 Task: Find a house in Resende, Brazil for 3 adults and 1 child from 10th to 15th July, with a price range of ₹15000 to ₹25000, 2 bedrooms, 3 beds, self check-in, WiFi, free parking, and TV.
Action: Mouse moved to (588, 118)
Screenshot: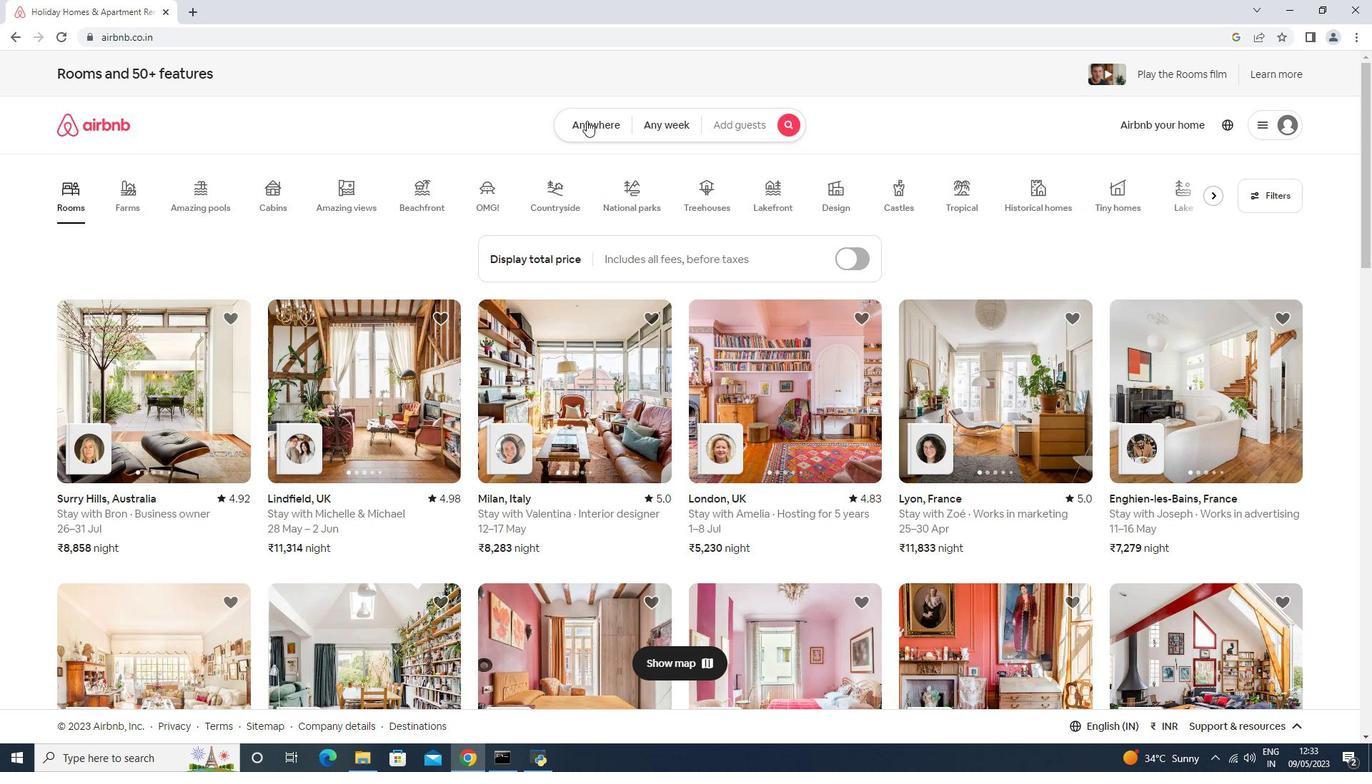 
Action: Mouse pressed left at (588, 118)
Screenshot: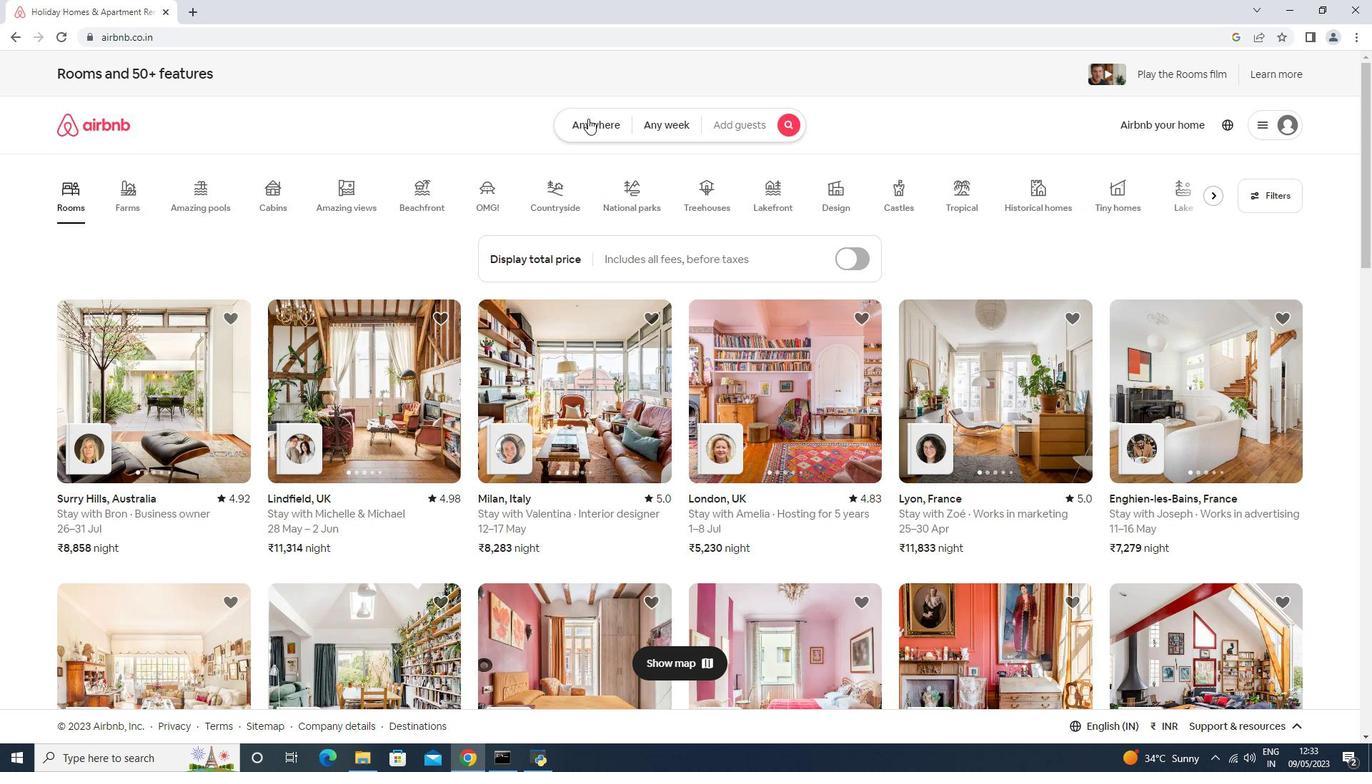 
Action: Mouse moved to (544, 173)
Screenshot: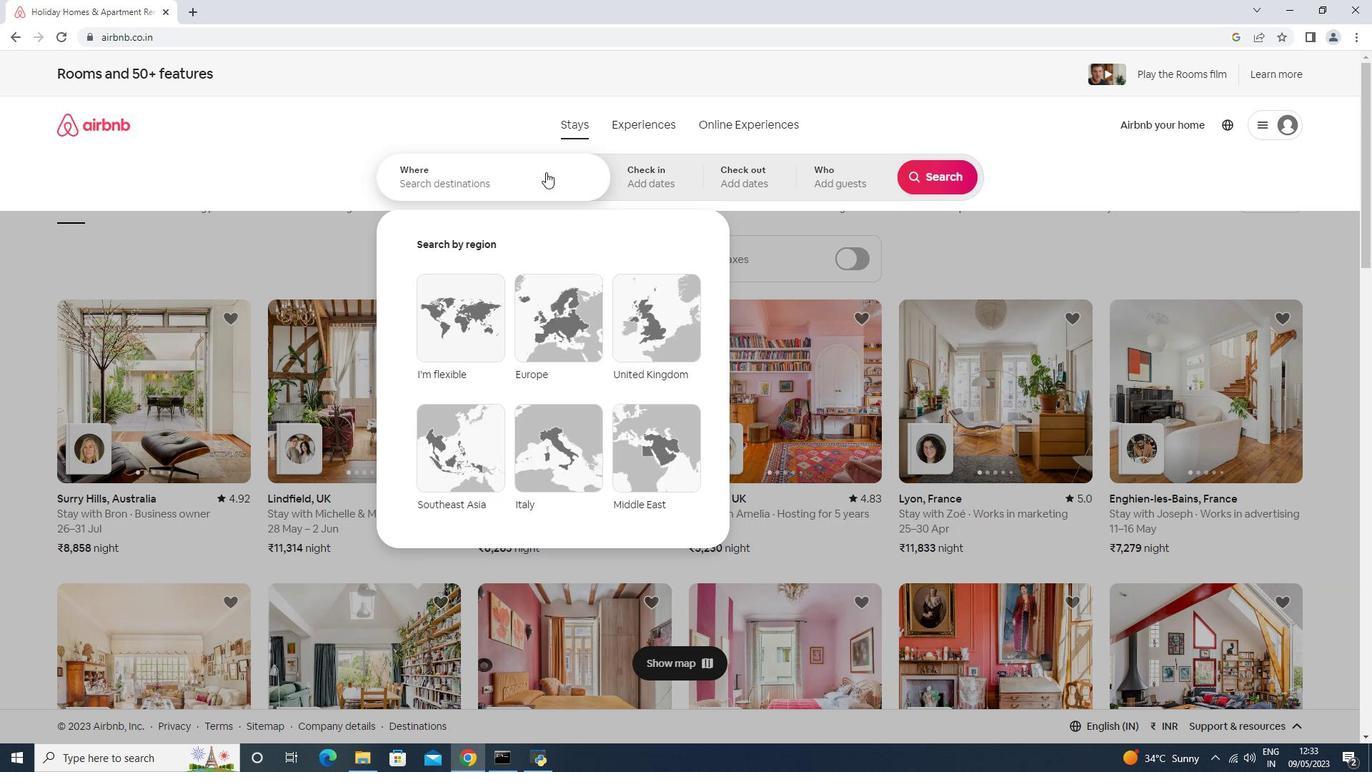 
Action: Mouse pressed left at (544, 173)
Screenshot: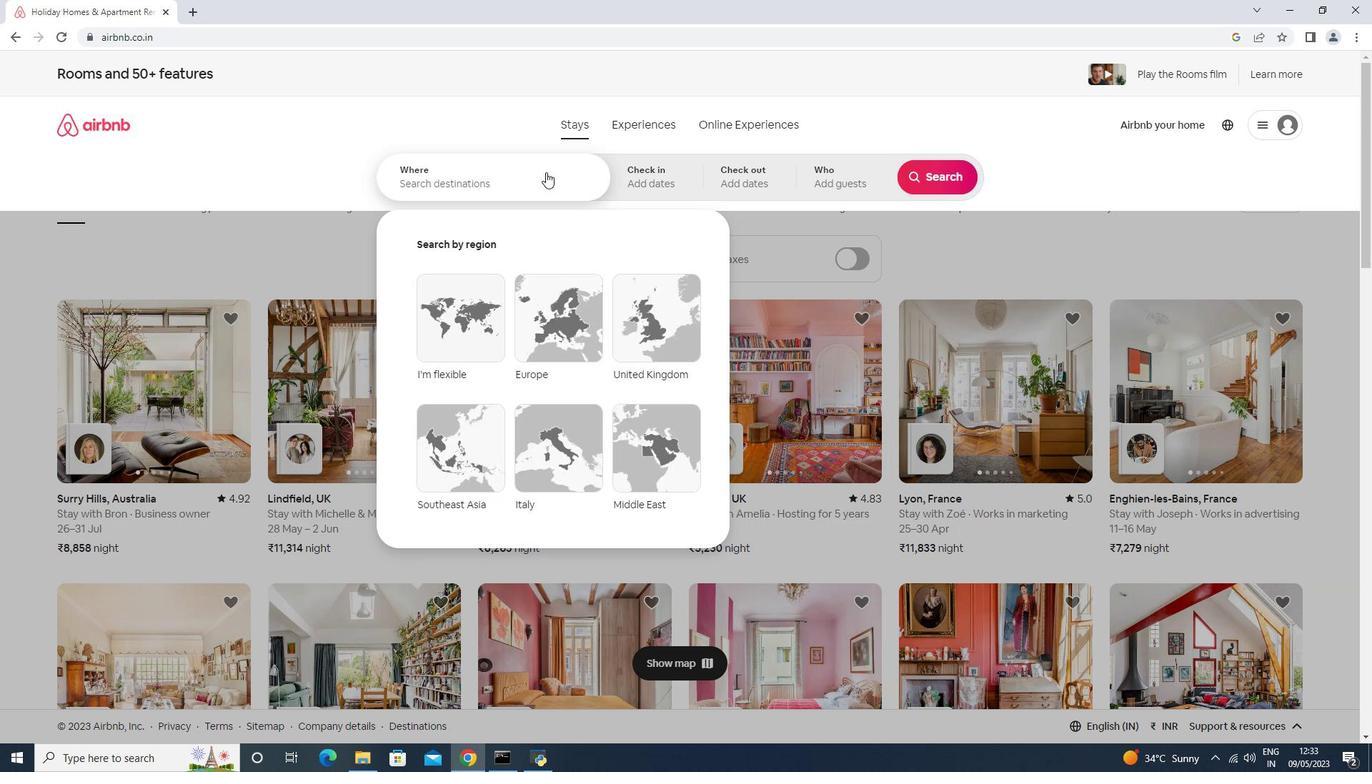 
Action: Key pressed <Key.shift>Resende,<Key.space><Key.shift>Brazil<Key.enter>
Screenshot: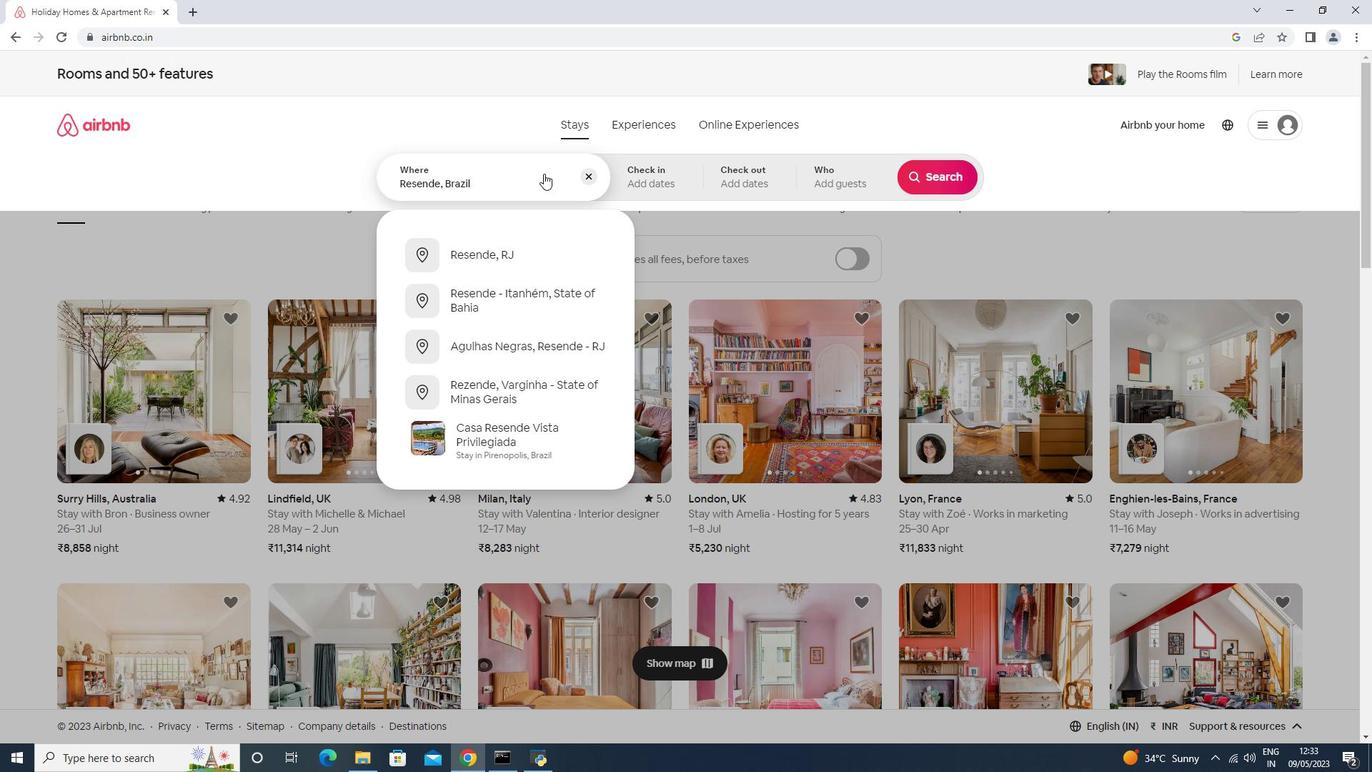 
Action: Mouse moved to (935, 296)
Screenshot: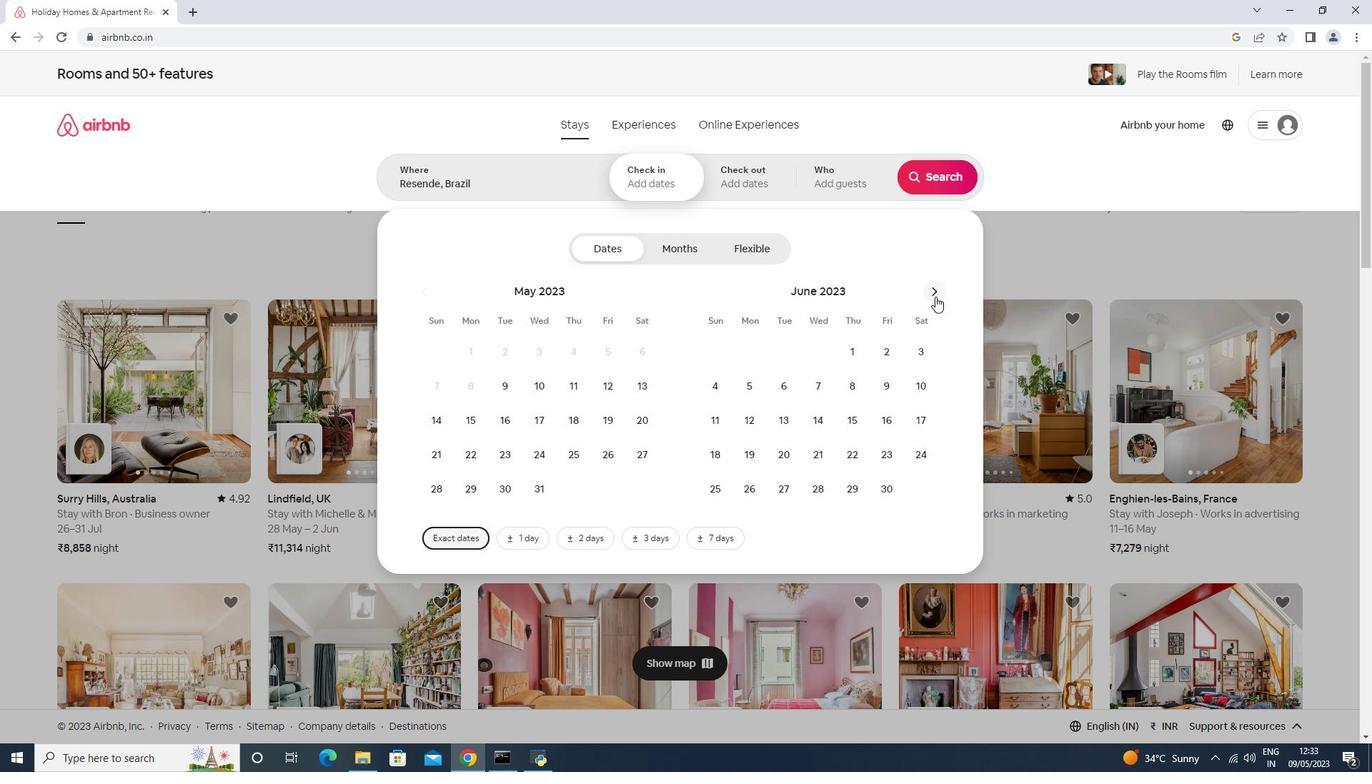 
Action: Mouse pressed left at (935, 296)
Screenshot: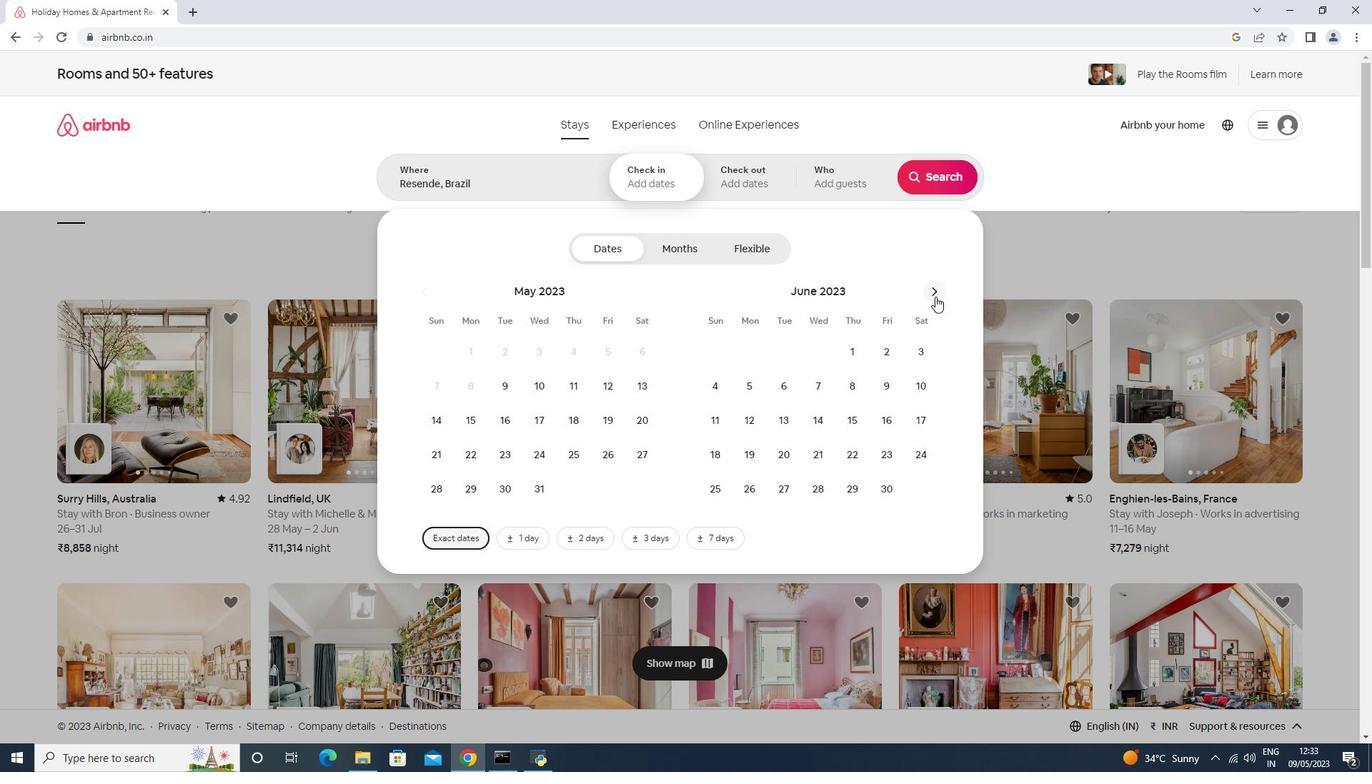 
Action: Mouse moved to (752, 420)
Screenshot: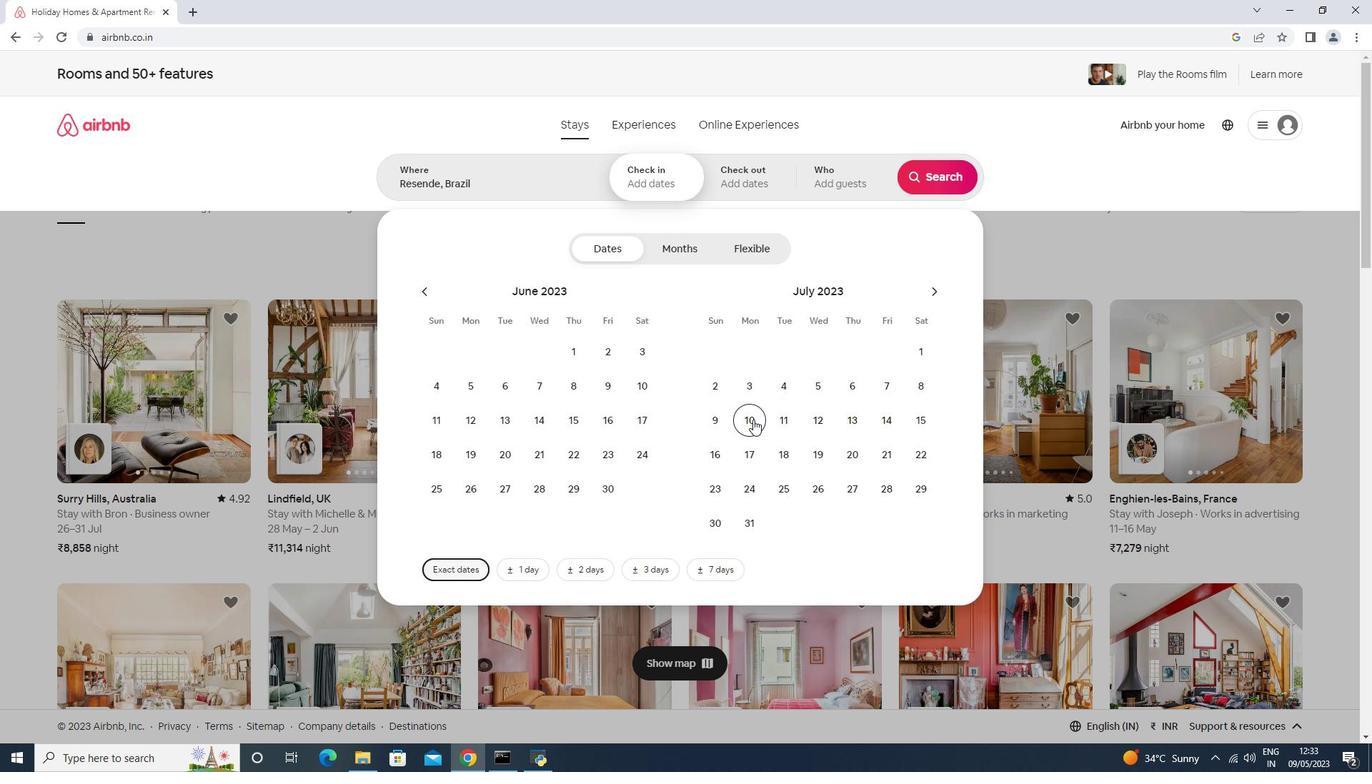 
Action: Mouse pressed left at (752, 420)
Screenshot: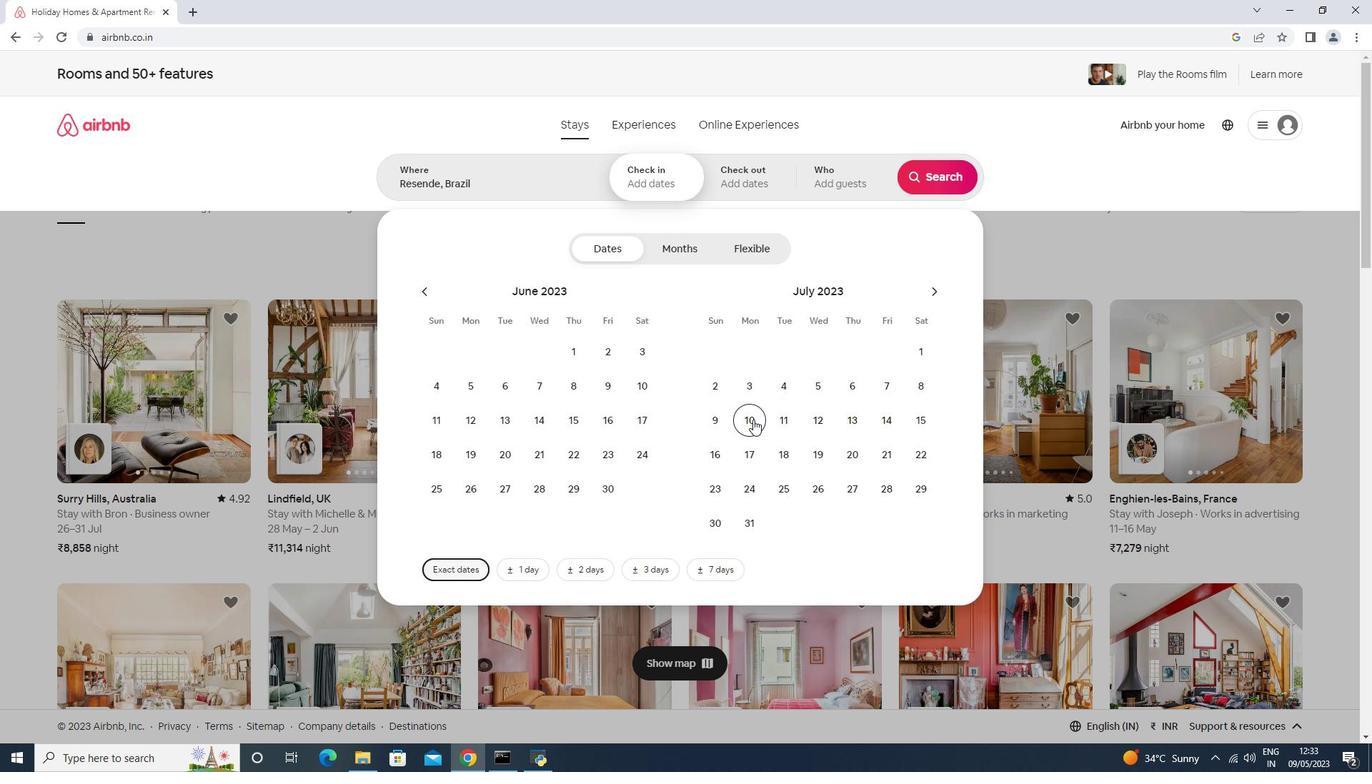 
Action: Mouse moved to (908, 425)
Screenshot: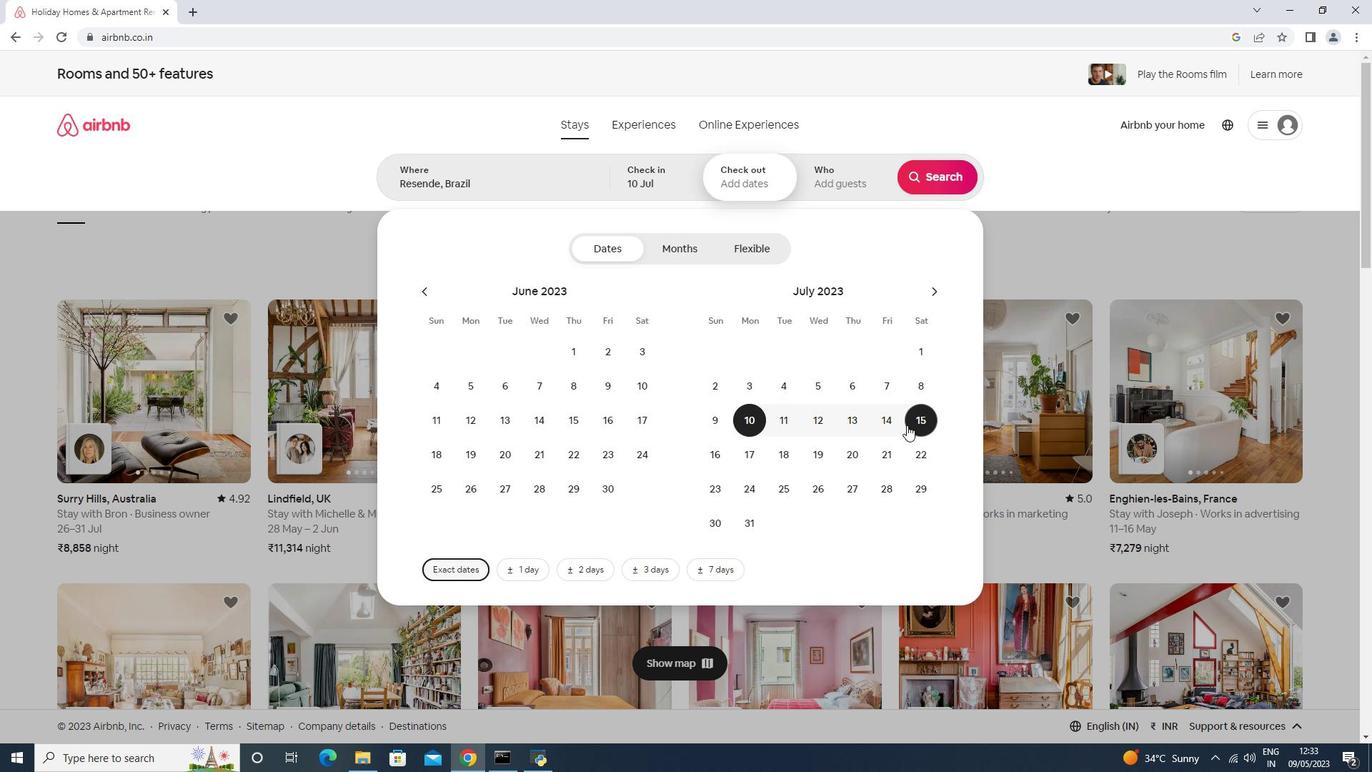 
Action: Mouse pressed left at (908, 425)
Screenshot: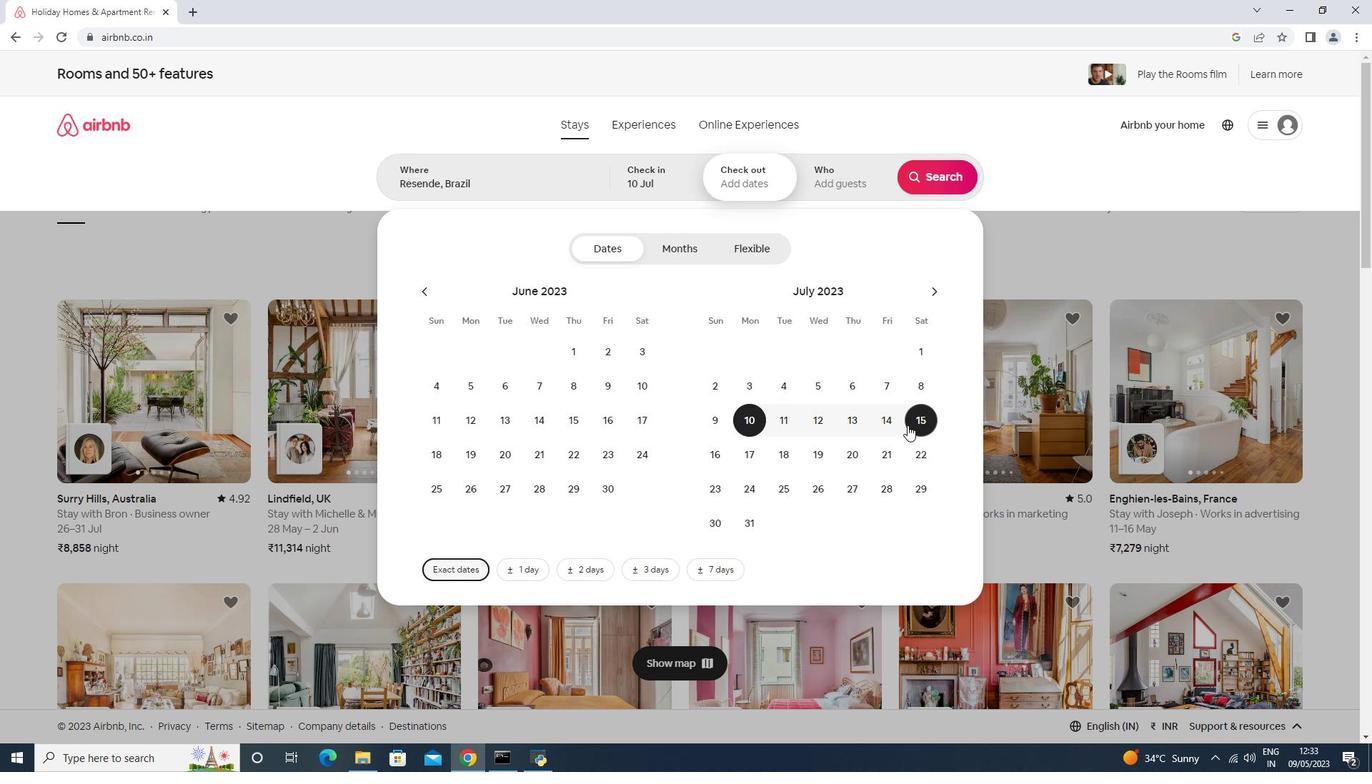 
Action: Mouse moved to (845, 190)
Screenshot: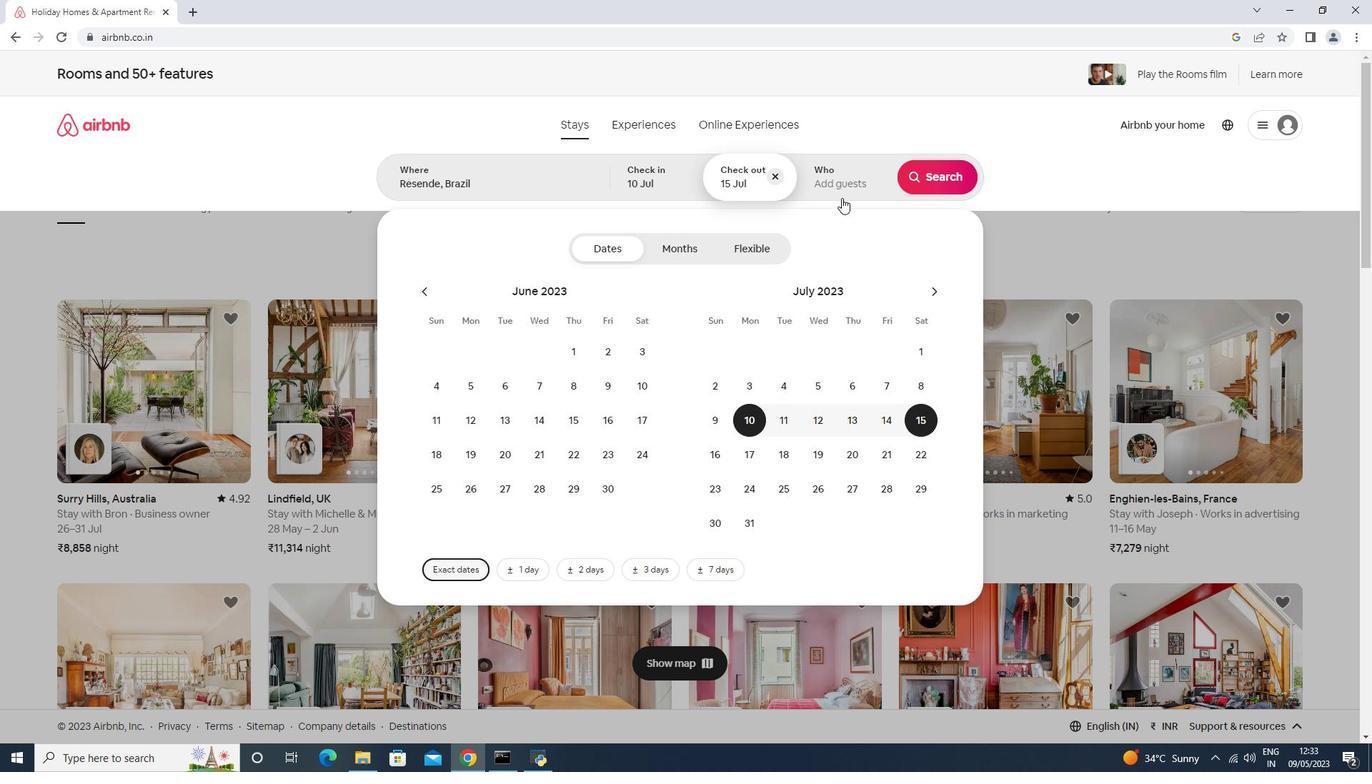 
Action: Mouse pressed left at (845, 190)
Screenshot: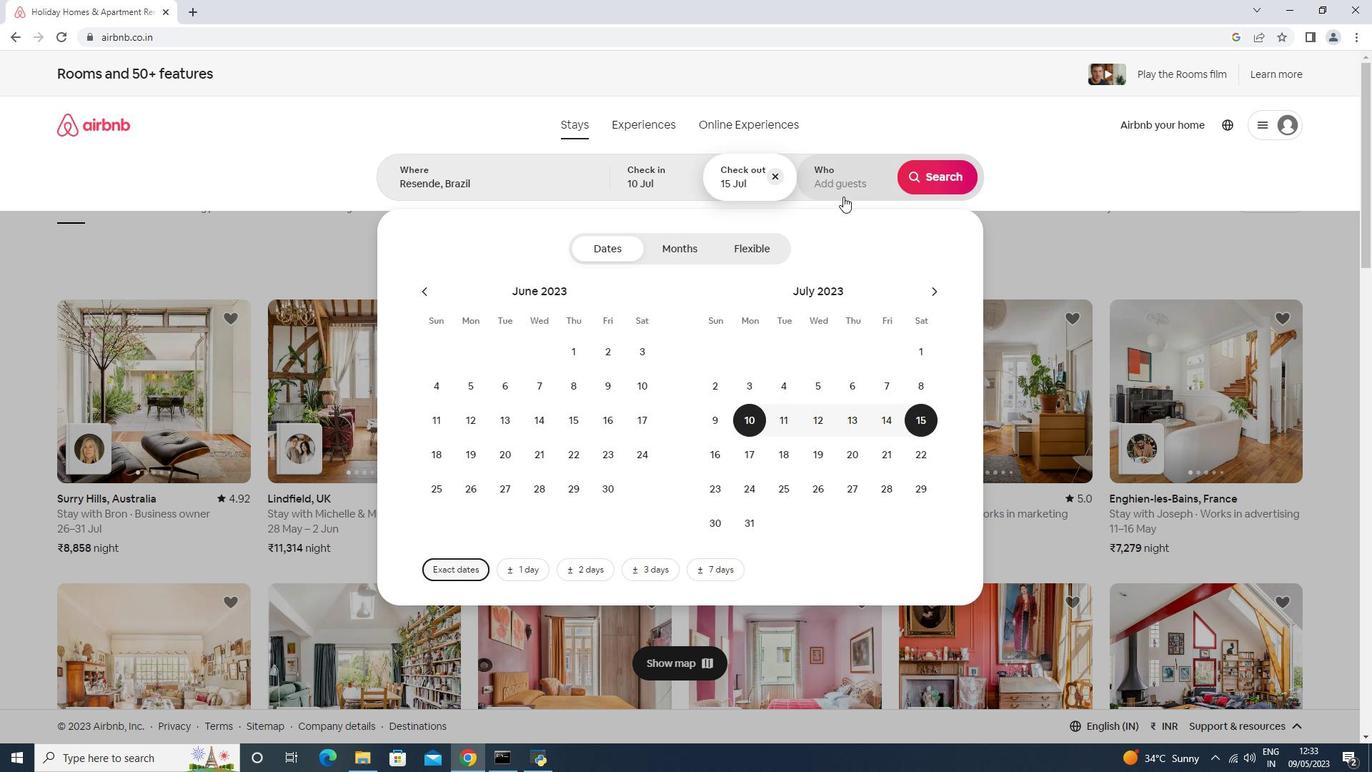 
Action: Mouse moved to (936, 249)
Screenshot: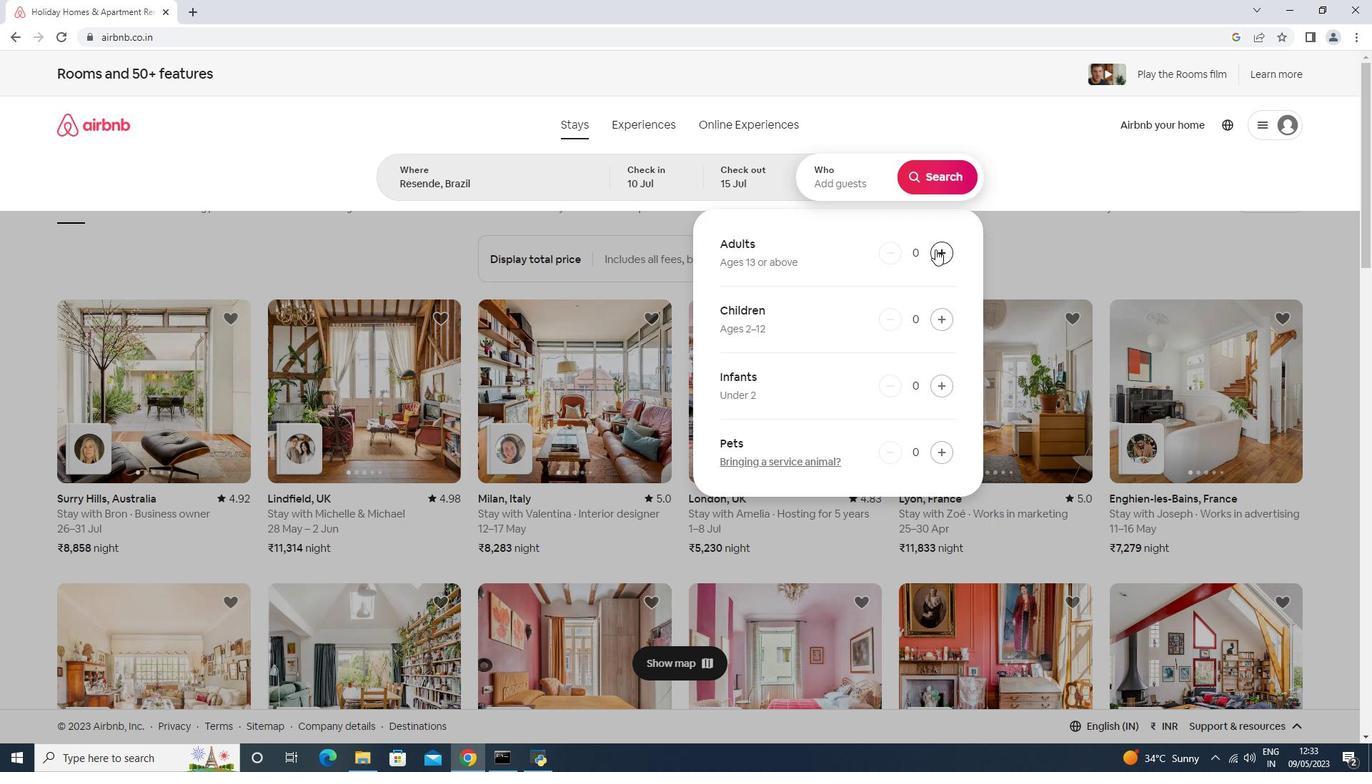 
Action: Mouse pressed left at (936, 249)
Screenshot: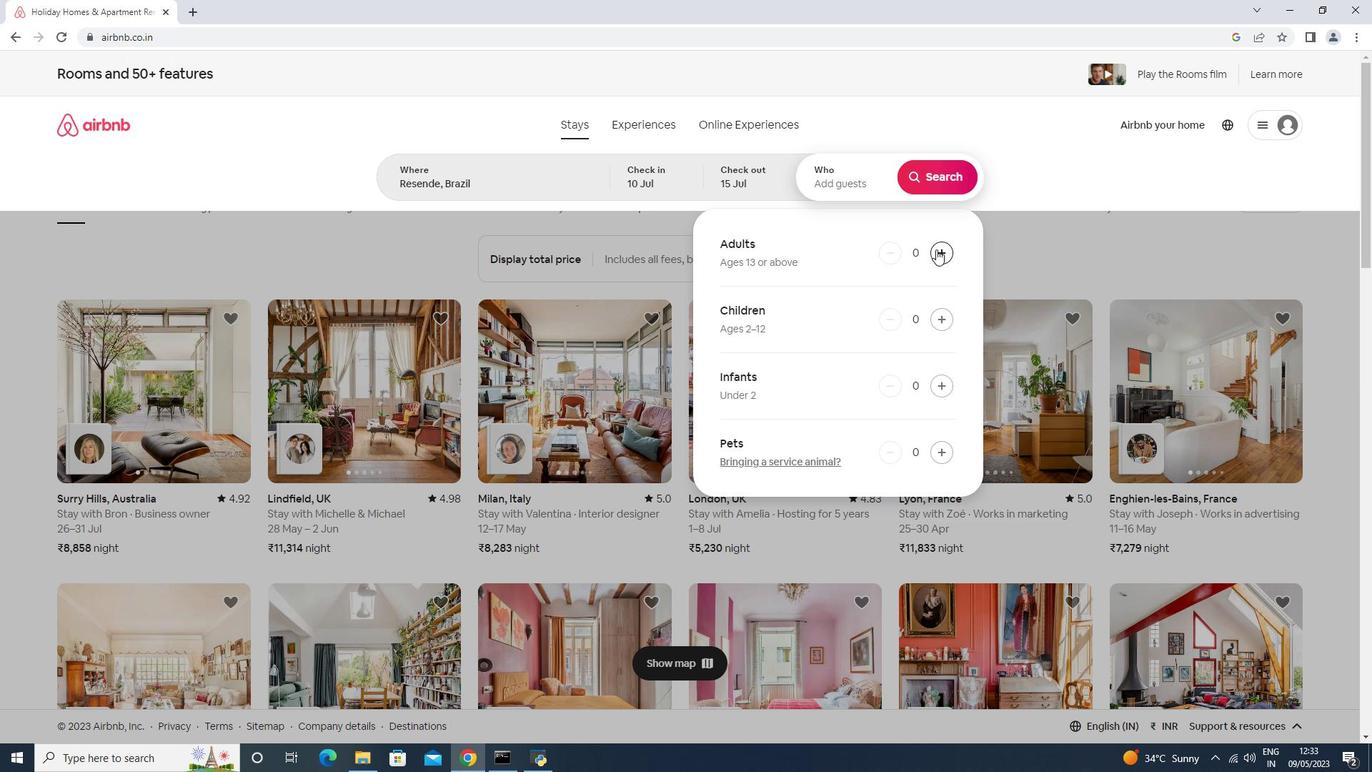 
Action: Mouse pressed left at (936, 249)
Screenshot: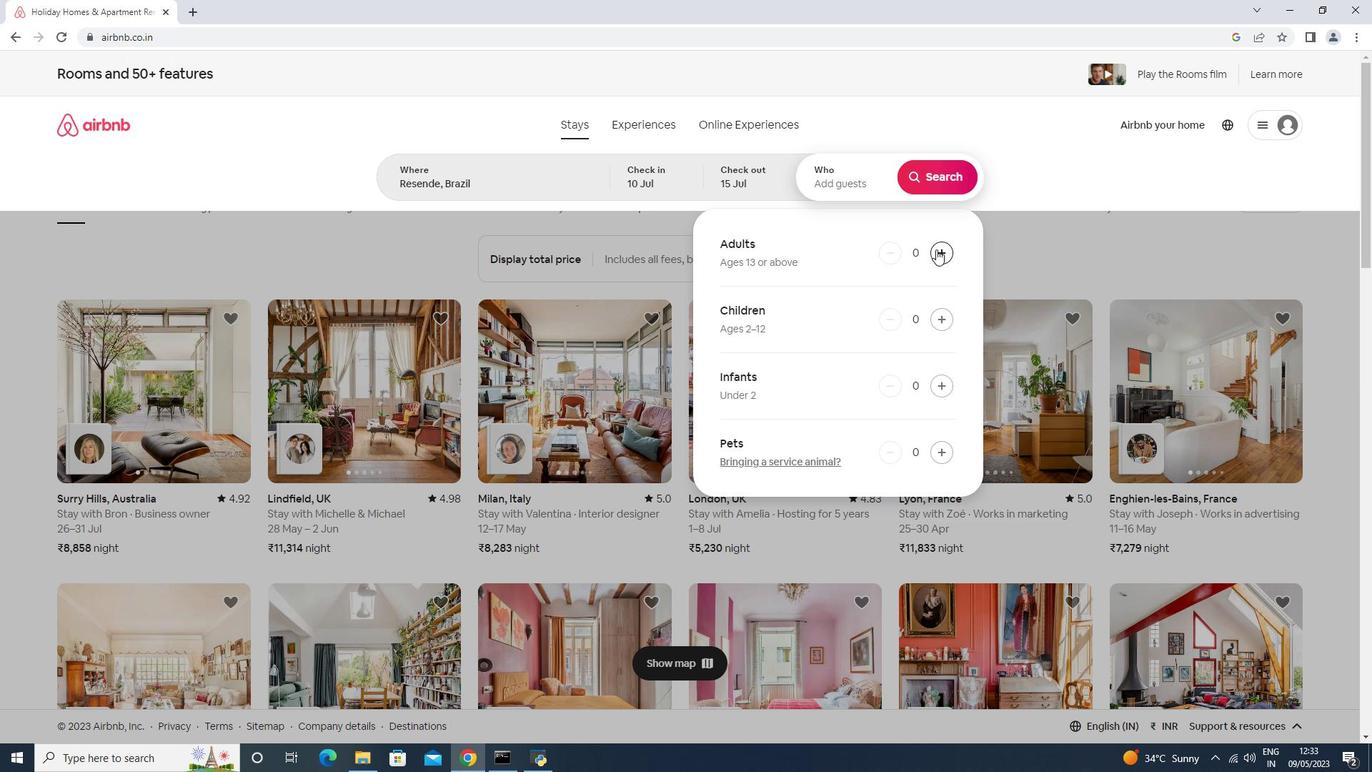 
Action: Mouse pressed left at (936, 249)
Screenshot: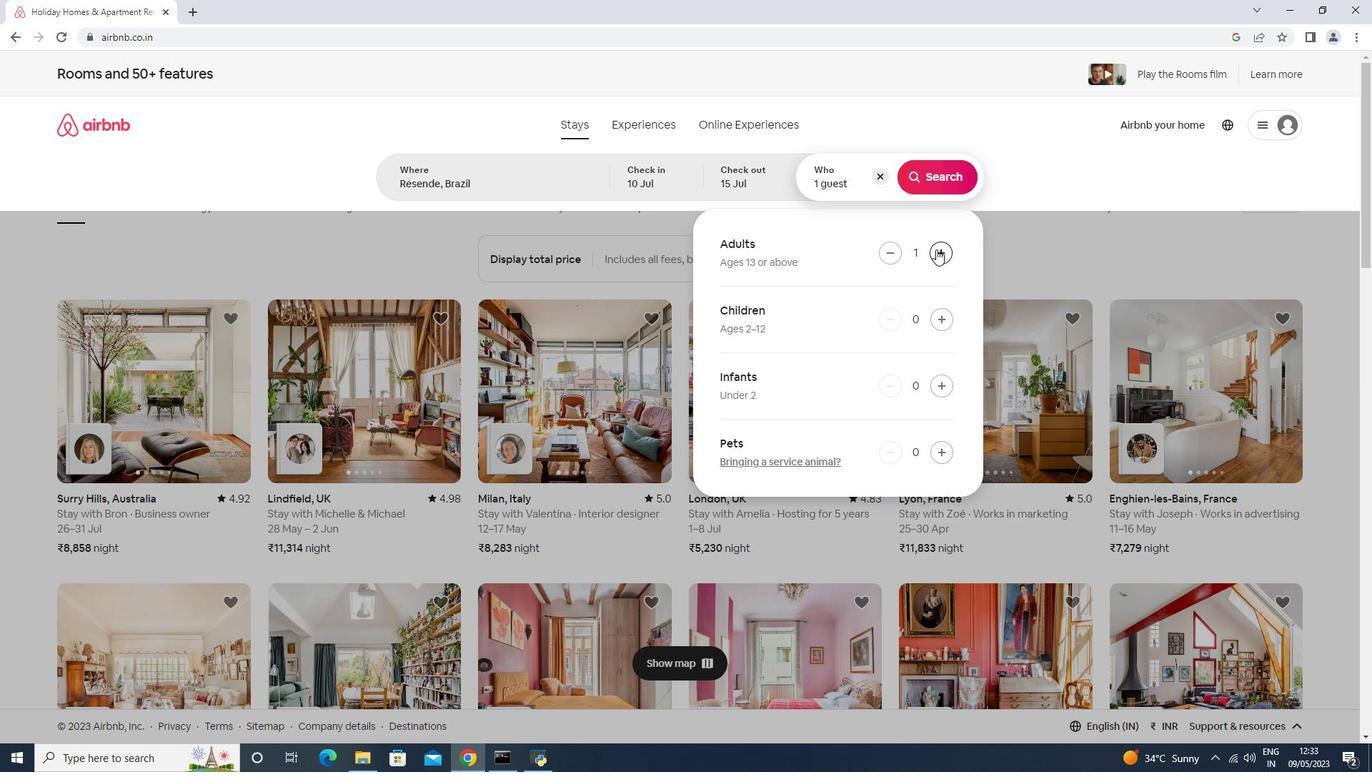 
Action: Mouse moved to (945, 318)
Screenshot: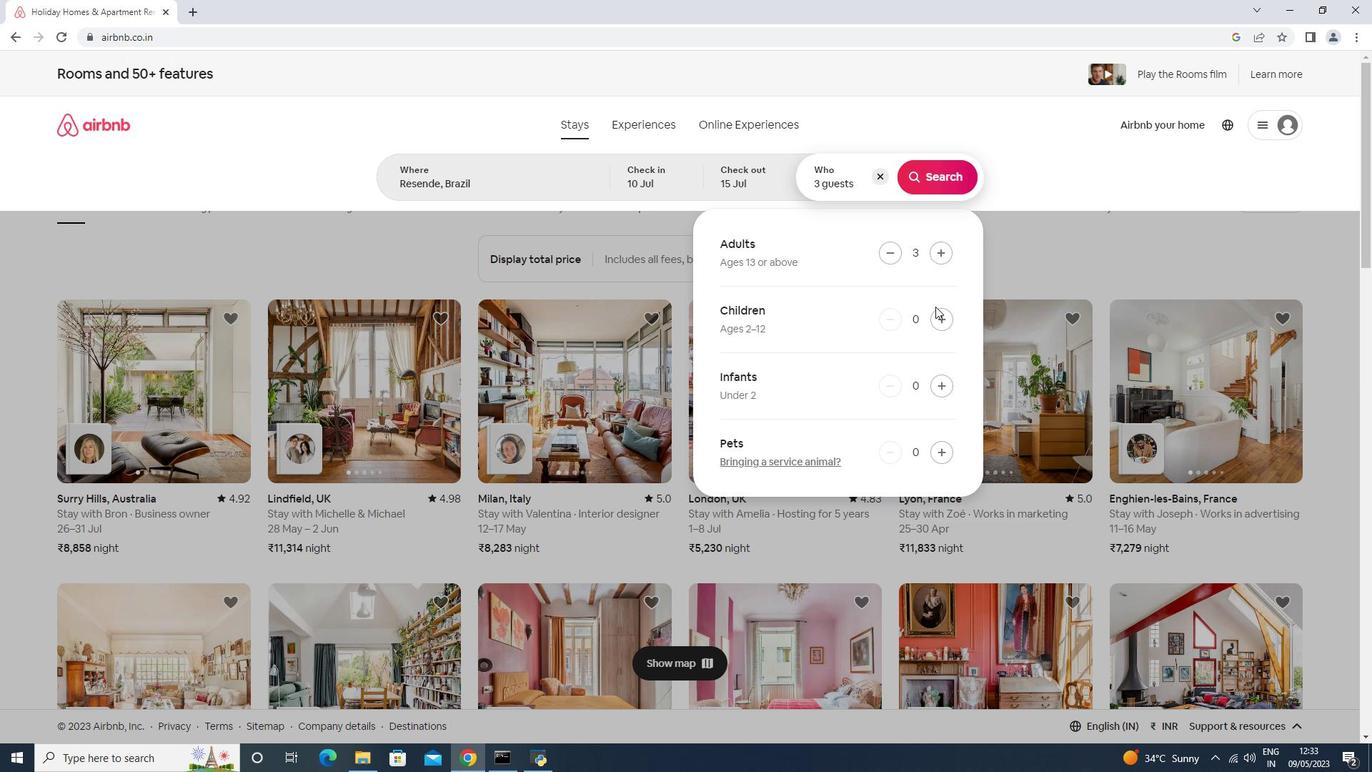 
Action: Mouse pressed left at (945, 318)
Screenshot: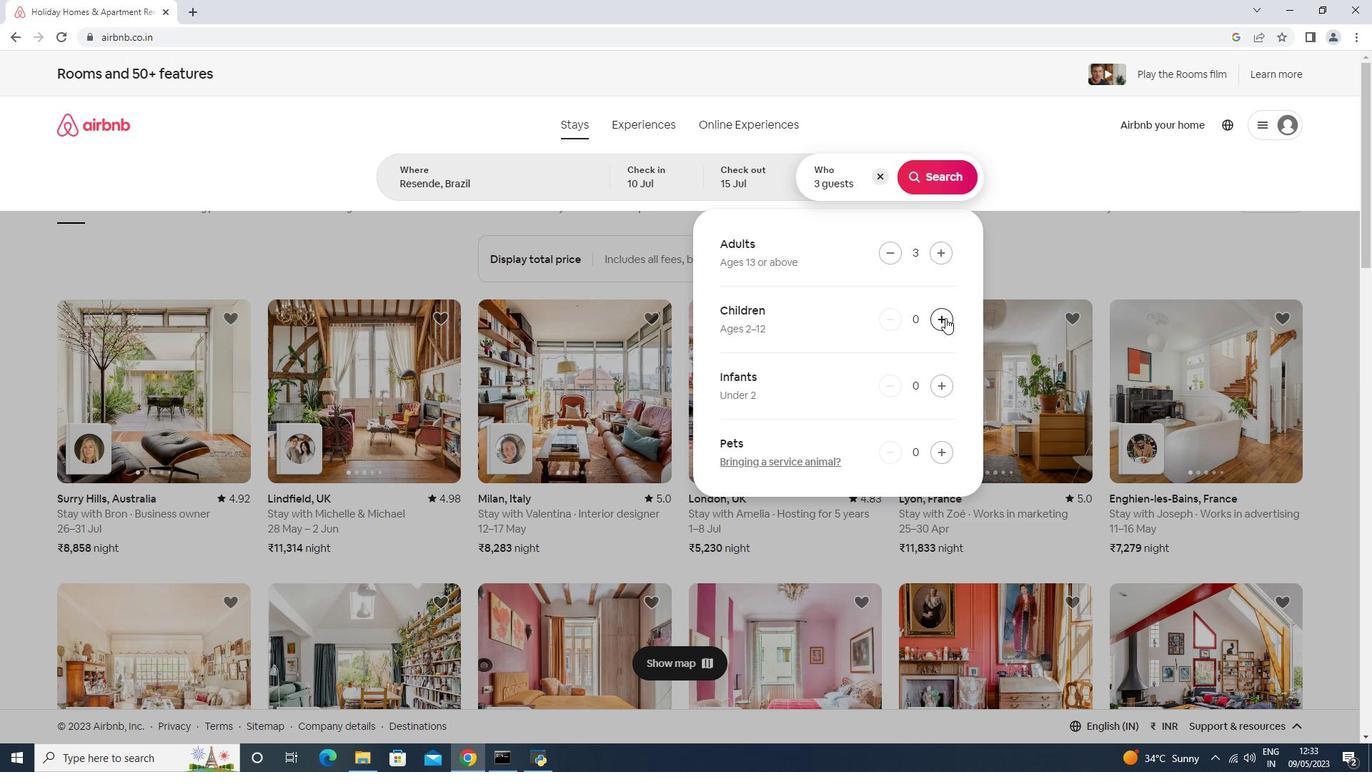 
Action: Mouse moved to (943, 191)
Screenshot: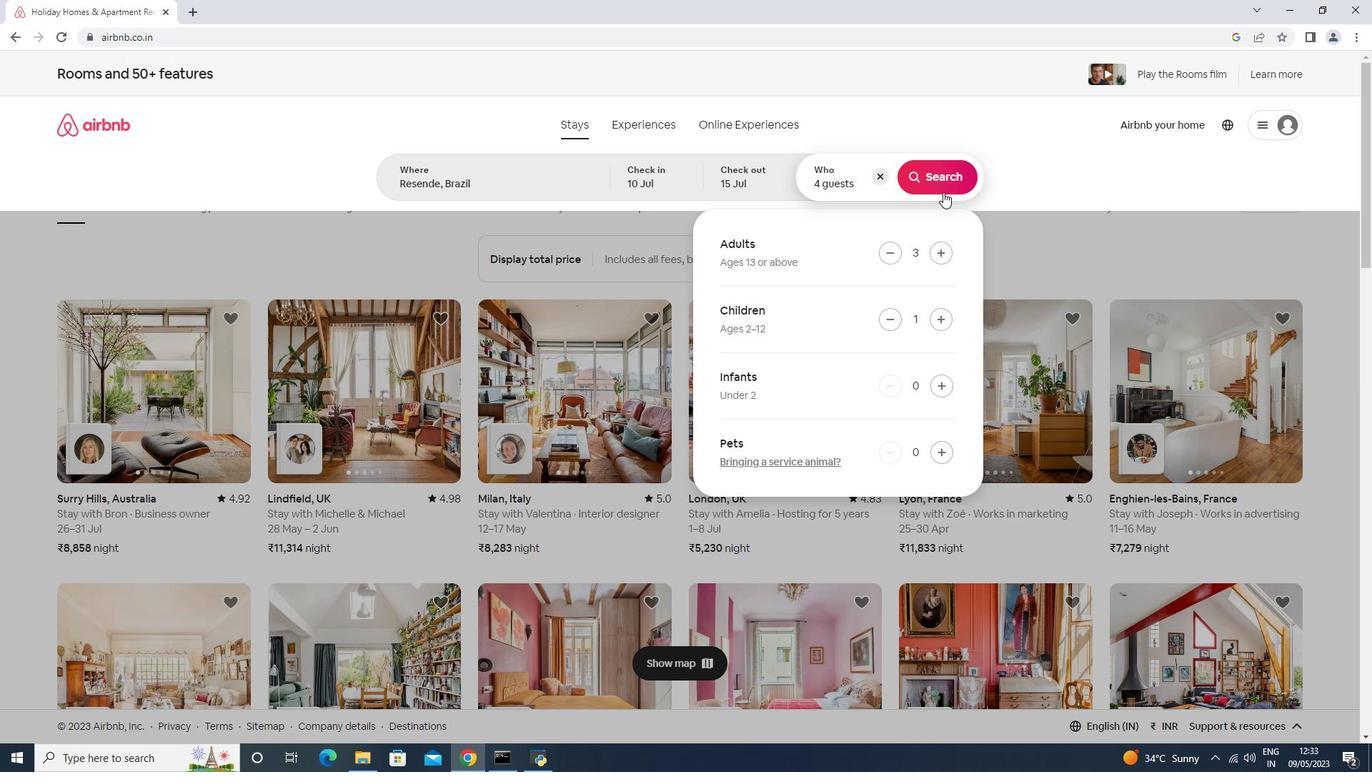 
Action: Mouse pressed left at (943, 191)
Screenshot: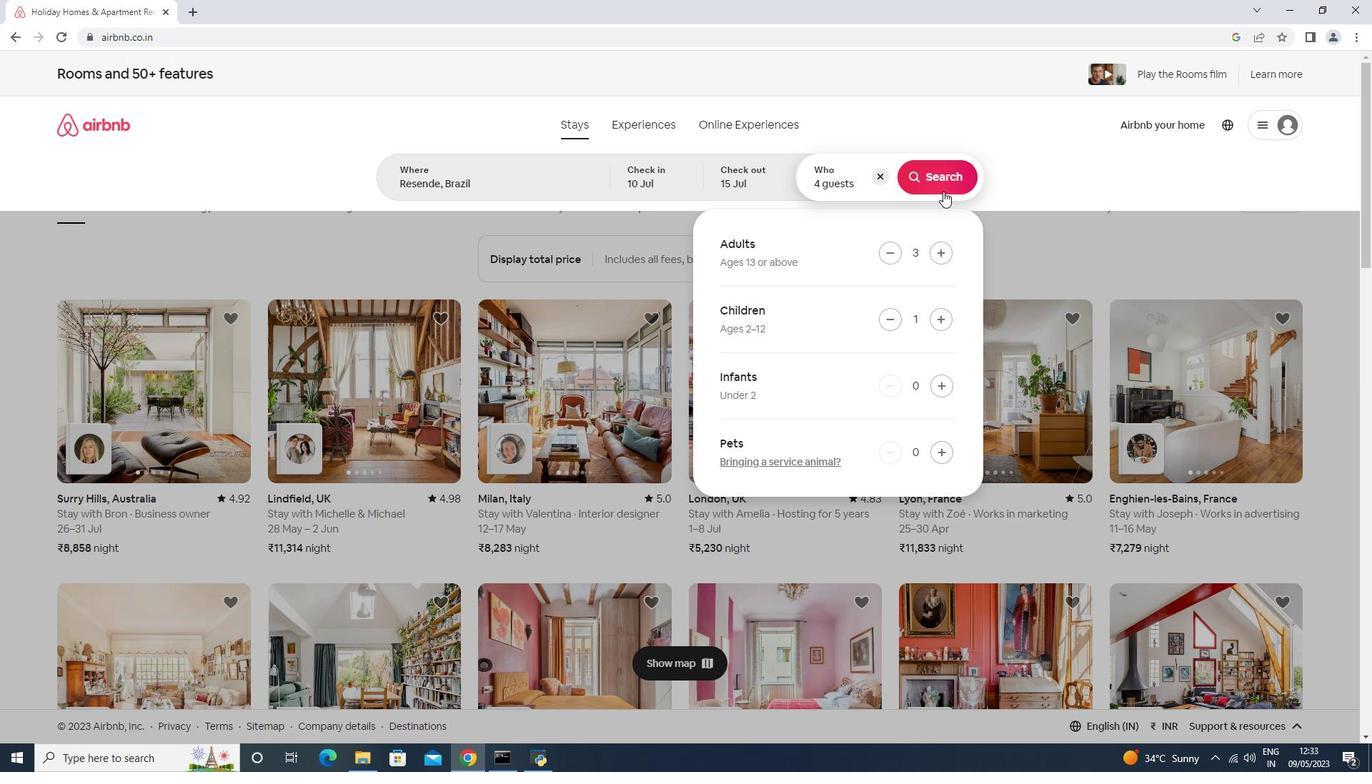 
Action: Mouse moved to (1298, 132)
Screenshot: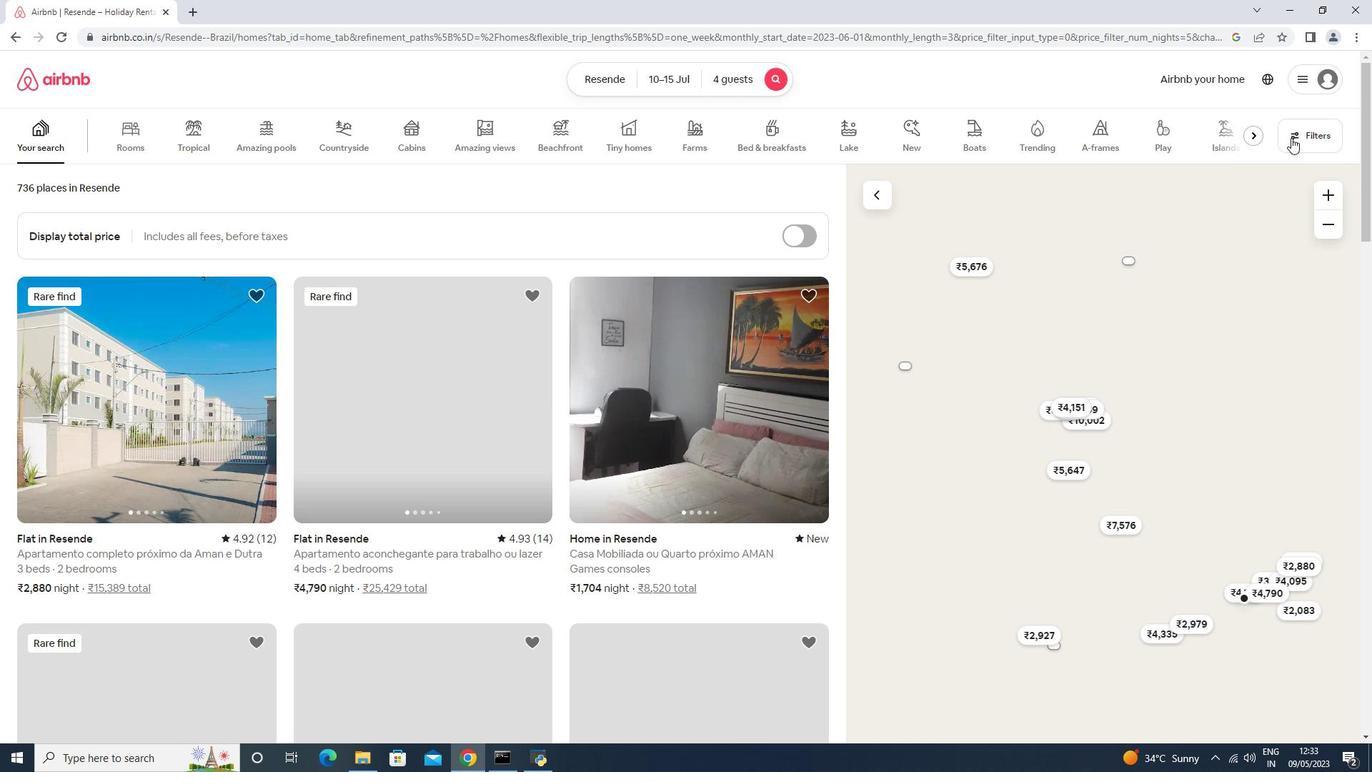 
Action: Mouse pressed left at (1298, 132)
Screenshot: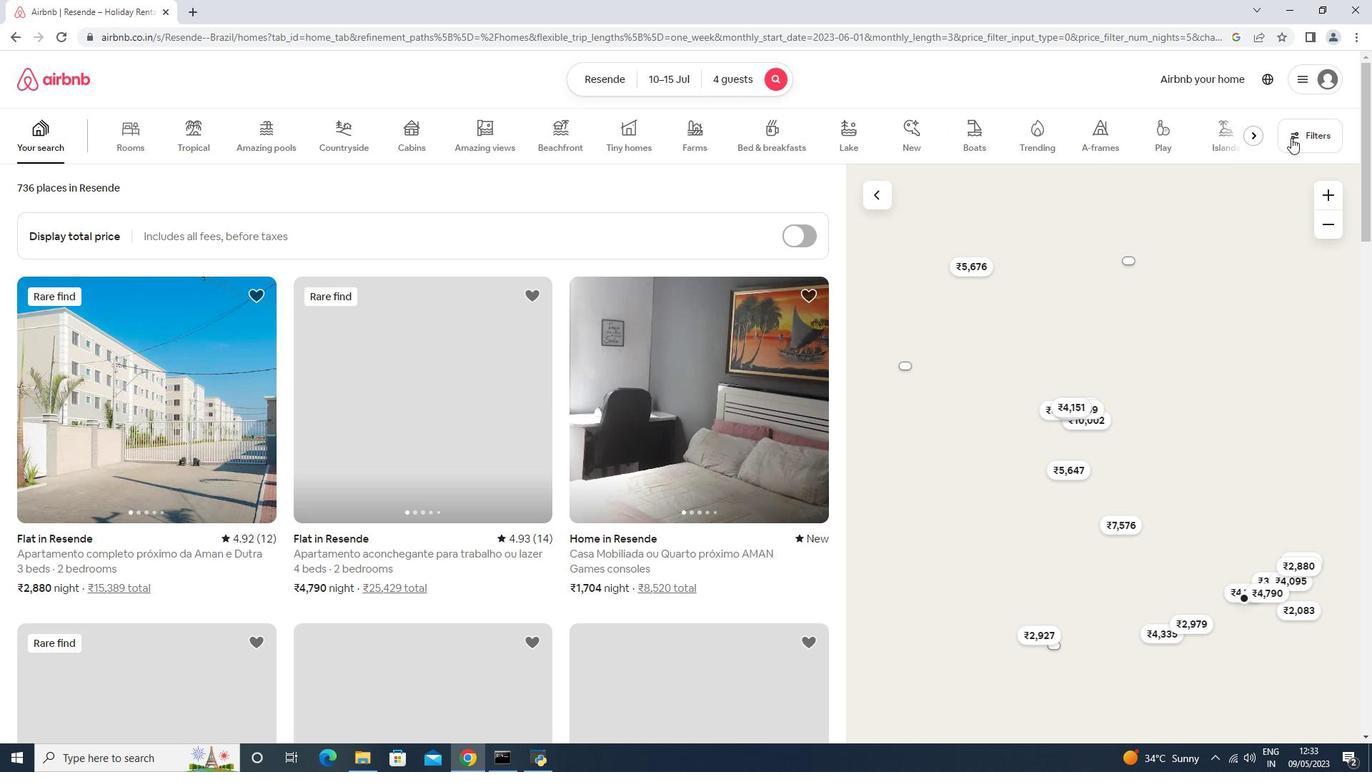 
Action: Mouse moved to (571, 481)
Screenshot: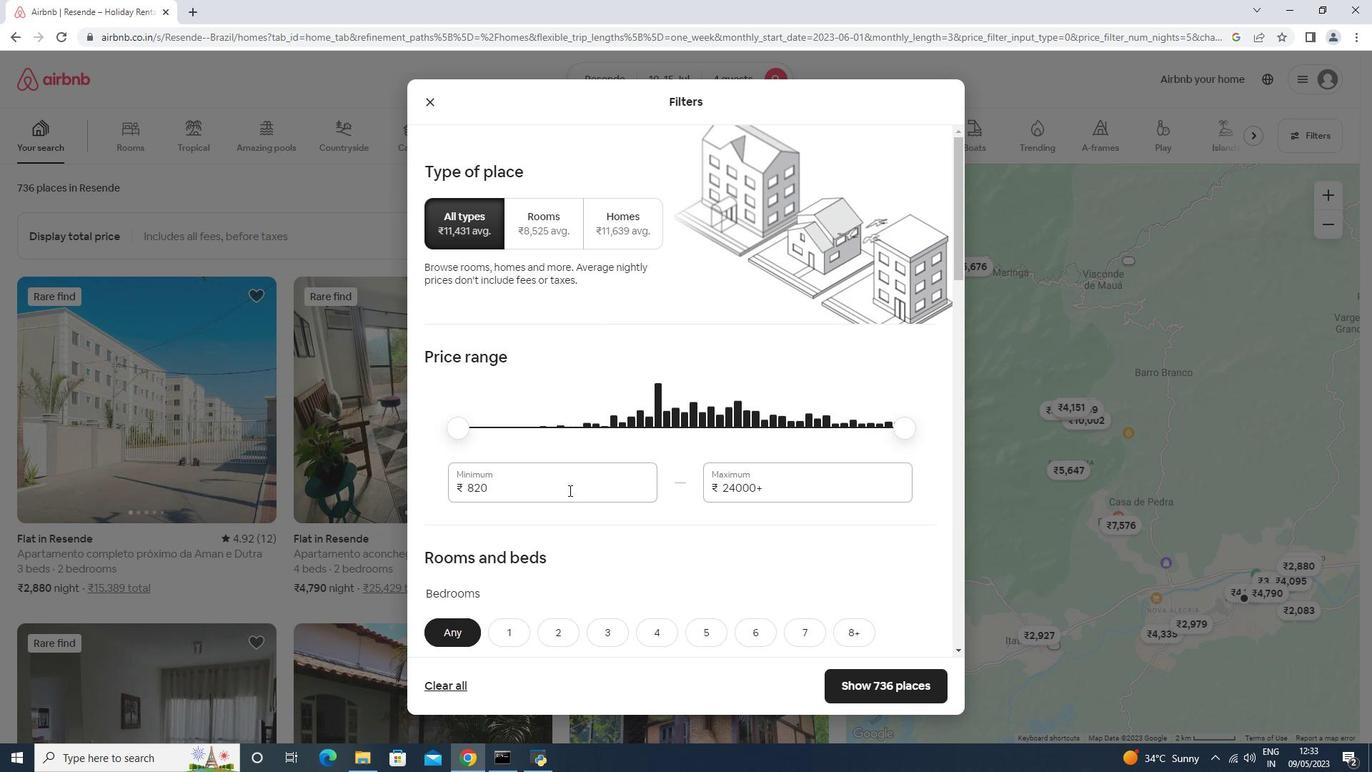 
Action: Mouse pressed left at (571, 481)
Screenshot: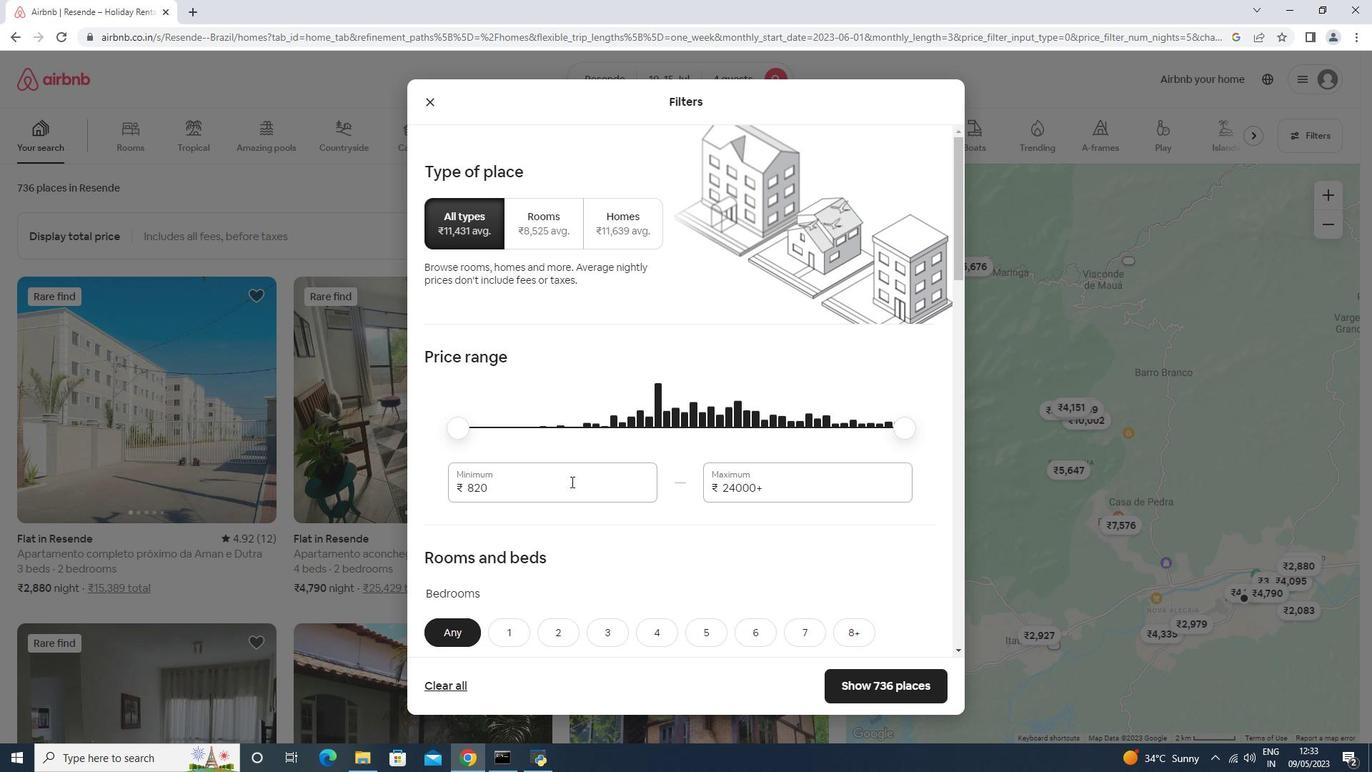 
Action: Mouse moved to (570, 479)
Screenshot: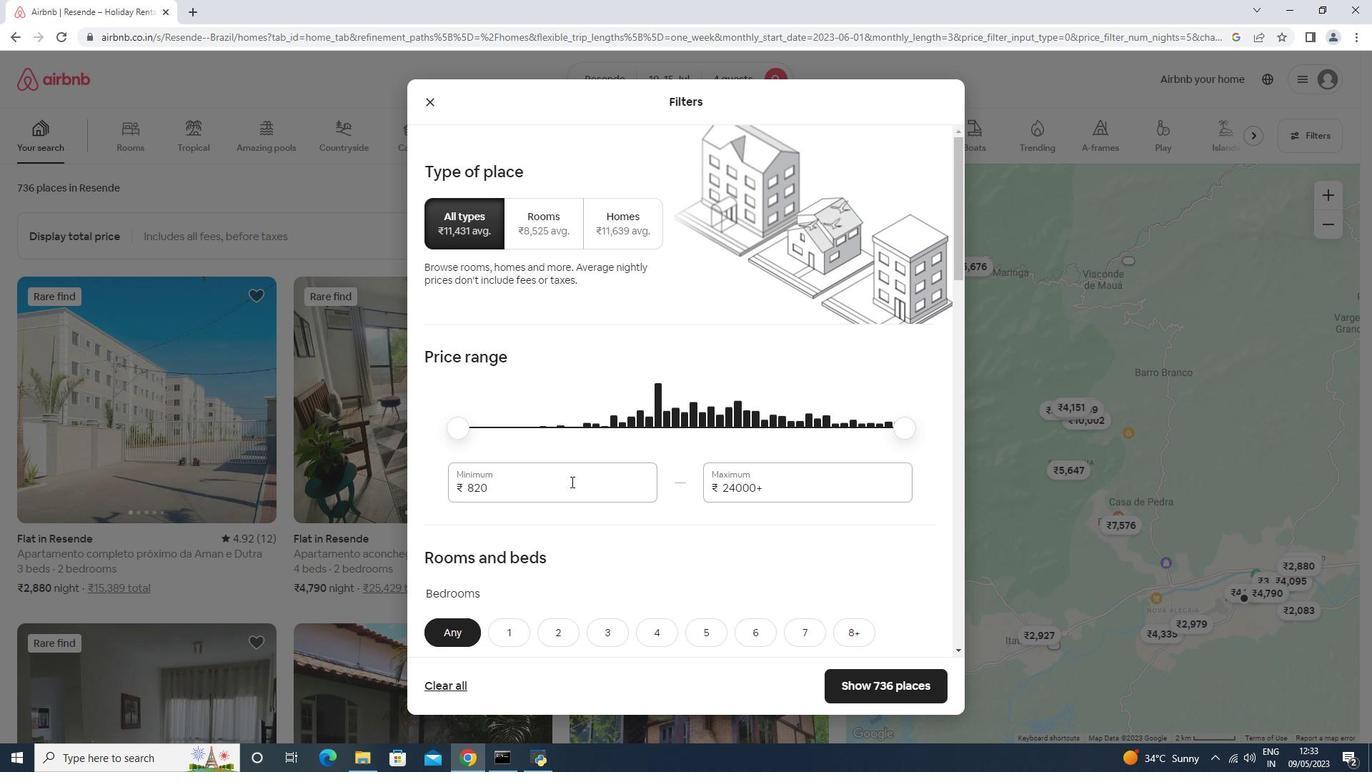 
Action: Key pressed <Key.backspace><Key.backspace><Key.backspace><Key.backspace>15000<Key.tab>25000
Screenshot: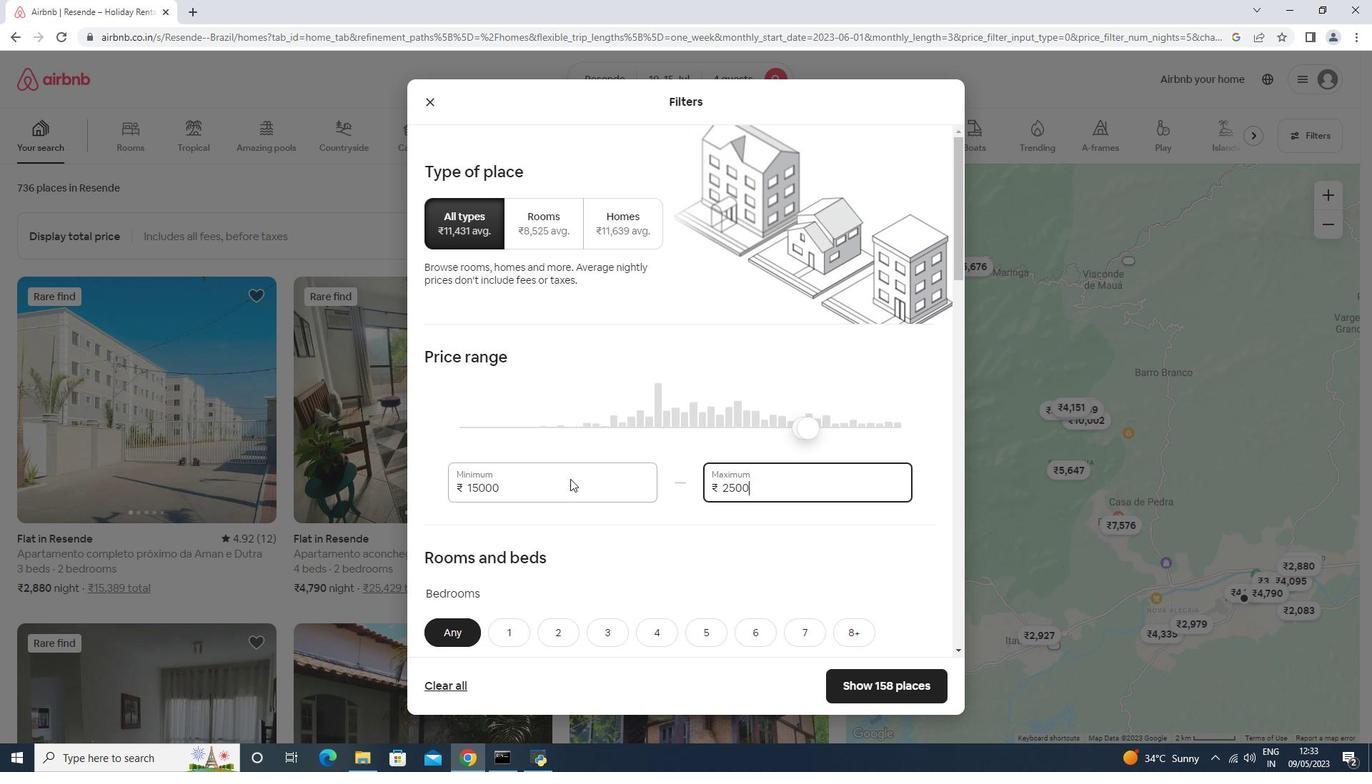 
Action: Mouse moved to (569, 468)
Screenshot: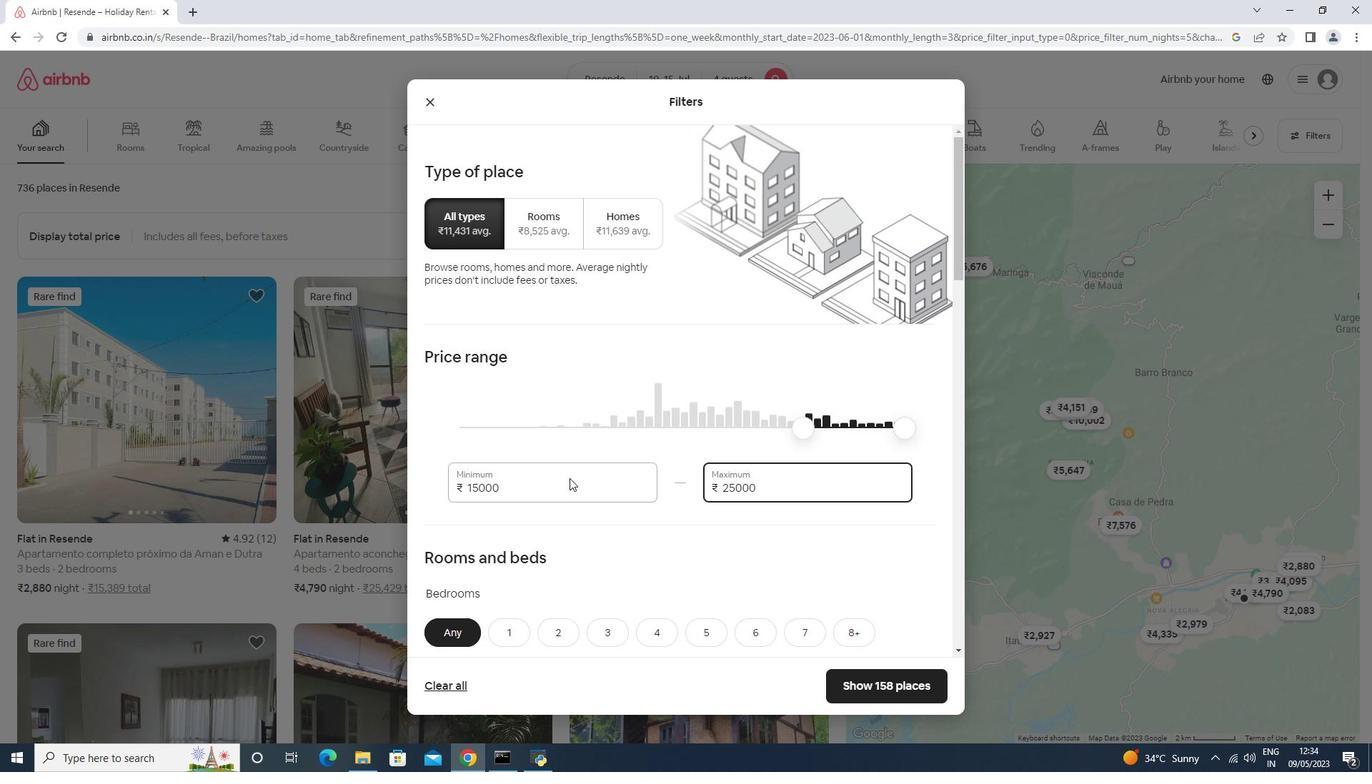 
Action: Mouse scrolled (569, 467) with delta (0, 0)
Screenshot: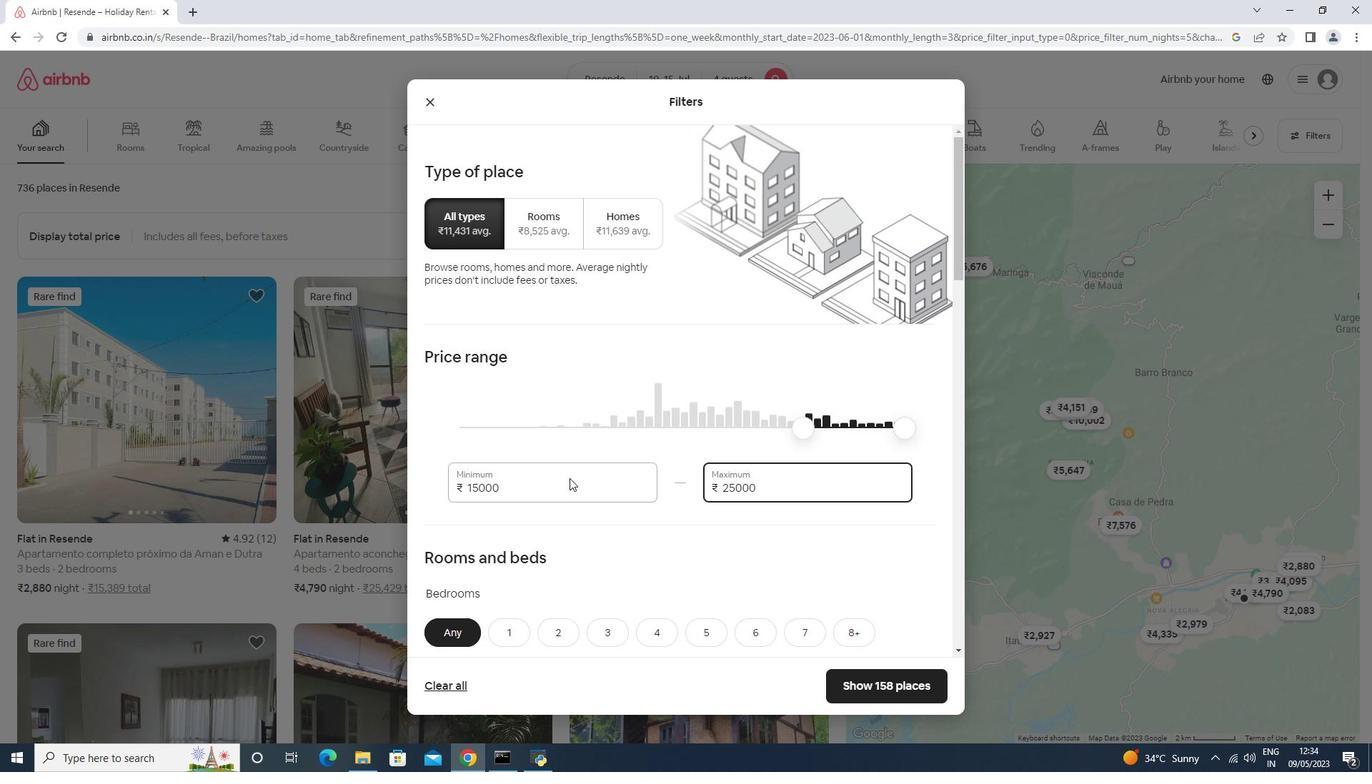 
Action: Mouse moved to (568, 468)
Screenshot: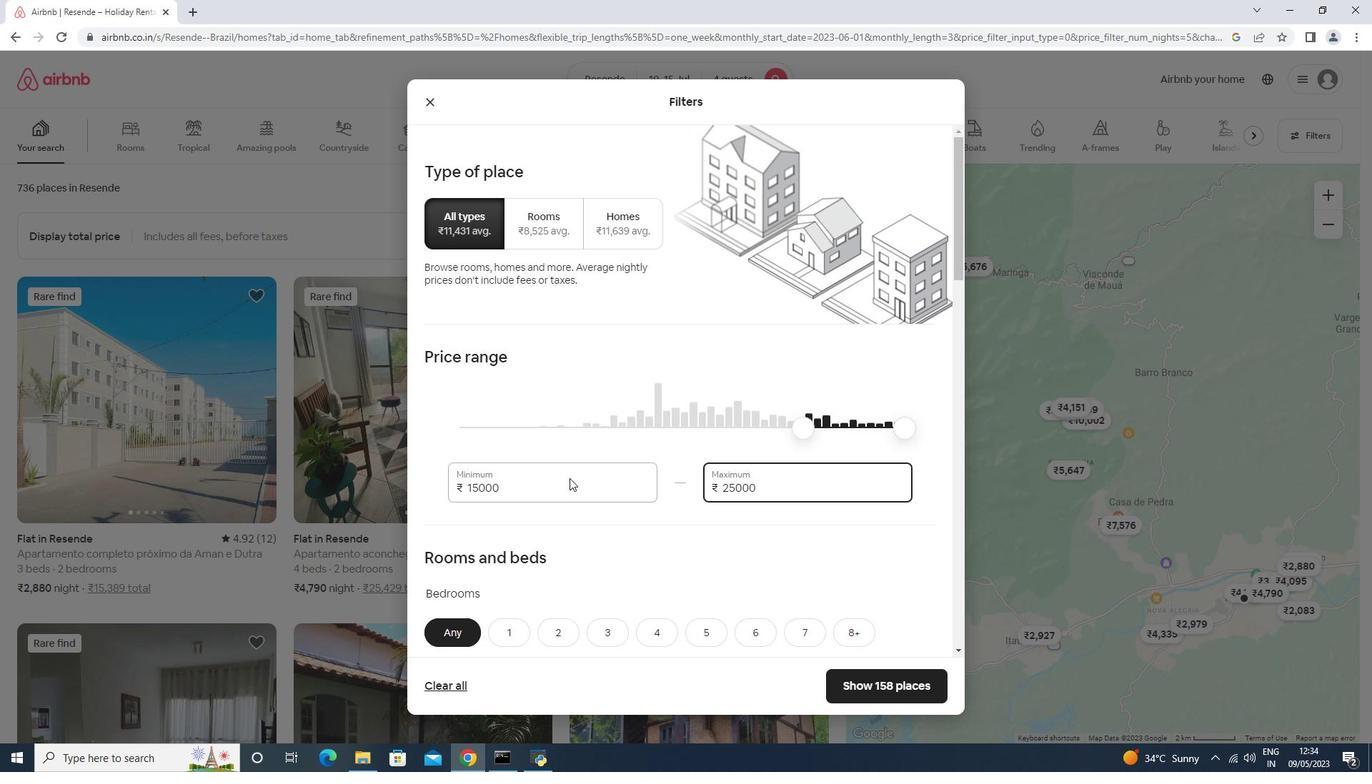 
Action: Mouse scrolled (569, 467) with delta (0, 0)
Screenshot: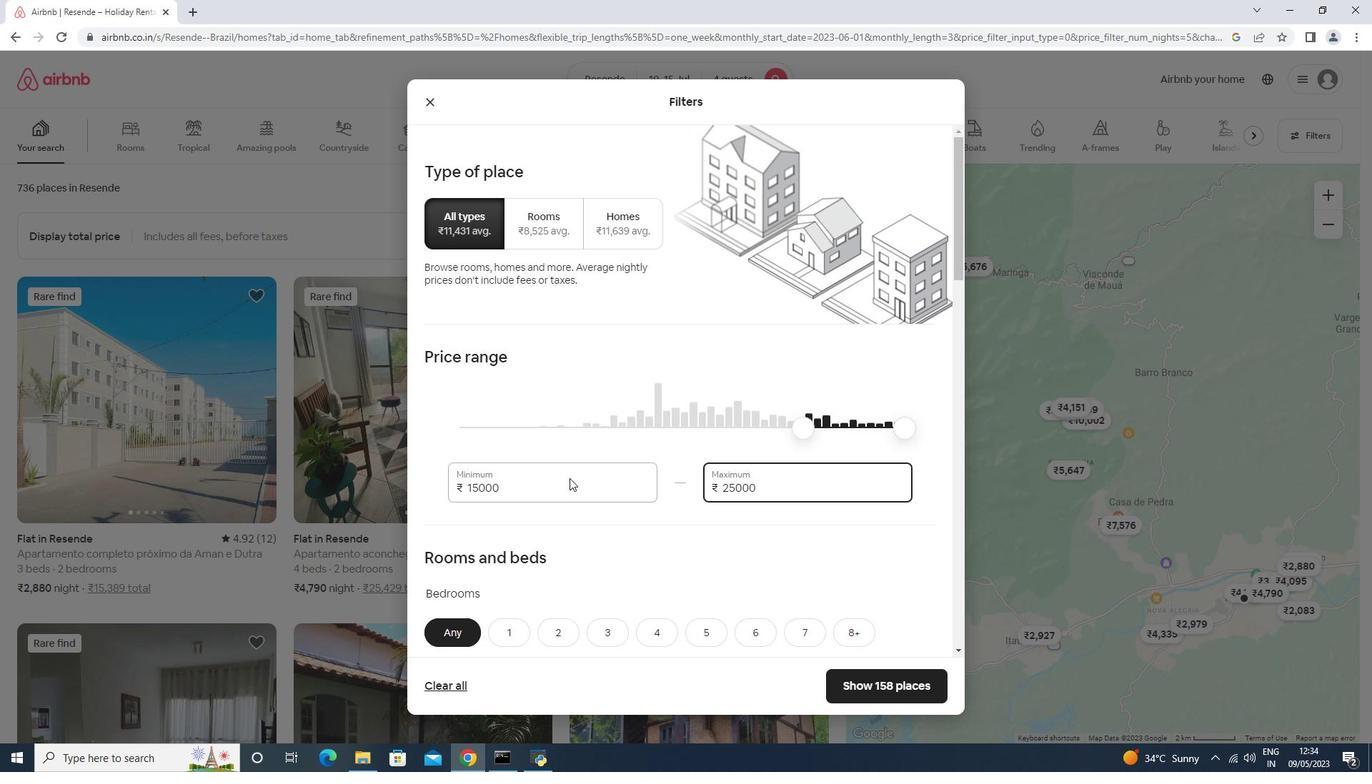 
Action: Mouse scrolled (569, 467) with delta (0, 0)
Screenshot: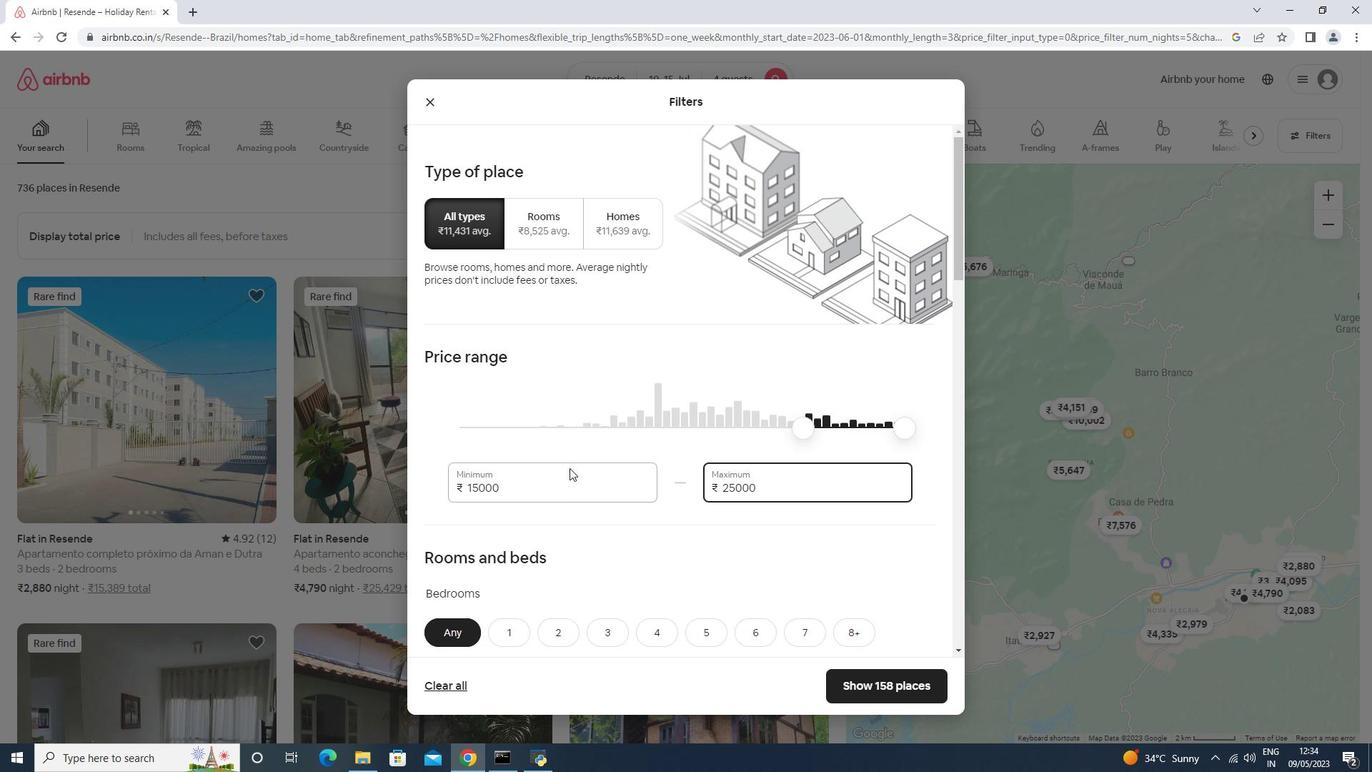 
Action: Mouse scrolled (569, 467) with delta (0, 0)
Screenshot: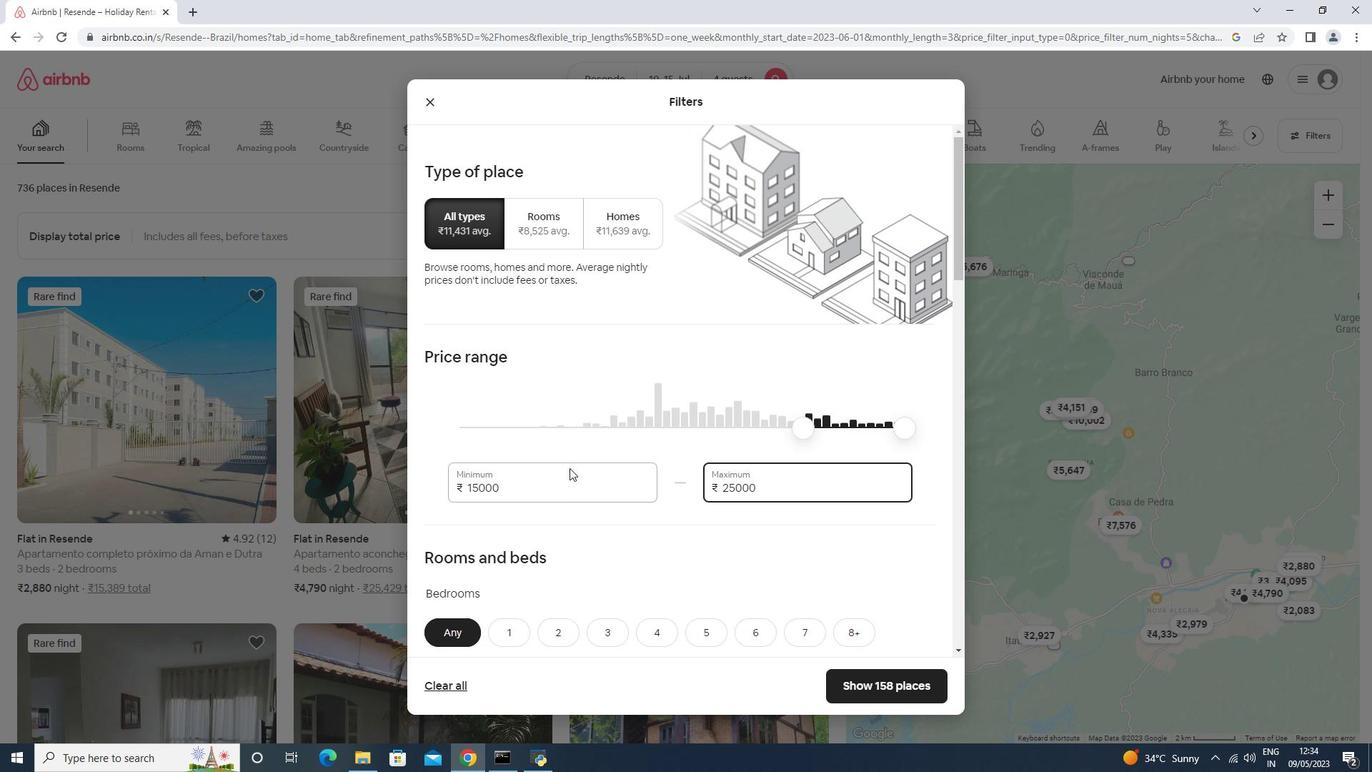 
Action: Mouse moved to (568, 358)
Screenshot: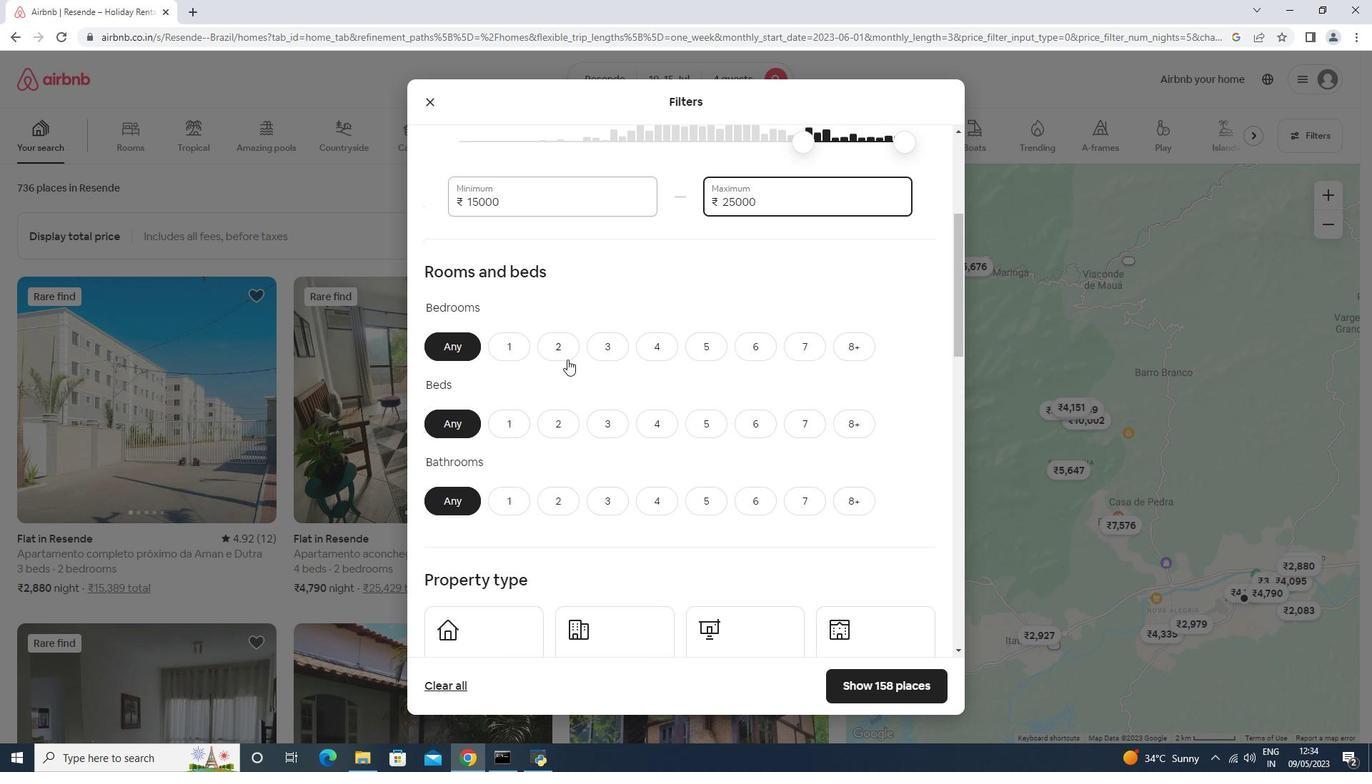 
Action: Mouse pressed left at (568, 358)
Screenshot: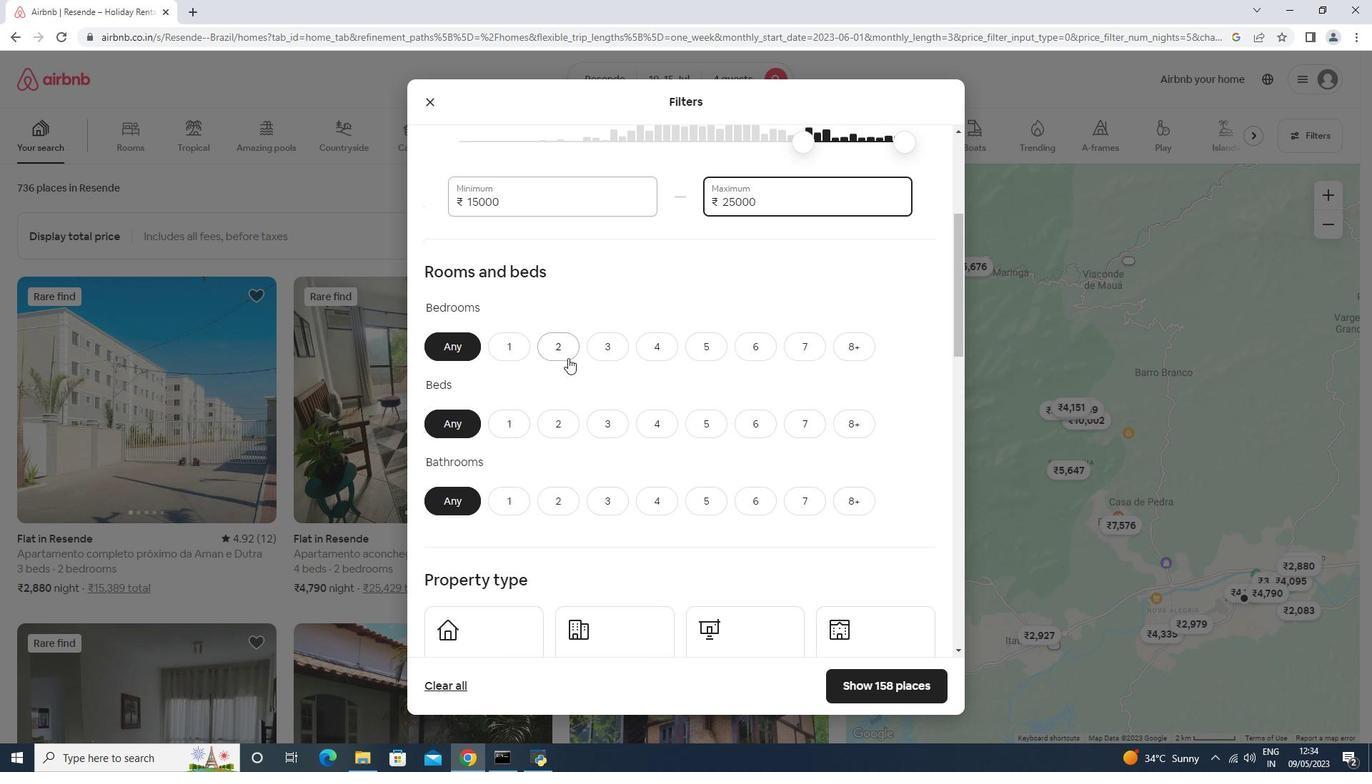 
Action: Mouse moved to (606, 422)
Screenshot: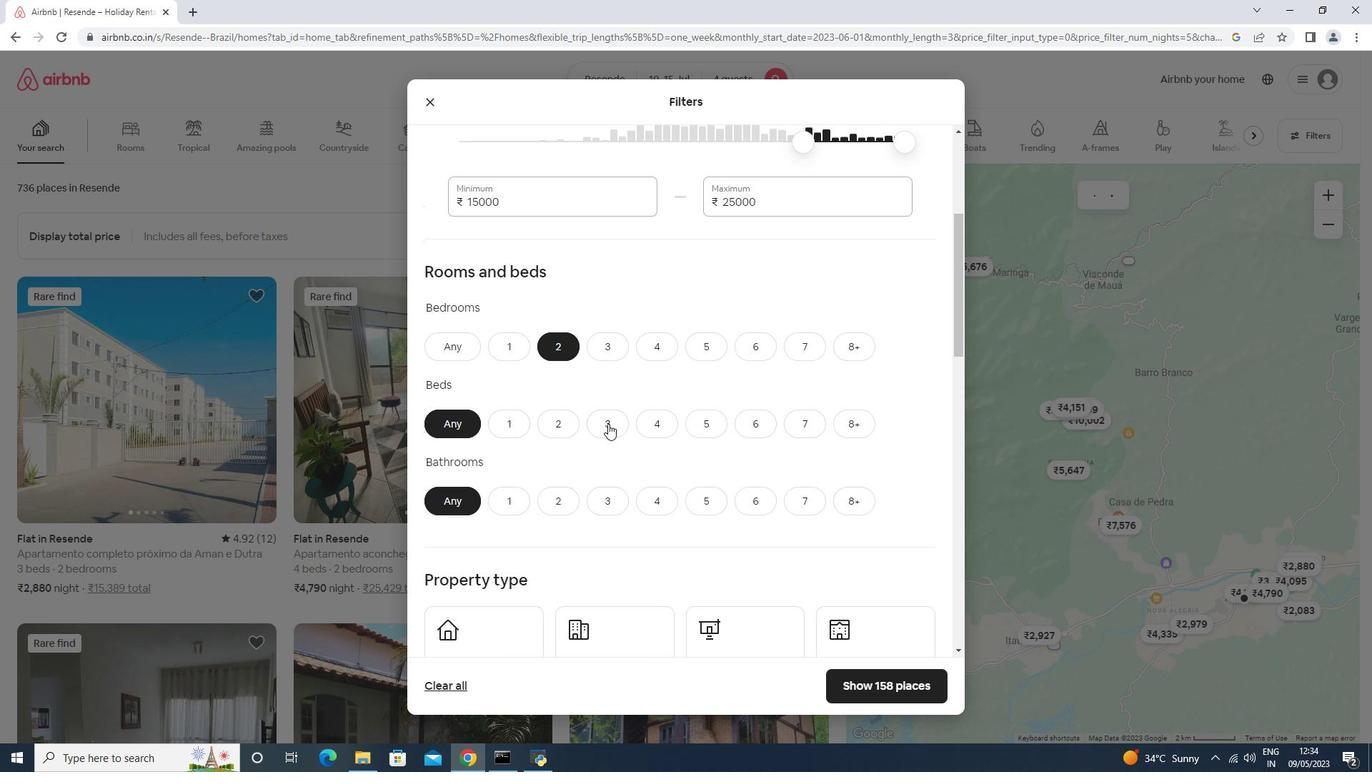 
Action: Mouse pressed left at (606, 422)
Screenshot: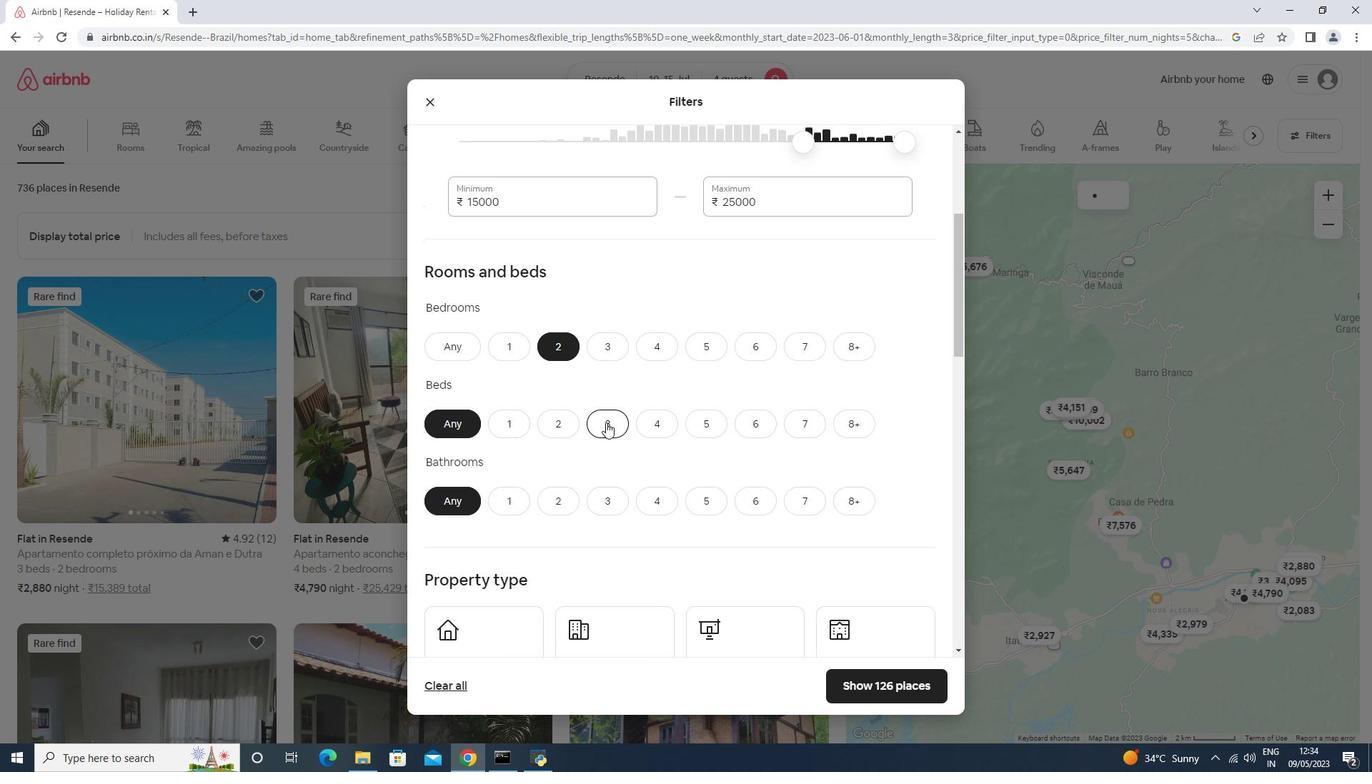 
Action: Mouse moved to (574, 504)
Screenshot: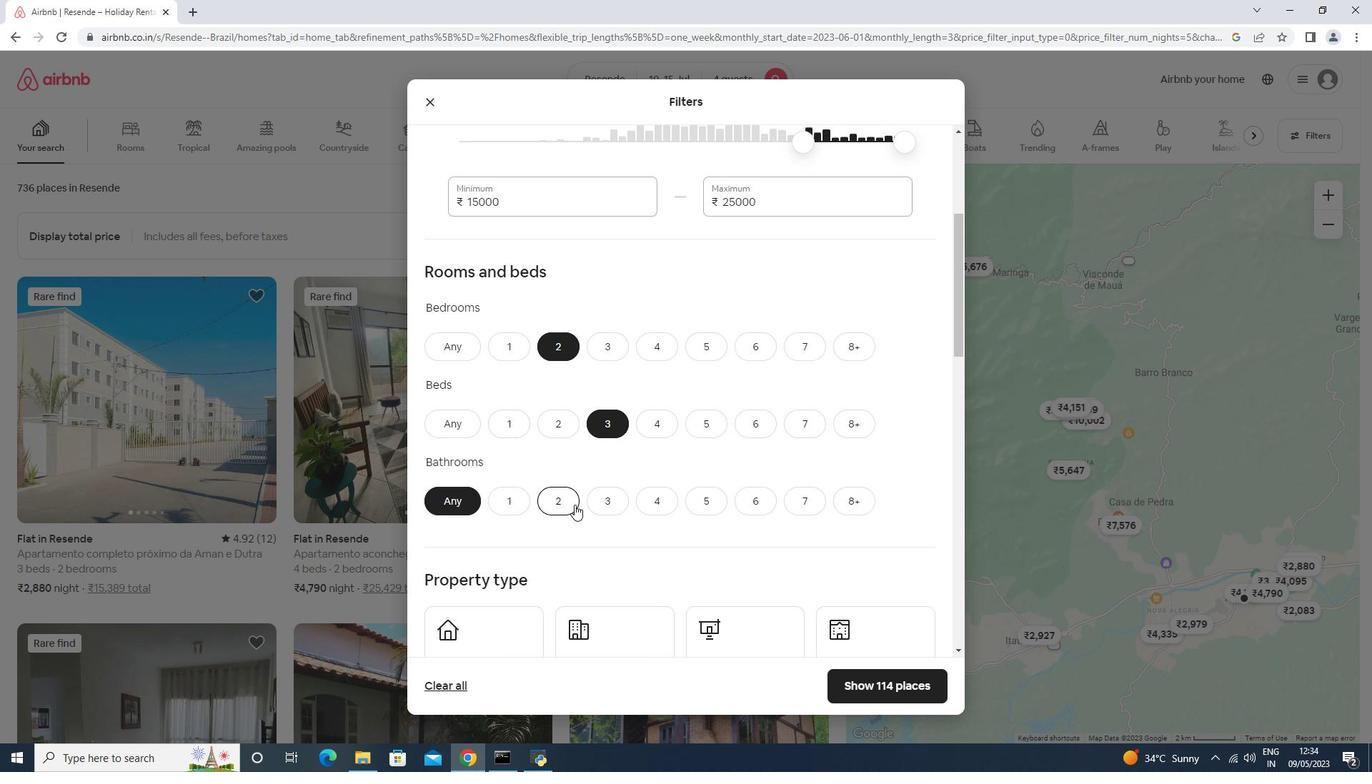 
Action: Mouse pressed left at (574, 504)
Screenshot: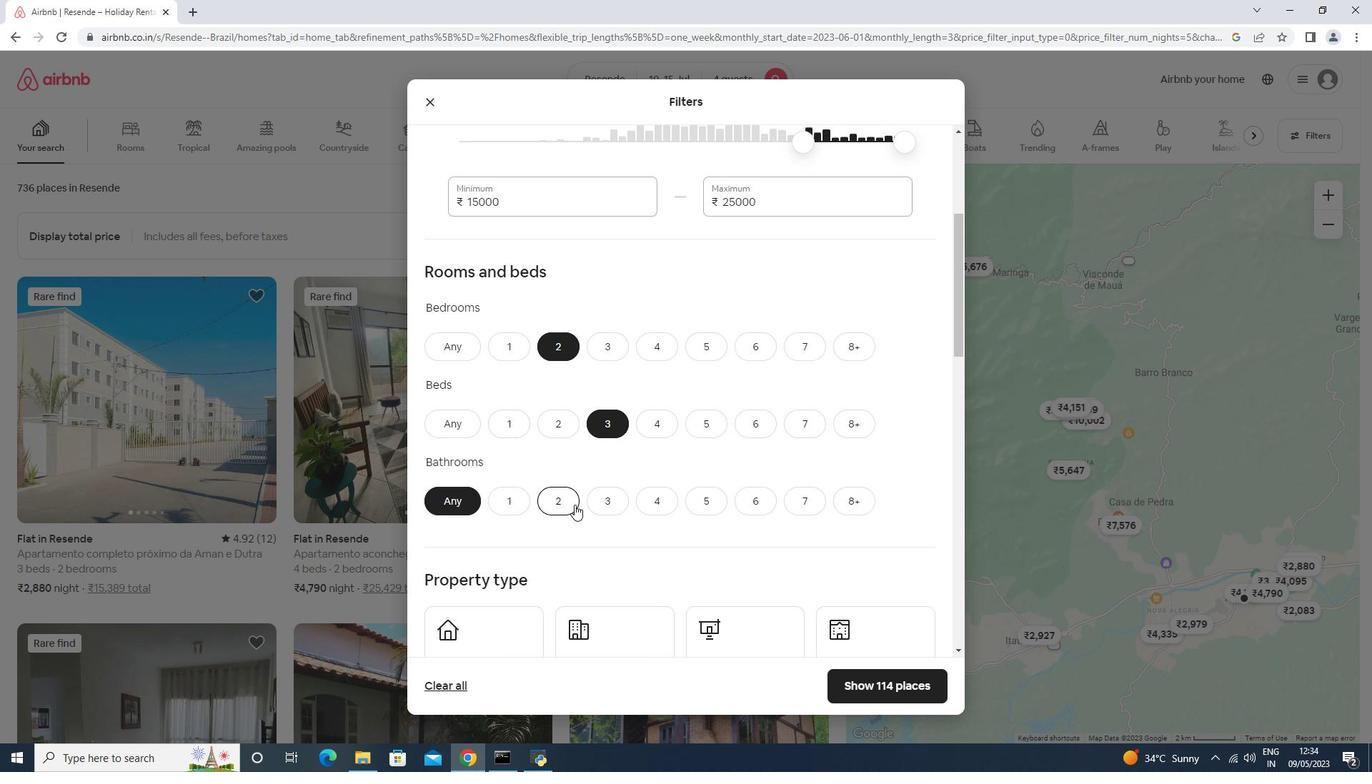 
Action: Mouse moved to (574, 502)
Screenshot: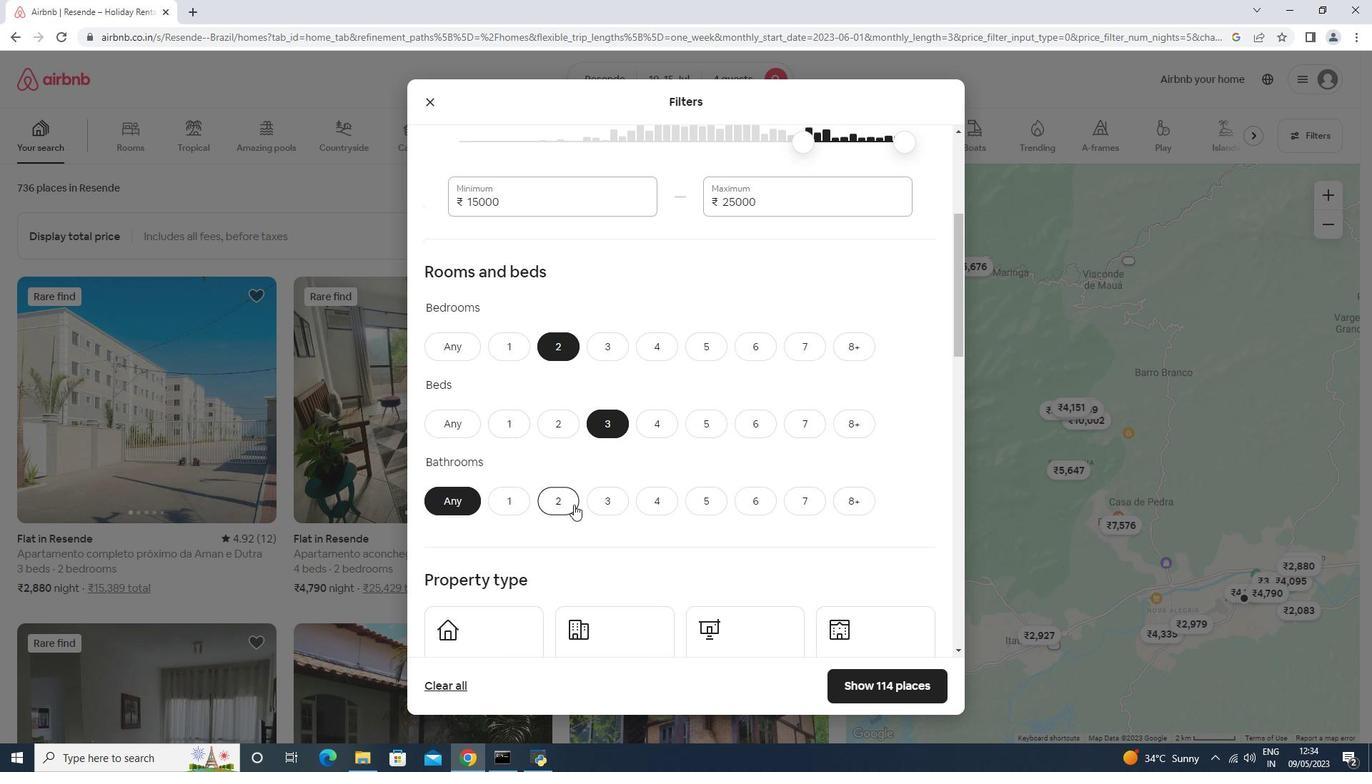 
Action: Mouse scrolled (574, 501) with delta (0, 0)
Screenshot: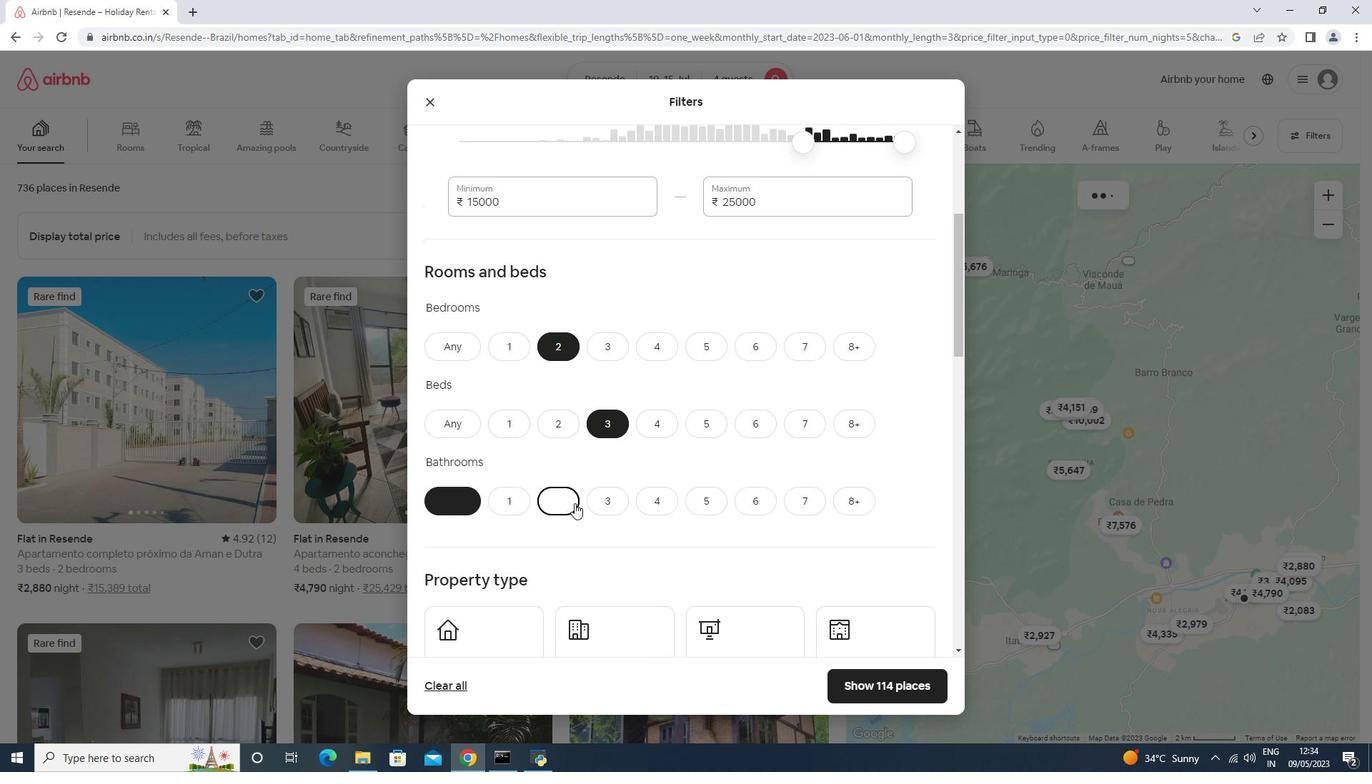 
Action: Mouse scrolled (574, 501) with delta (0, 0)
Screenshot: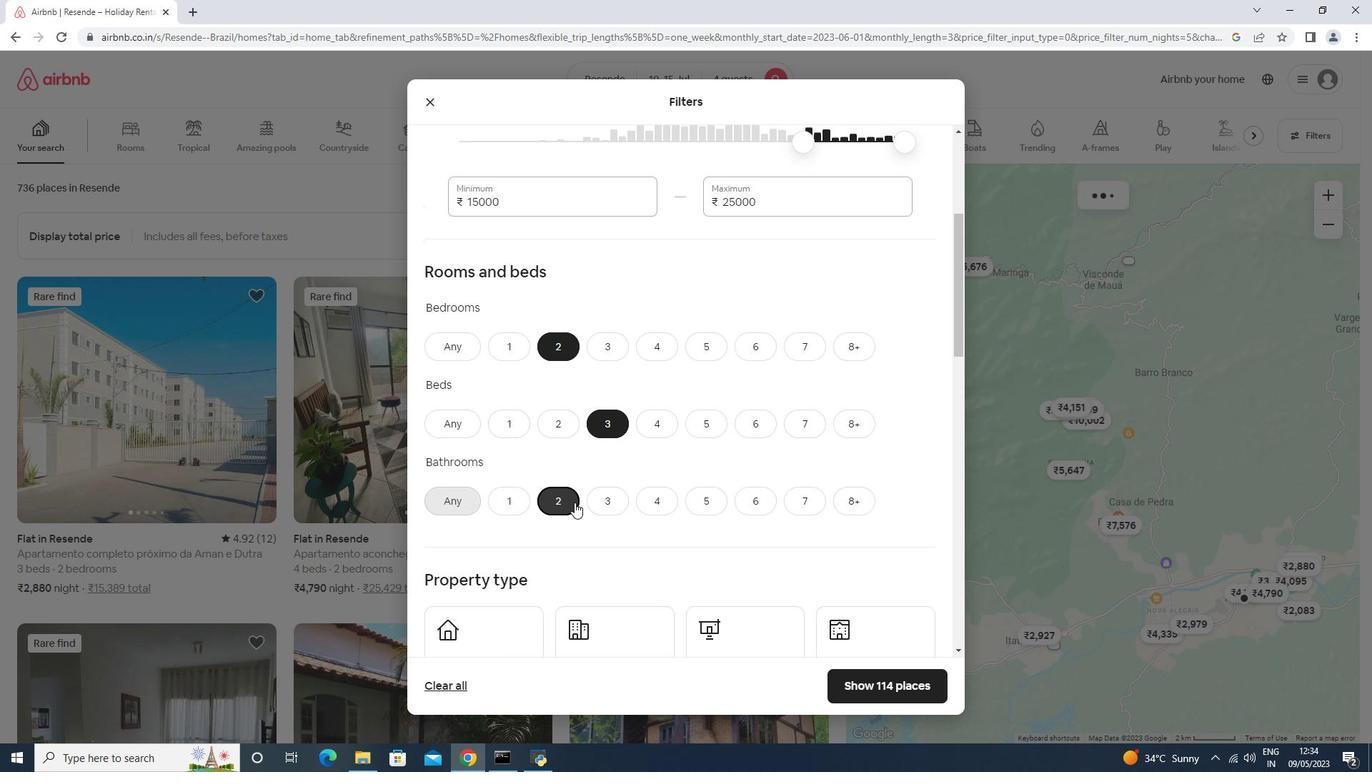 
Action: Mouse scrolled (574, 501) with delta (0, 0)
Screenshot: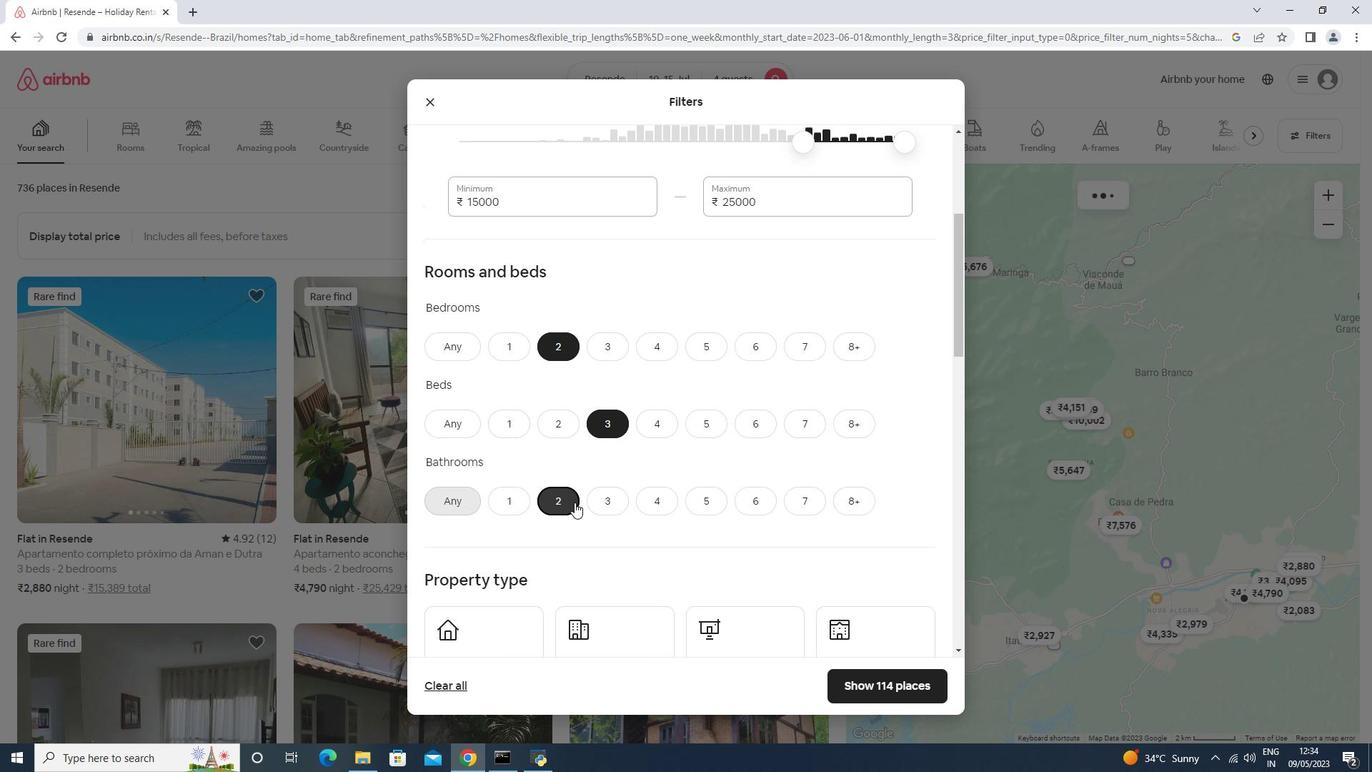 
Action: Mouse scrolled (574, 501) with delta (0, 0)
Screenshot: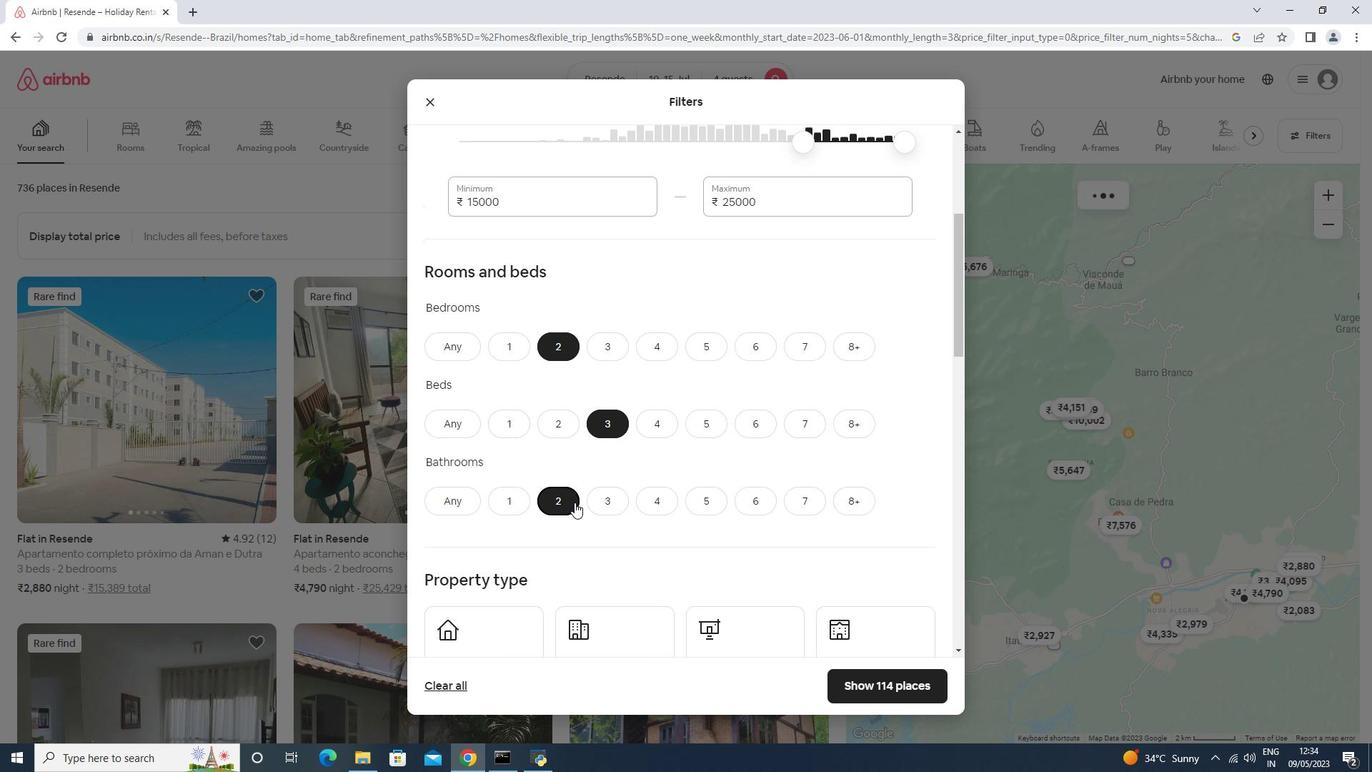 
Action: Mouse scrolled (574, 501) with delta (0, 0)
Screenshot: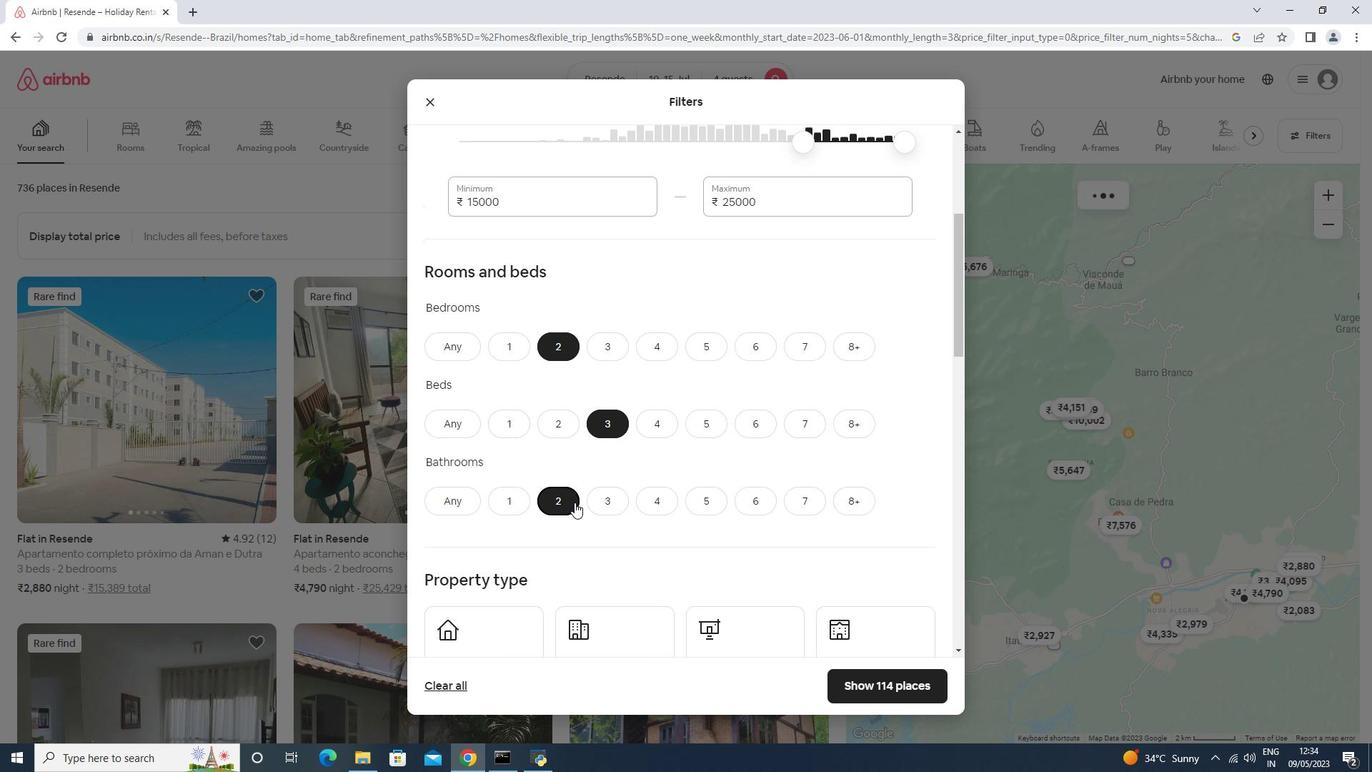 
Action: Mouse moved to (476, 298)
Screenshot: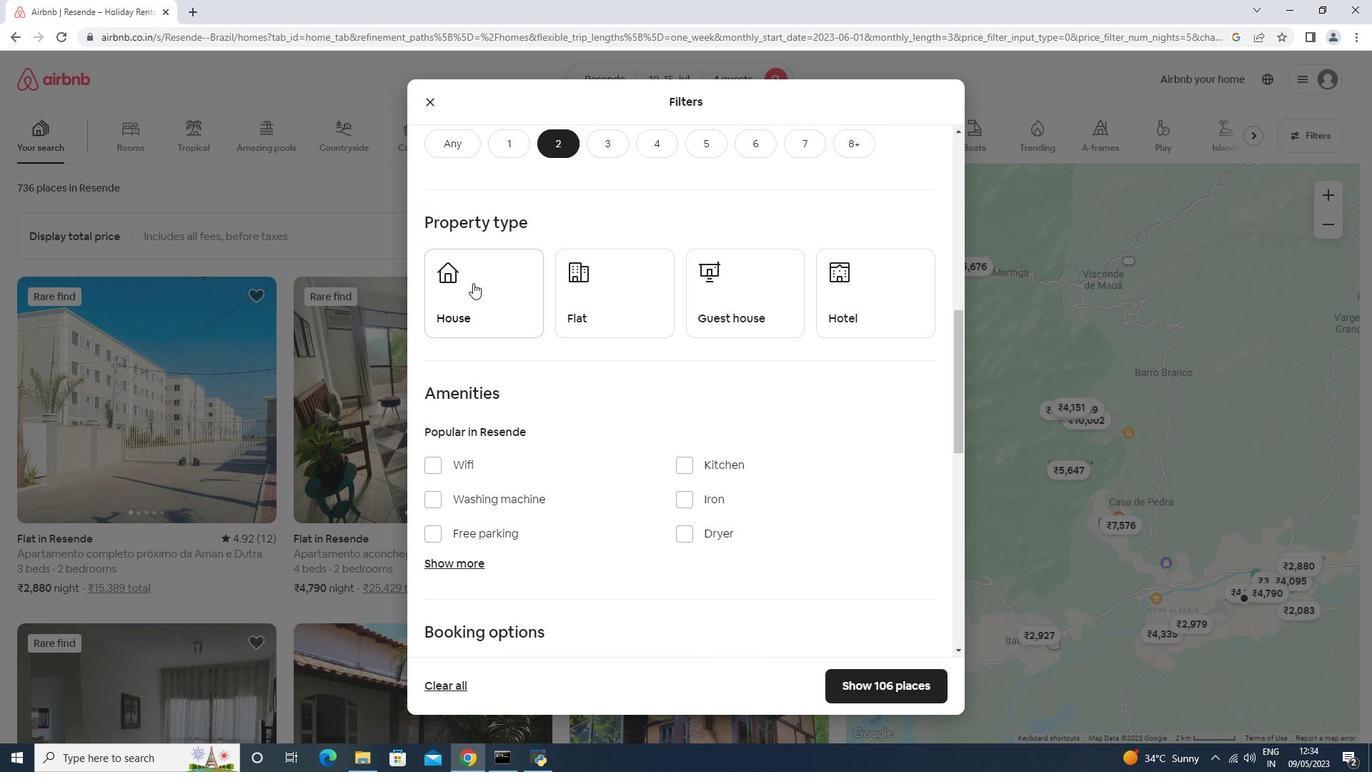 
Action: Mouse pressed left at (476, 298)
Screenshot: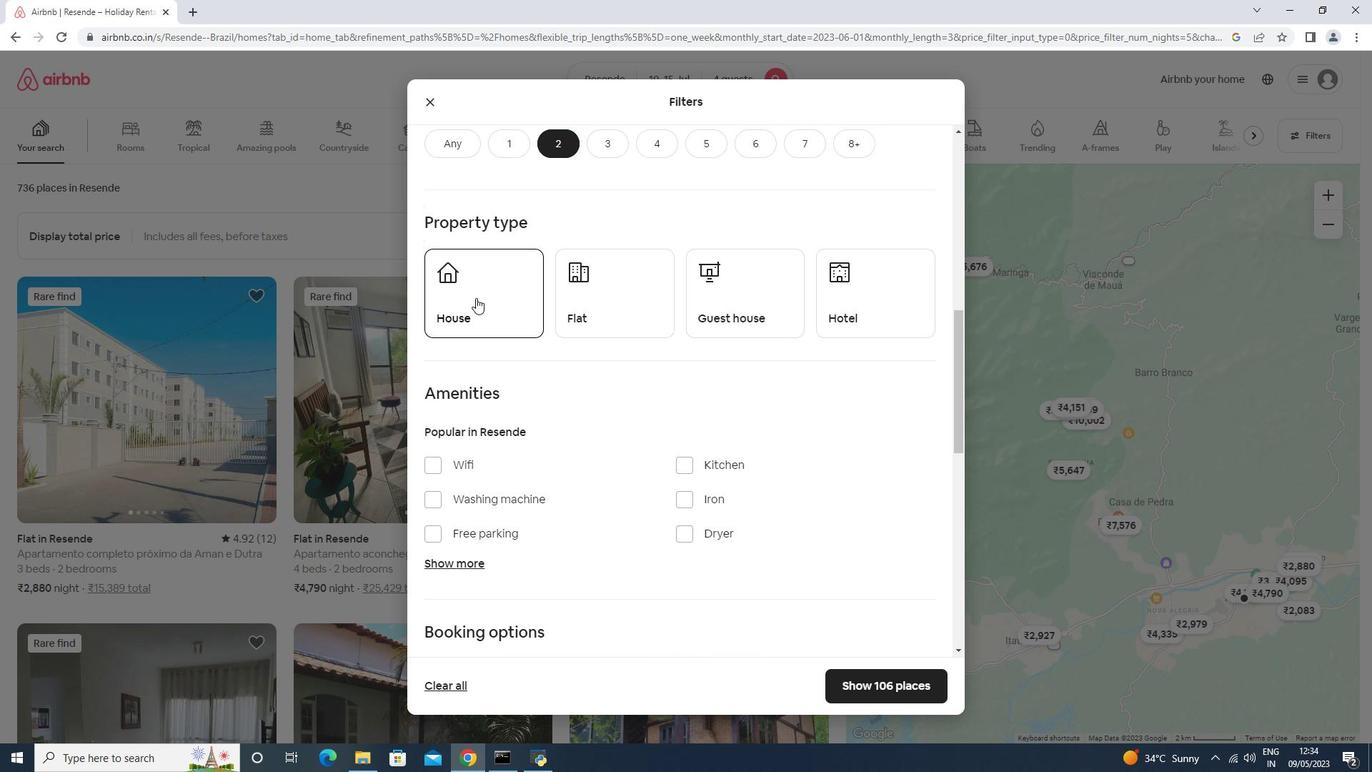
Action: Mouse moved to (633, 308)
Screenshot: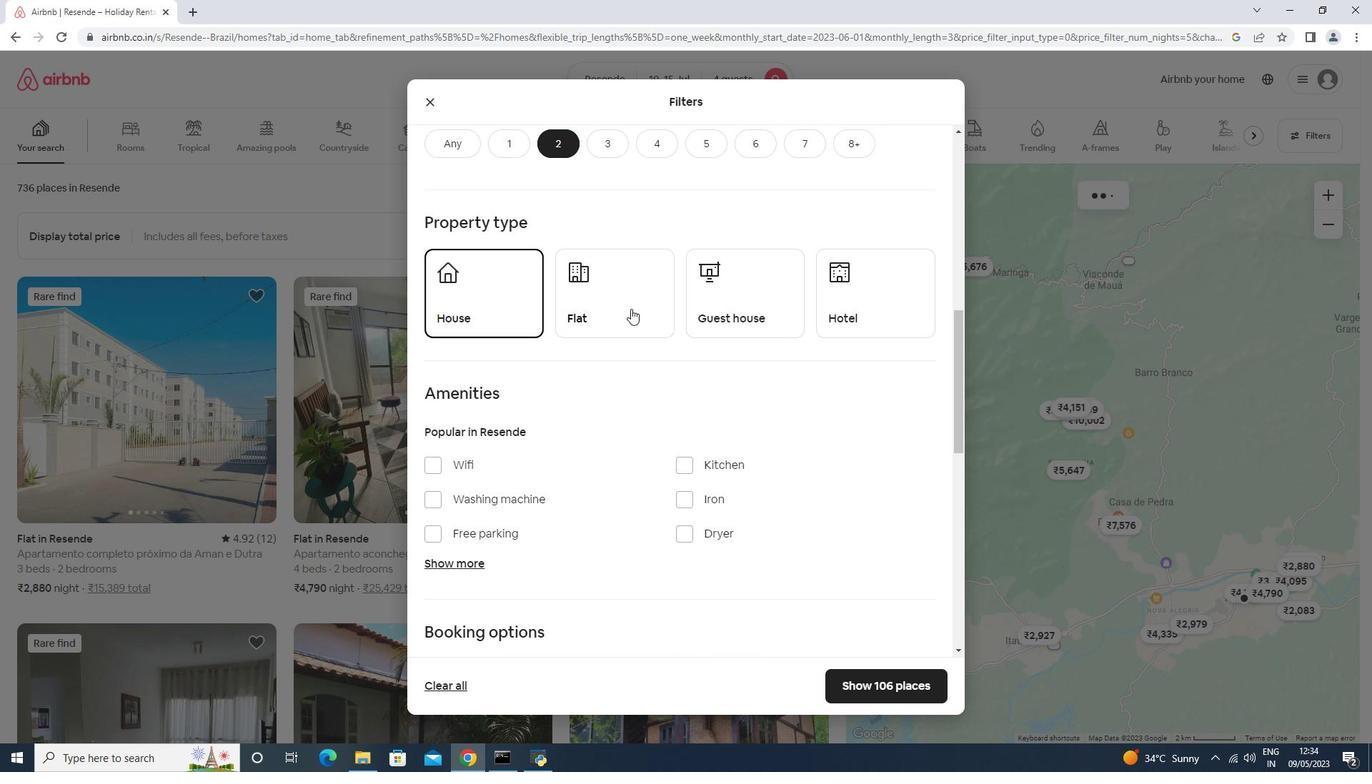 
Action: Mouse pressed left at (633, 308)
Screenshot: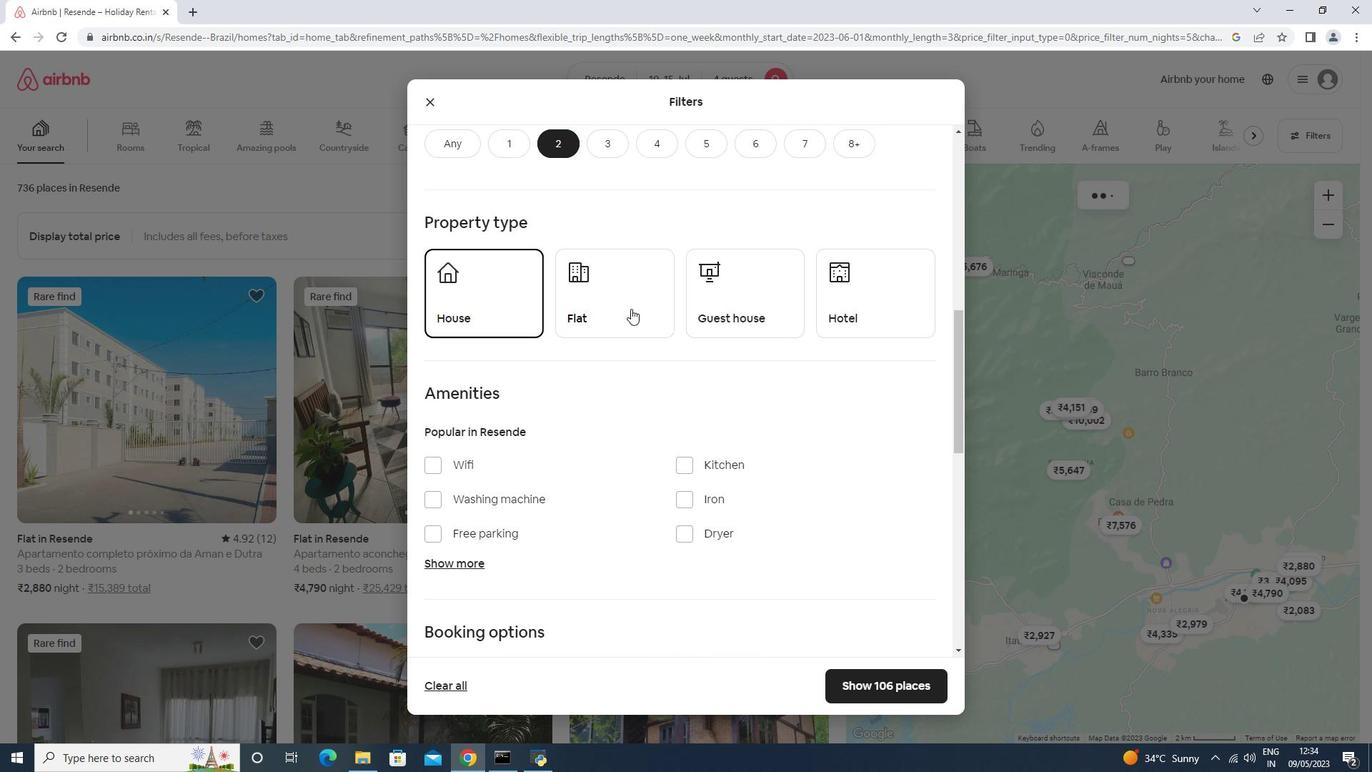 
Action: Mouse moved to (787, 318)
Screenshot: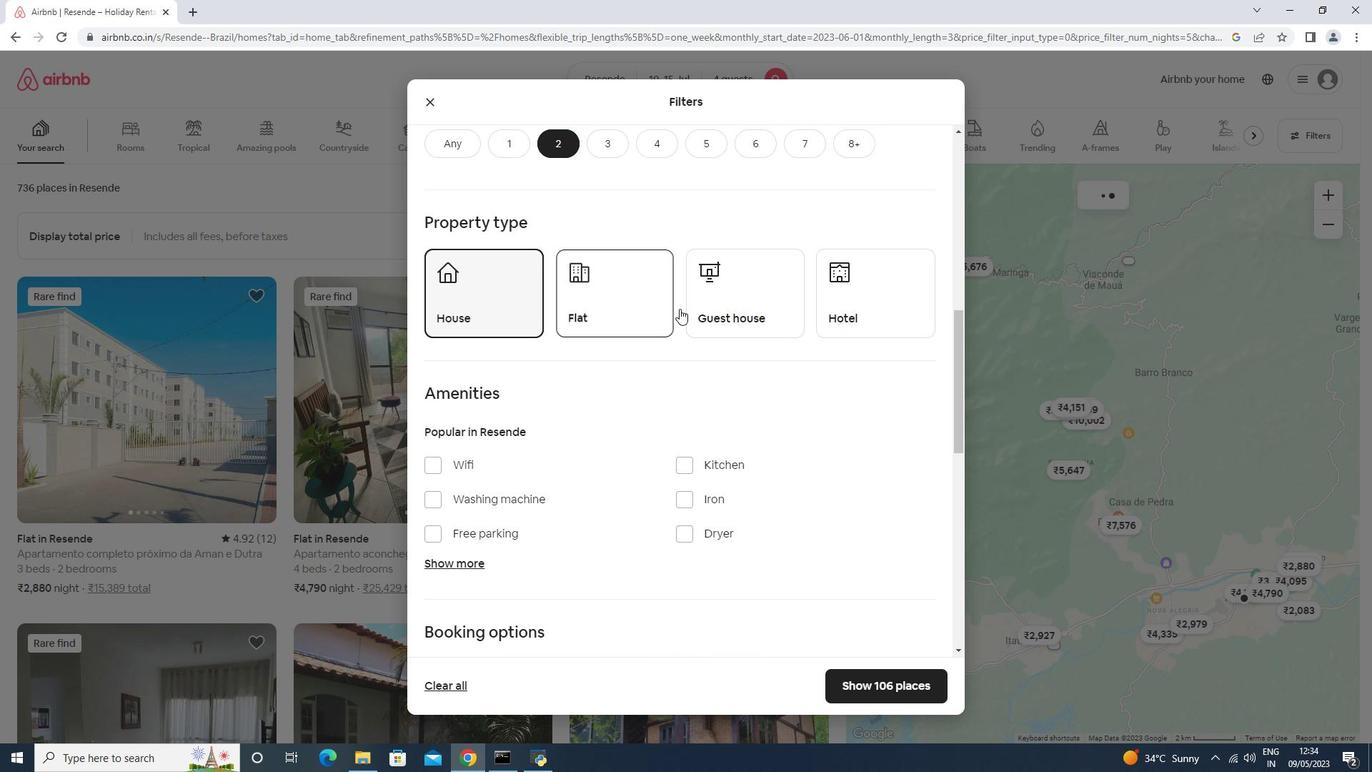 
Action: Mouse pressed left at (787, 318)
Screenshot: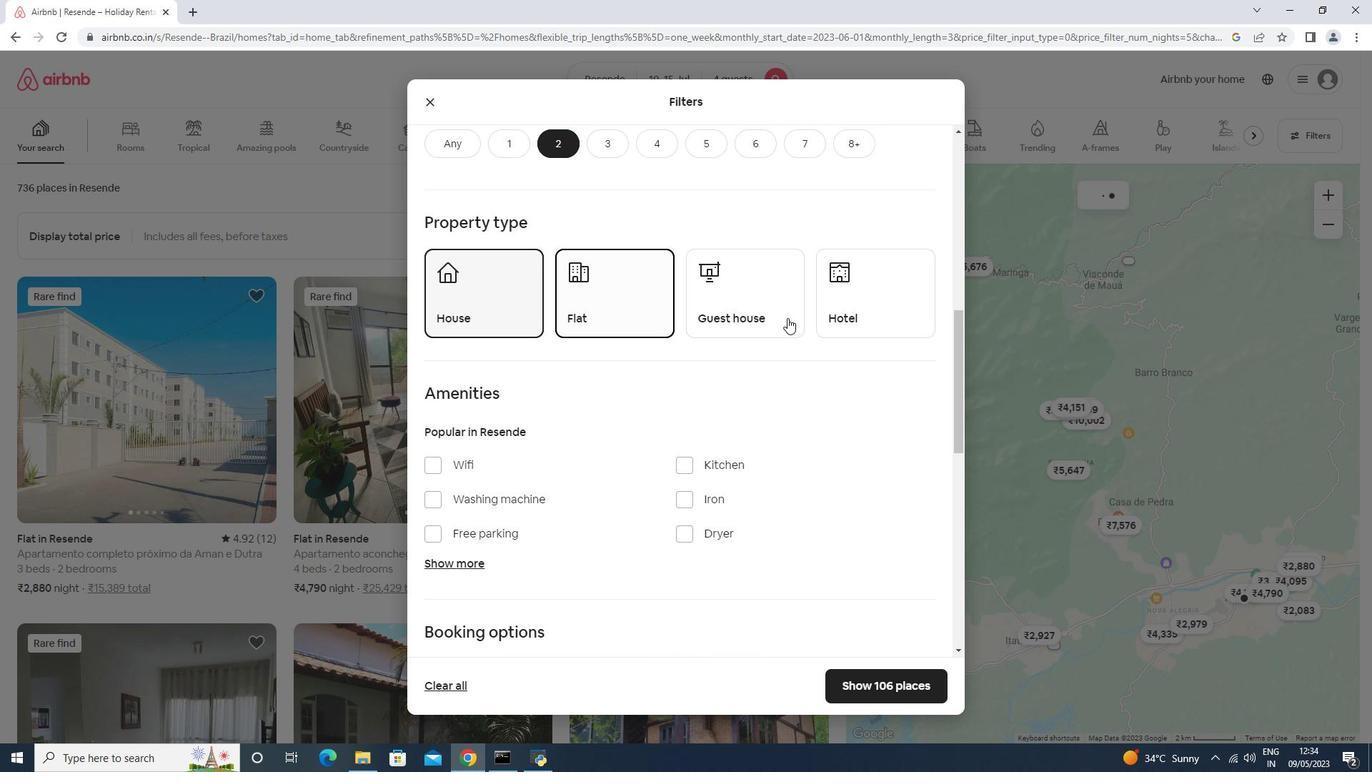 
Action: Mouse moved to (787, 321)
Screenshot: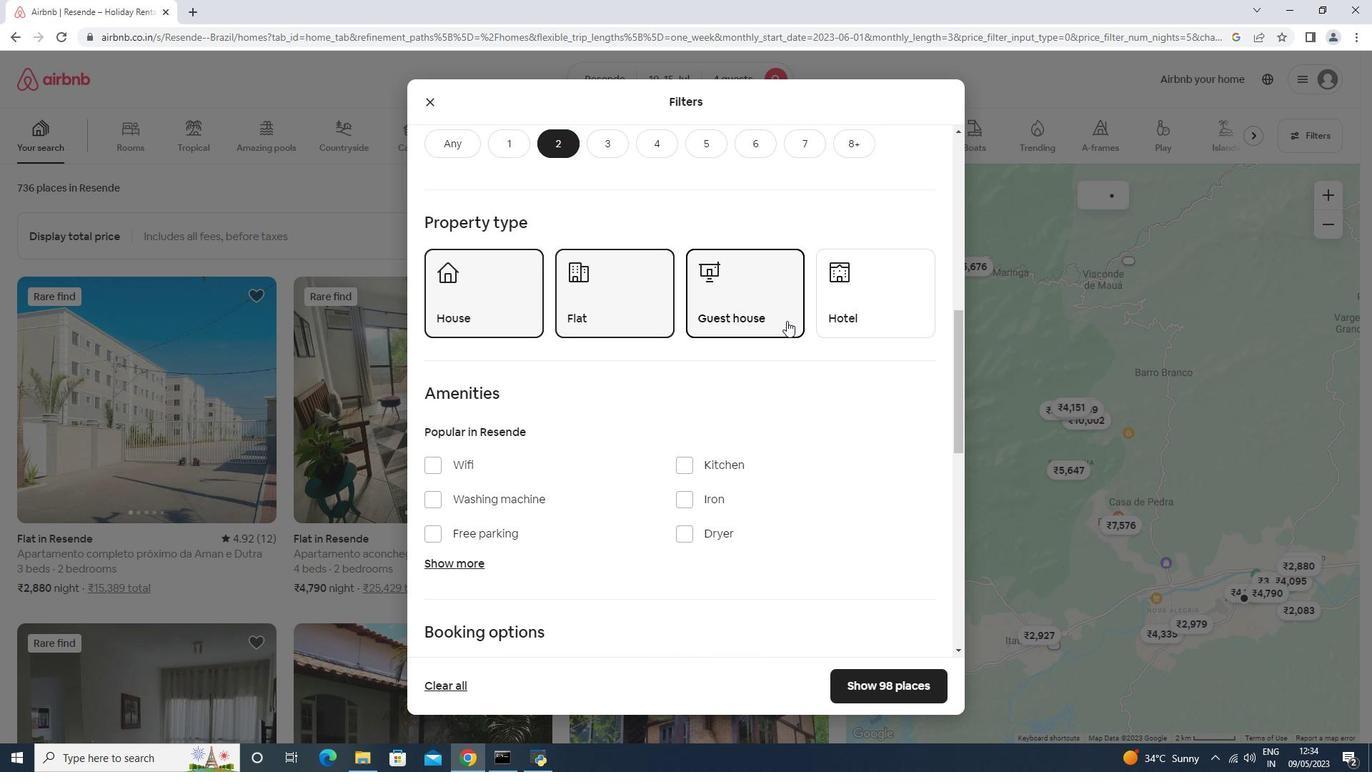 
Action: Mouse scrolled (787, 320) with delta (0, 0)
Screenshot: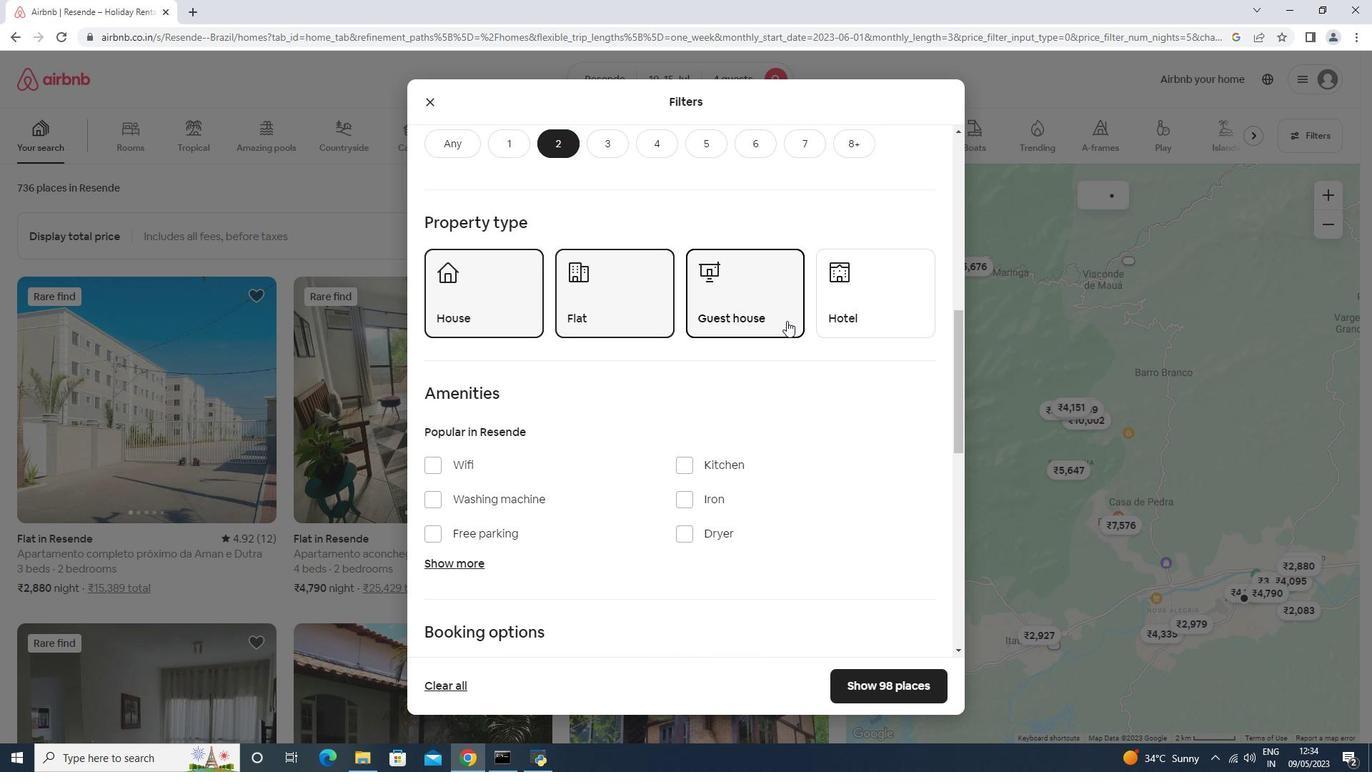 
Action: Mouse scrolled (787, 320) with delta (0, 0)
Screenshot: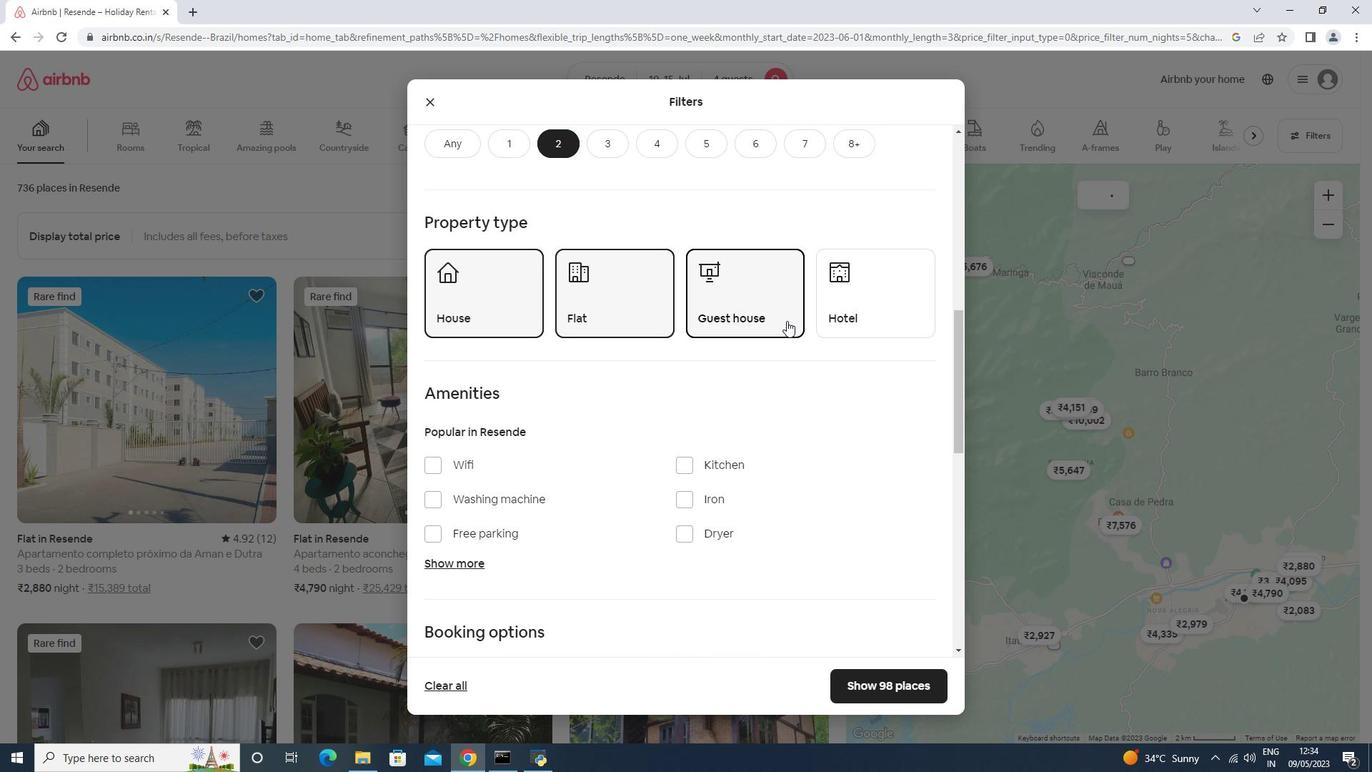 
Action: Mouse scrolled (787, 320) with delta (0, 0)
Screenshot: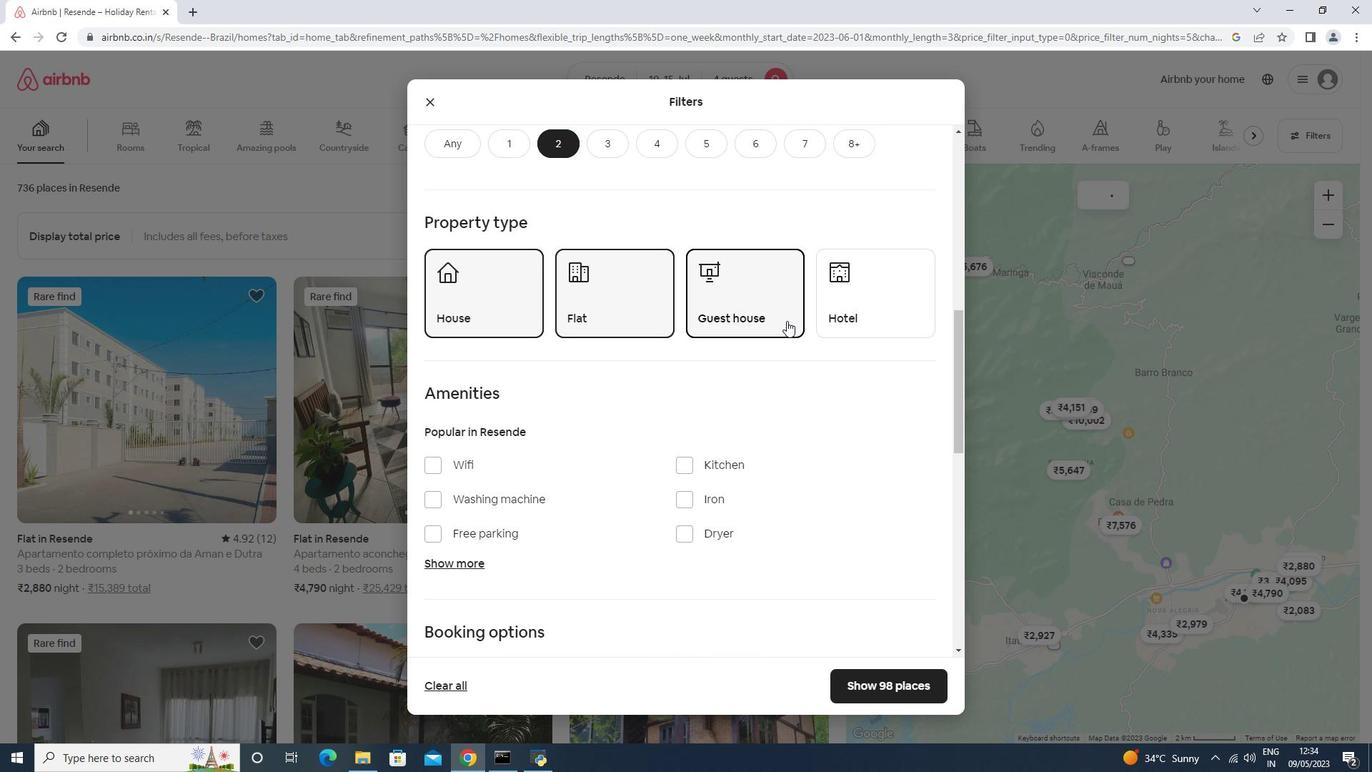 
Action: Mouse scrolled (787, 320) with delta (0, 0)
Screenshot: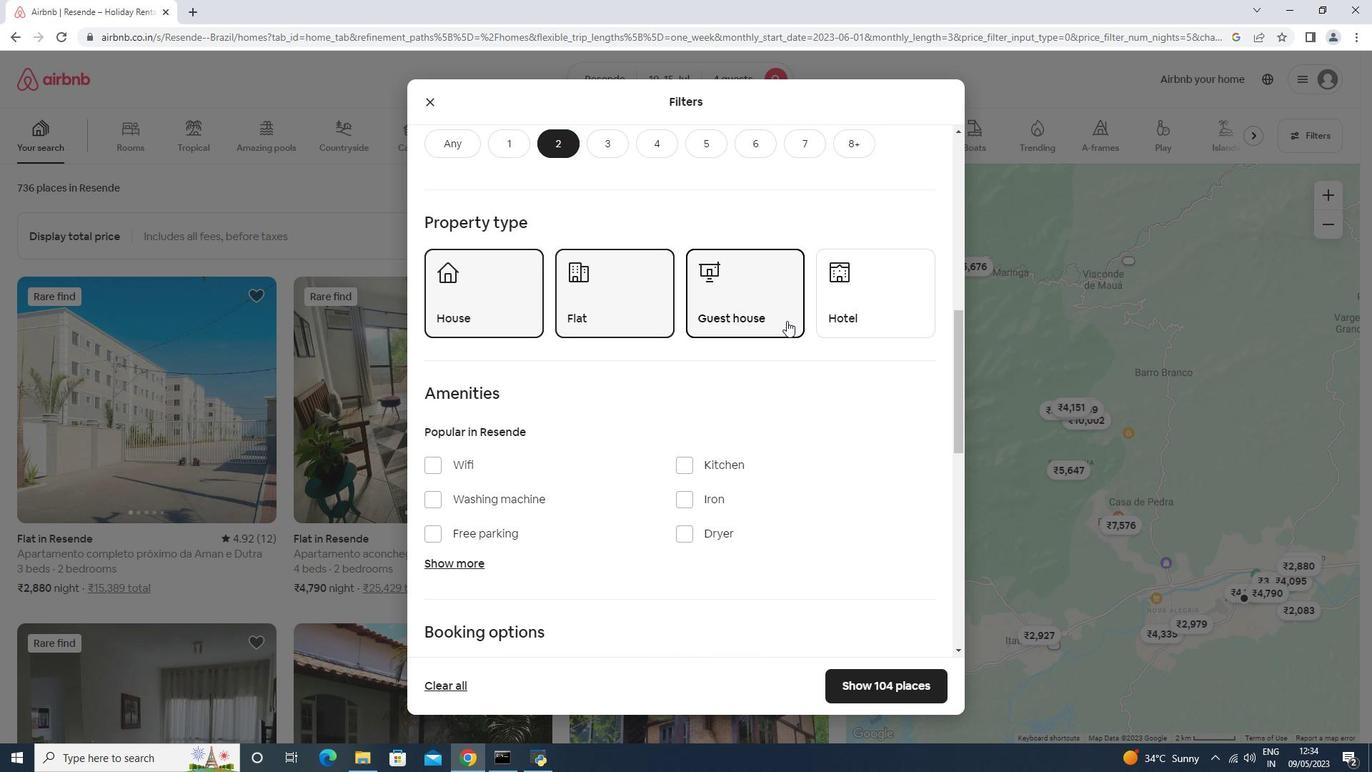 
Action: Mouse moved to (892, 447)
Screenshot: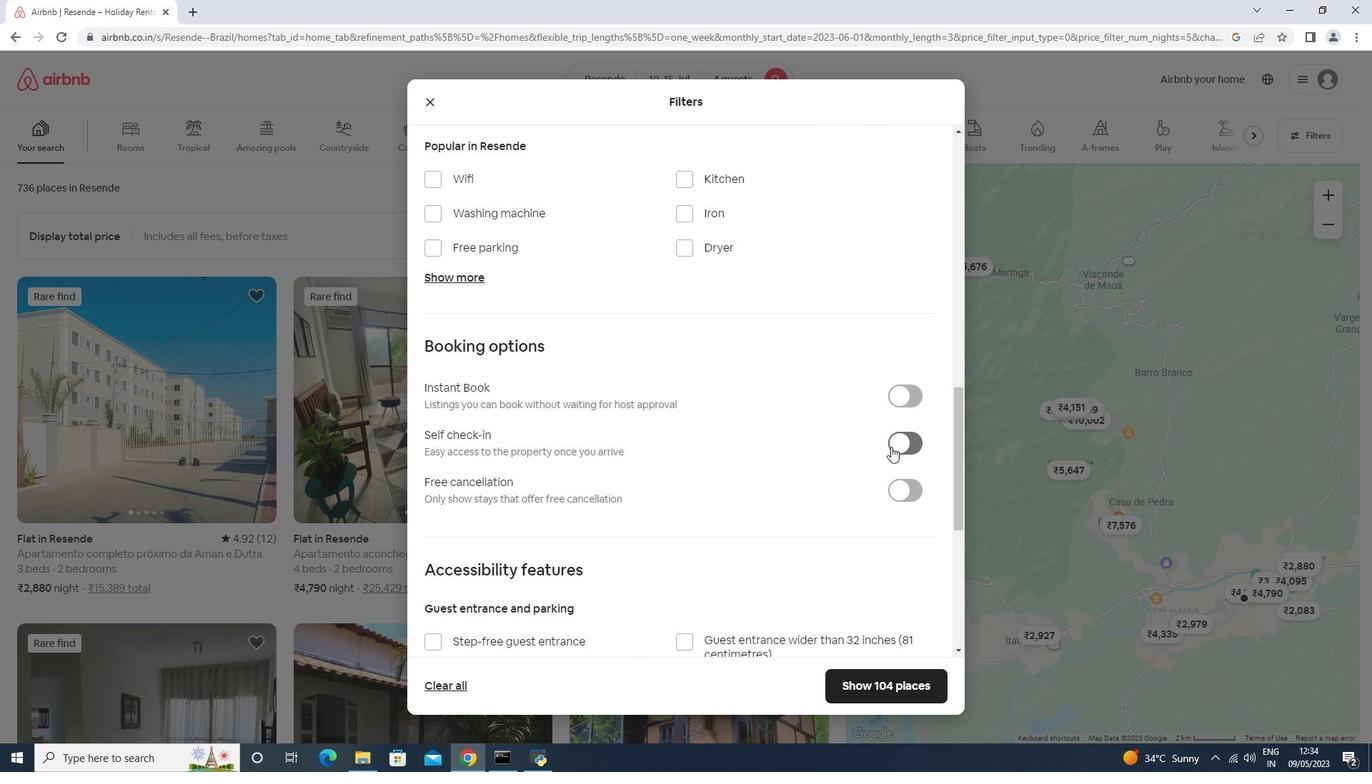 
Action: Mouse pressed left at (892, 447)
Screenshot: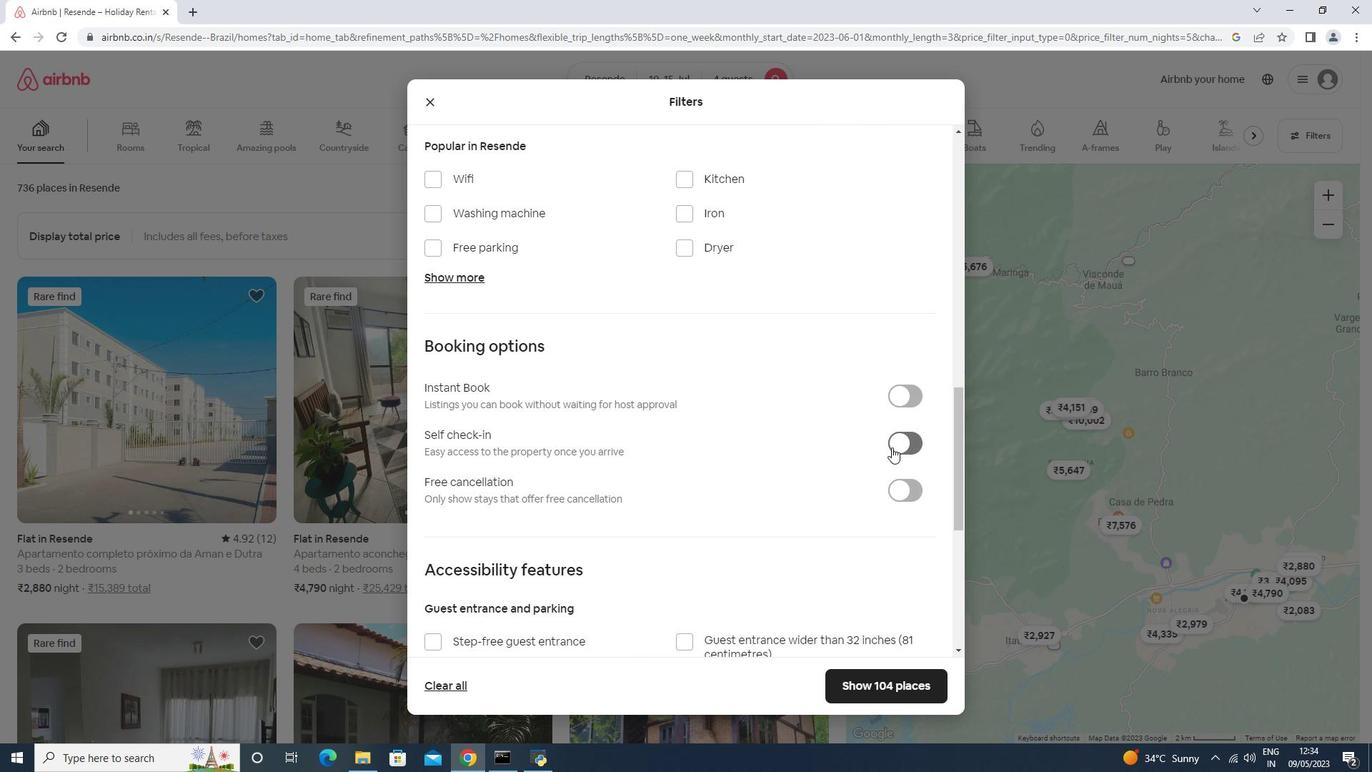 
Action: Mouse moved to (892, 444)
Screenshot: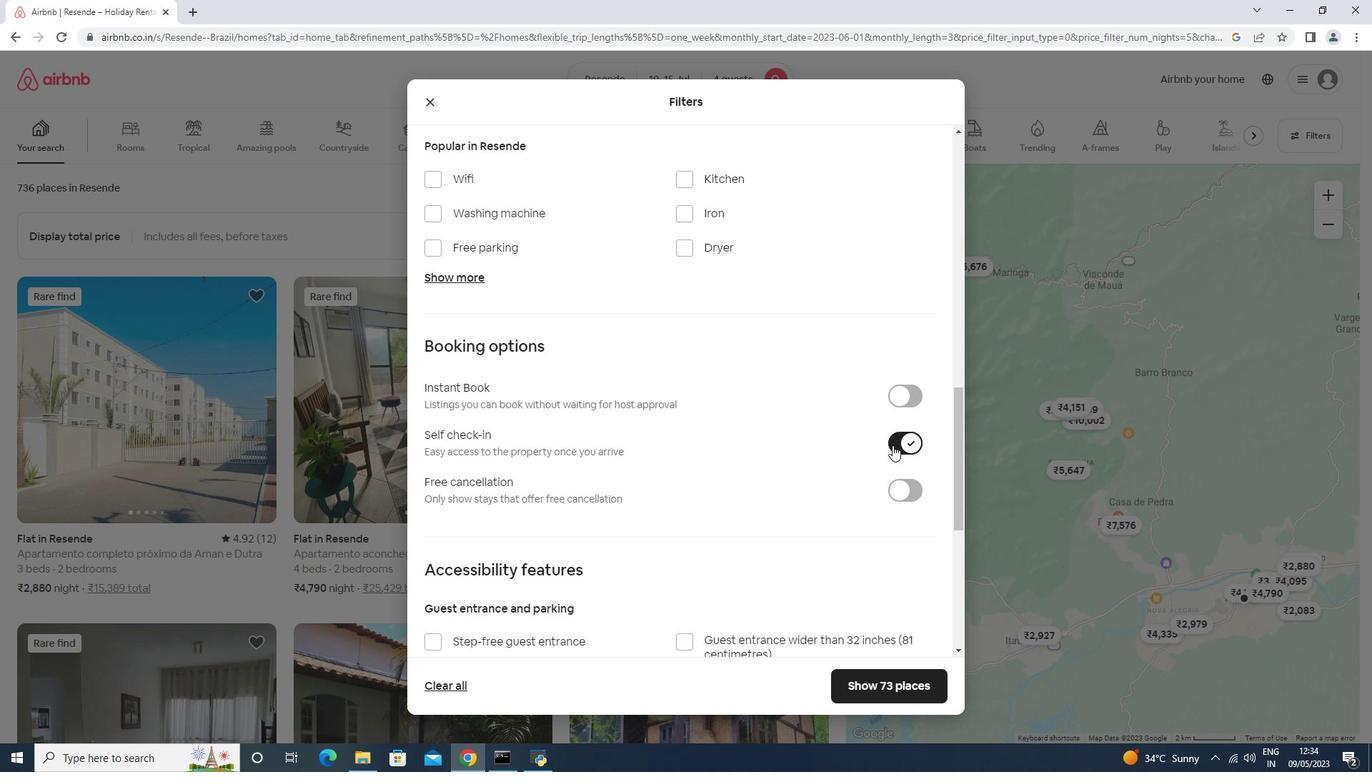
Action: Mouse scrolled (892, 443) with delta (0, 0)
Screenshot: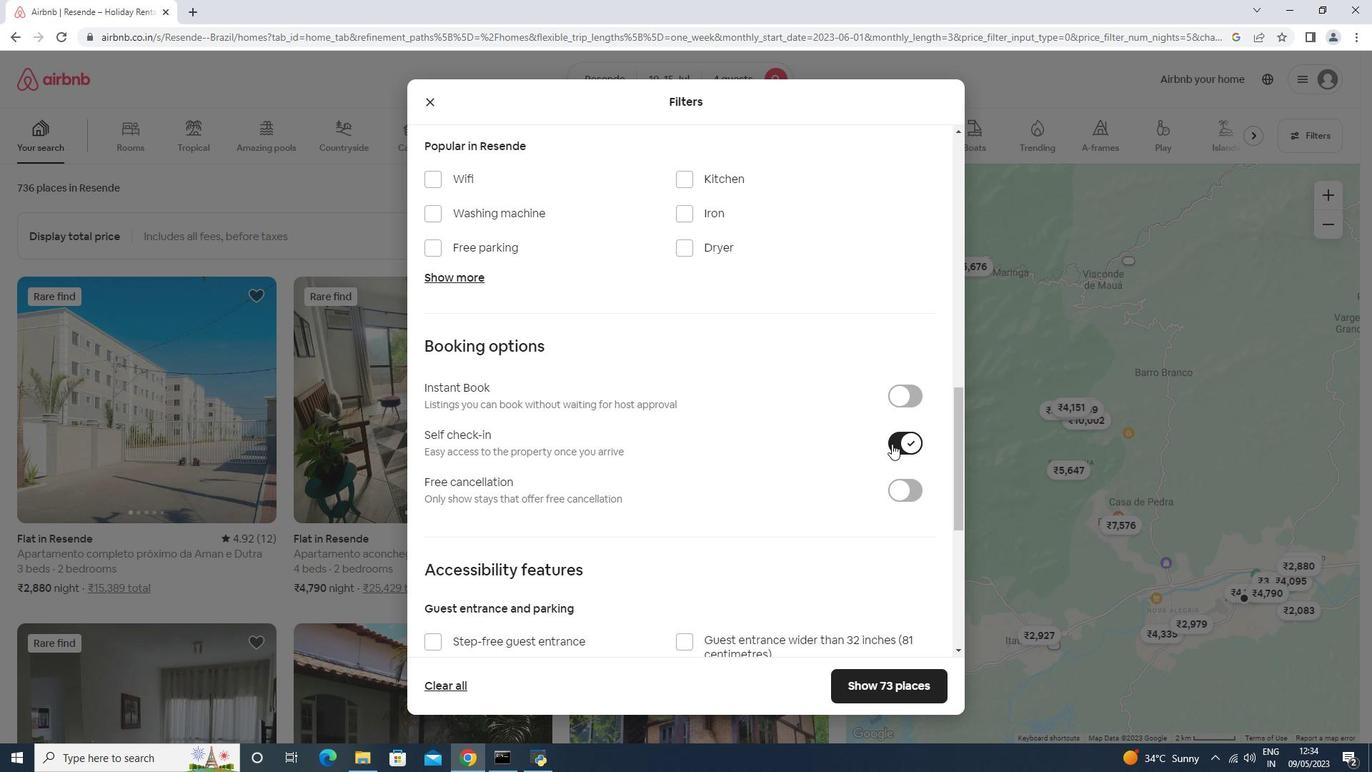 
Action: Mouse scrolled (892, 443) with delta (0, 0)
Screenshot: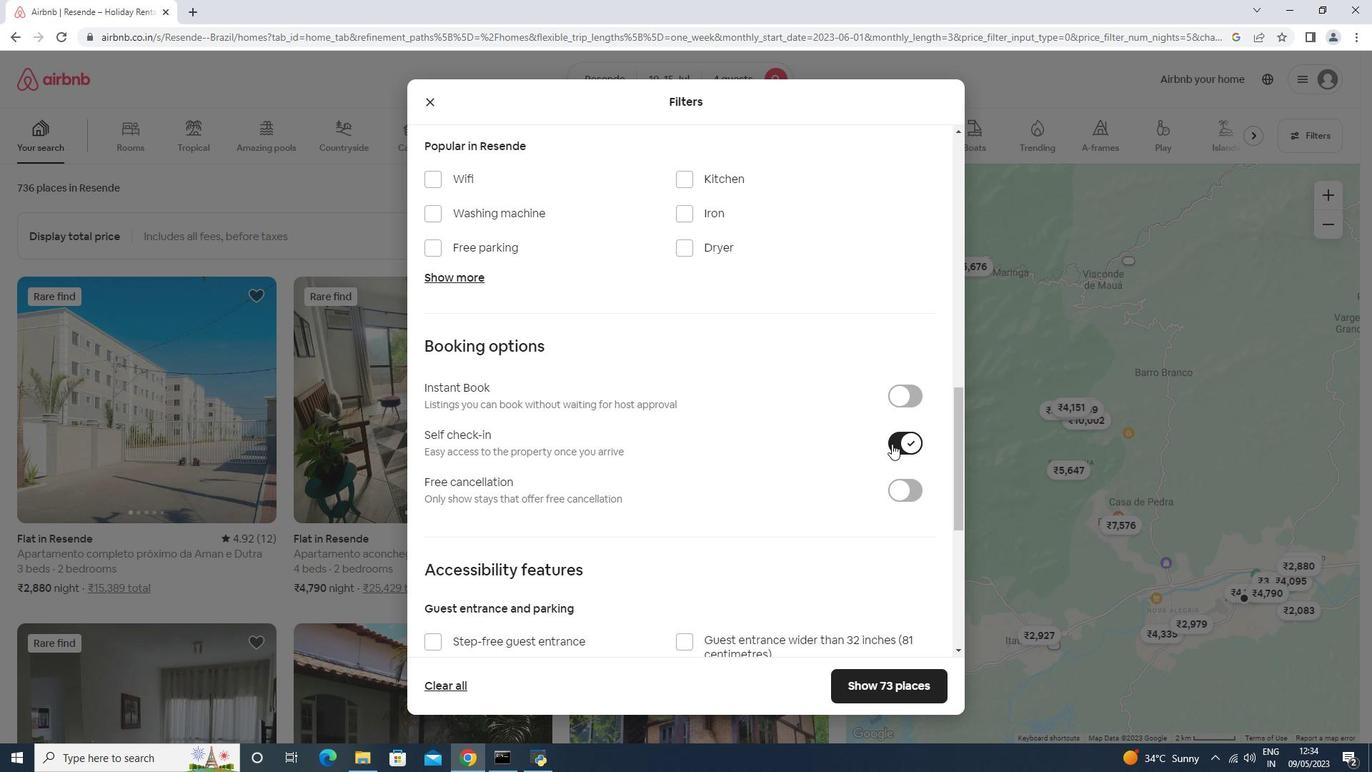 
Action: Mouse scrolled (892, 443) with delta (0, 0)
Screenshot: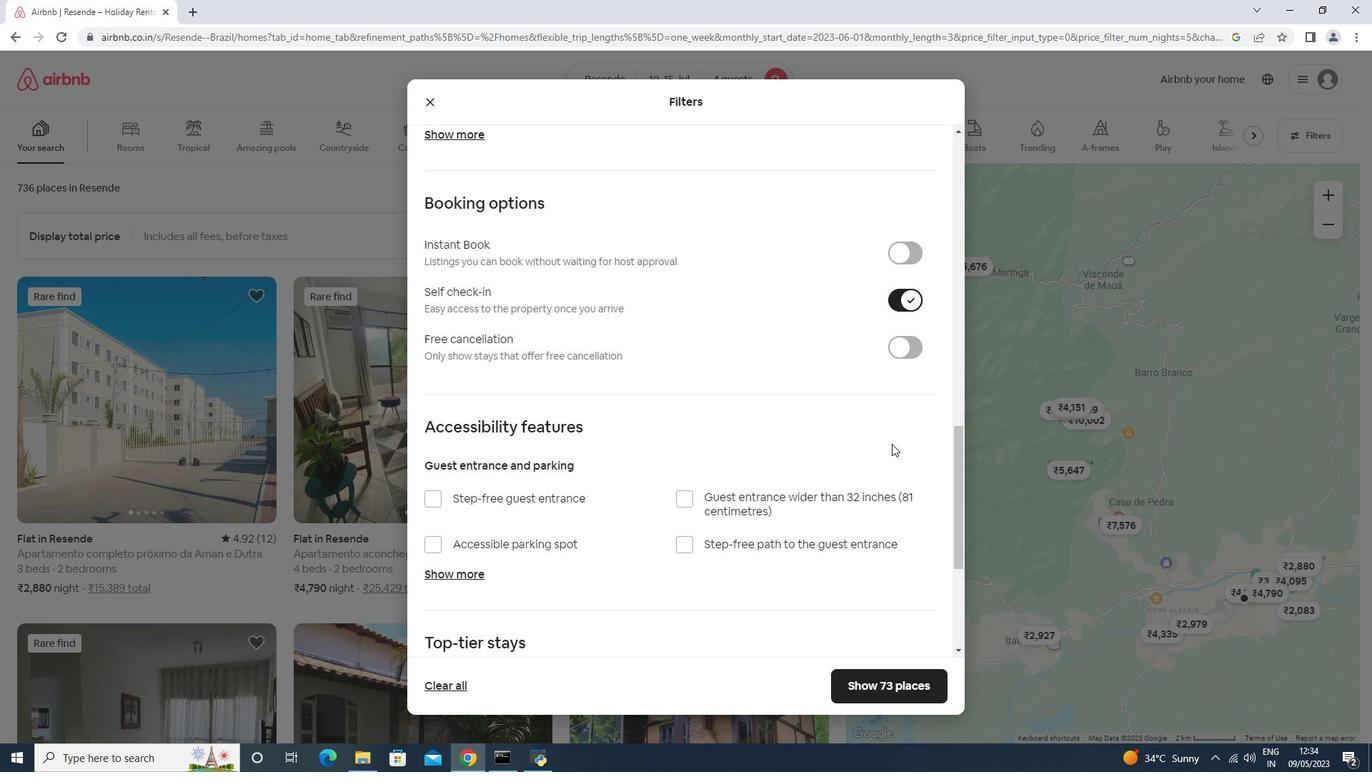 
Action: Mouse scrolled (892, 443) with delta (0, 0)
Screenshot: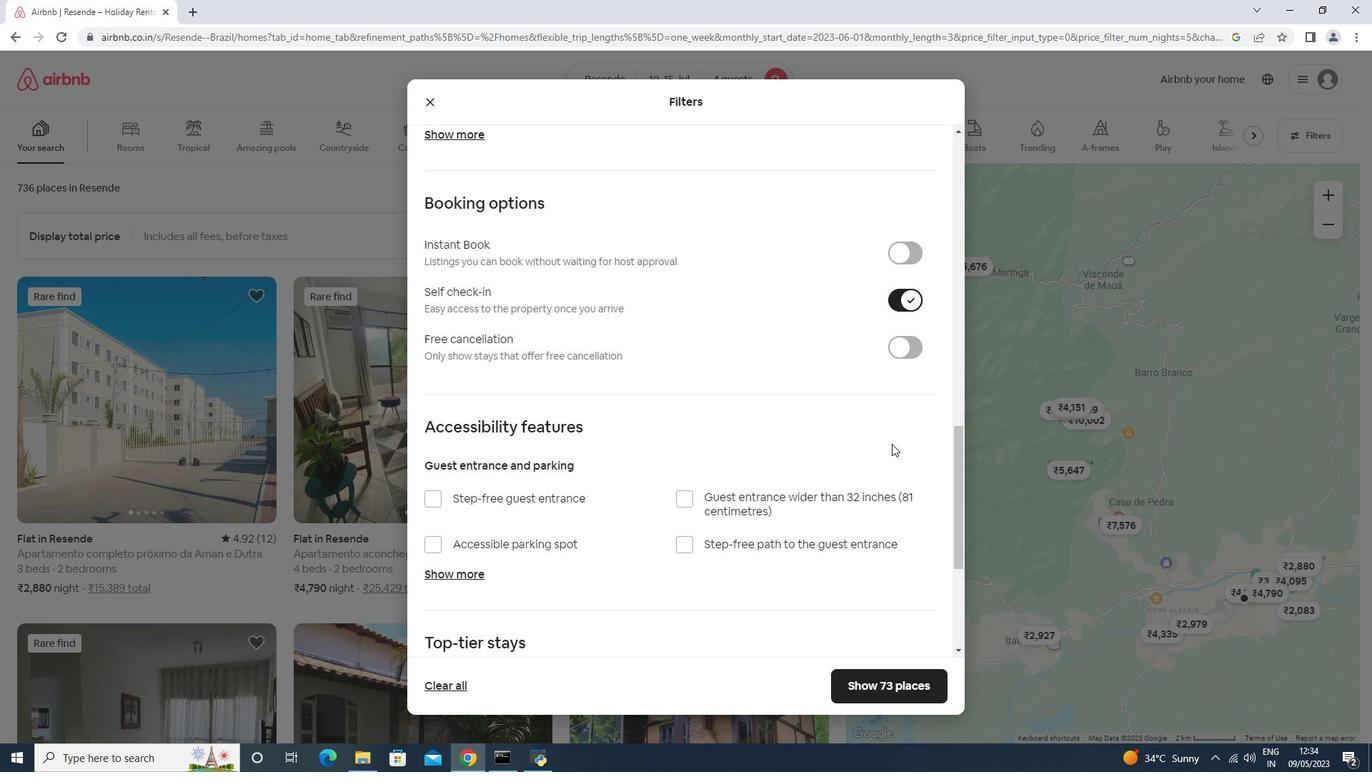 
Action: Mouse scrolled (892, 443) with delta (0, 0)
Screenshot: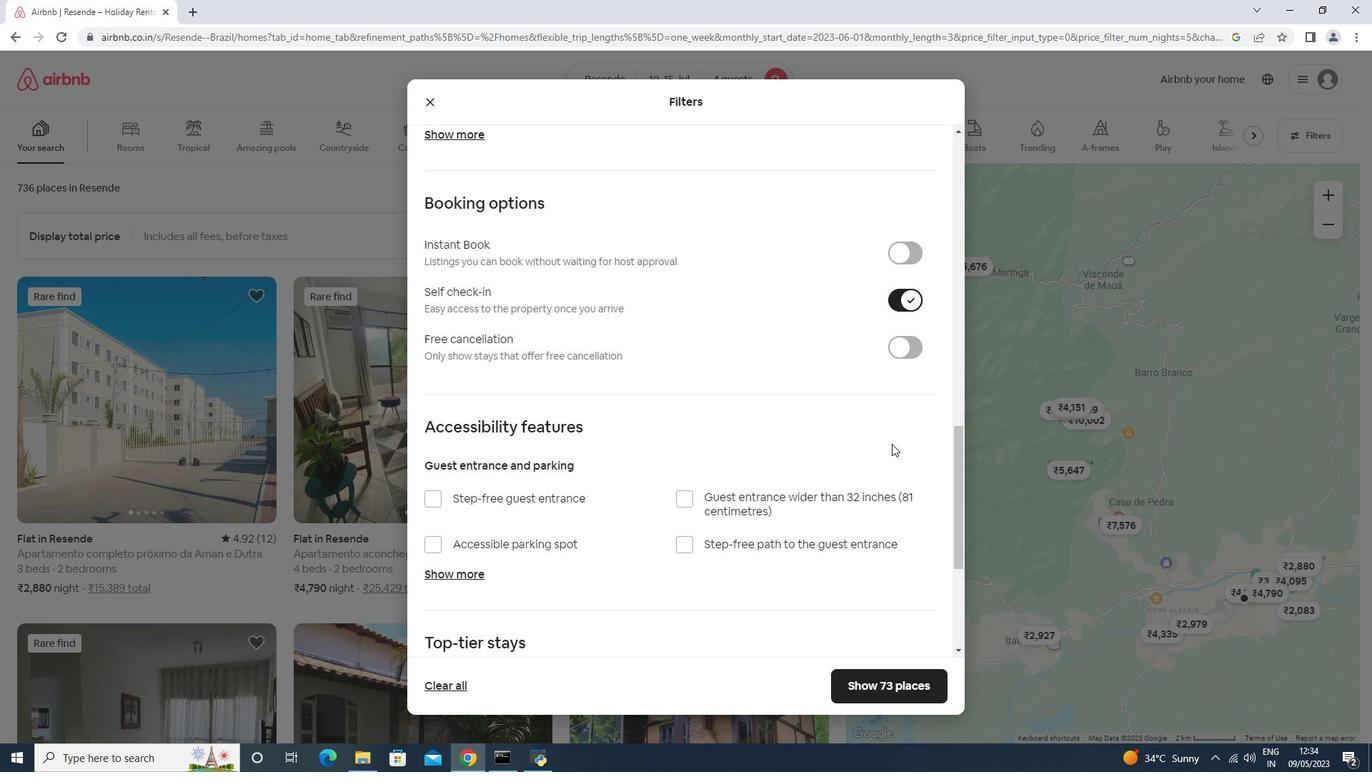 
Action: Mouse moved to (870, 459)
Screenshot: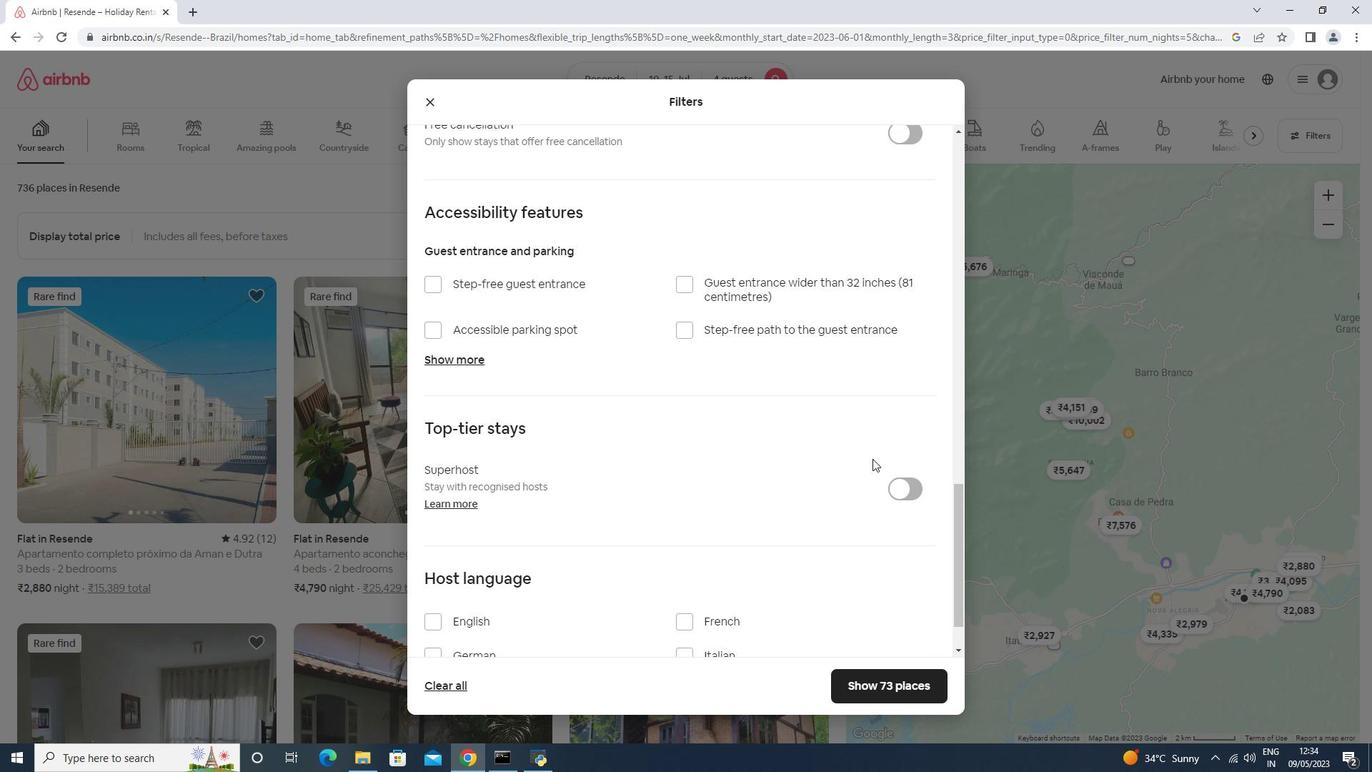 
Action: Mouse scrolled (870, 458) with delta (0, 0)
Screenshot: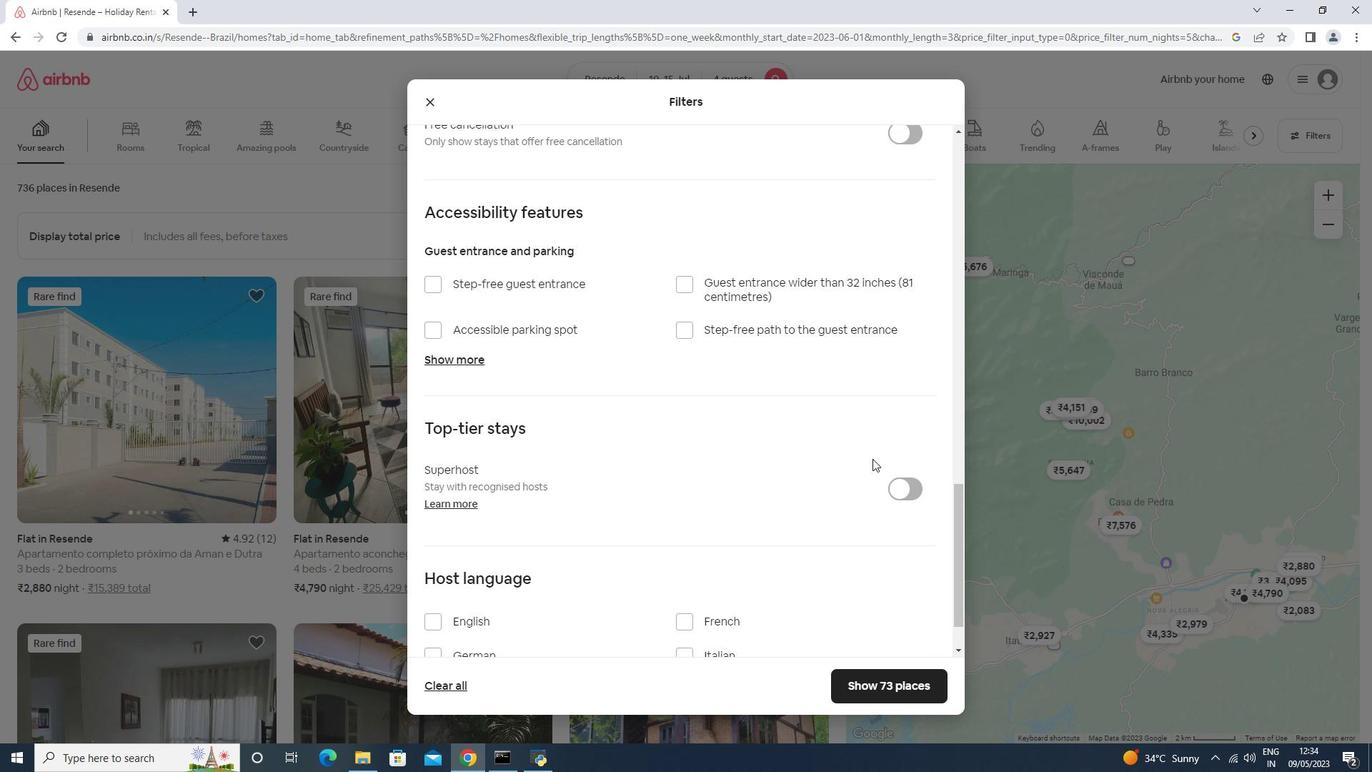 
Action: Mouse moved to (869, 459)
Screenshot: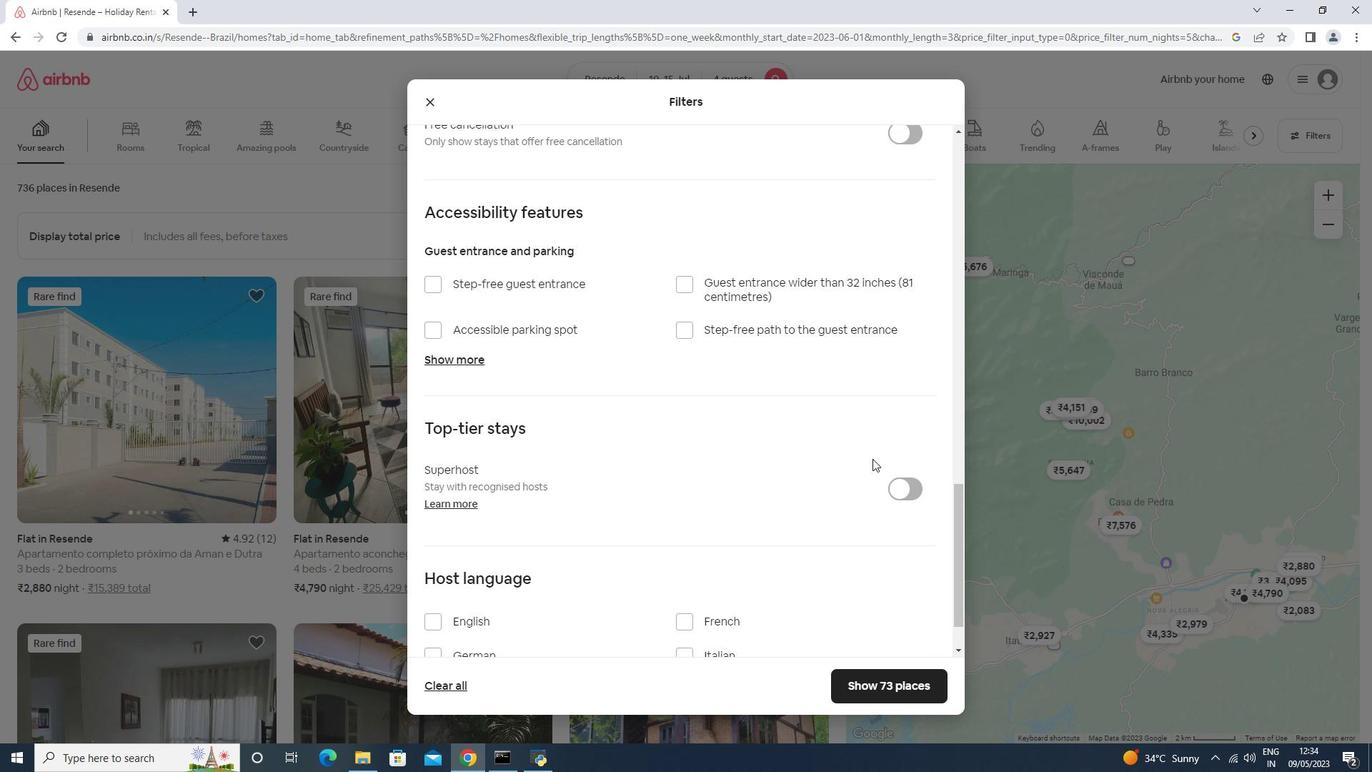 
Action: Mouse scrolled (870, 458) with delta (0, 0)
Screenshot: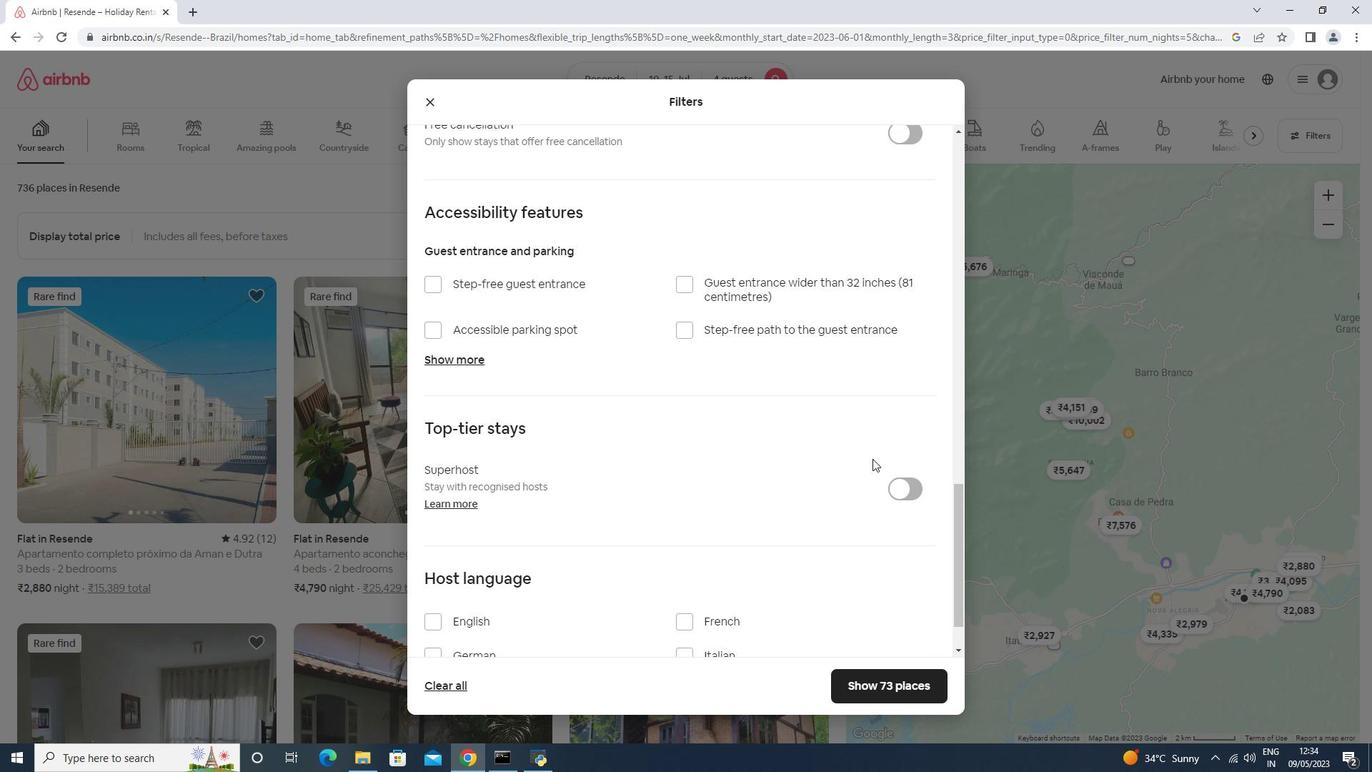 
Action: Mouse moved to (529, 549)
Screenshot: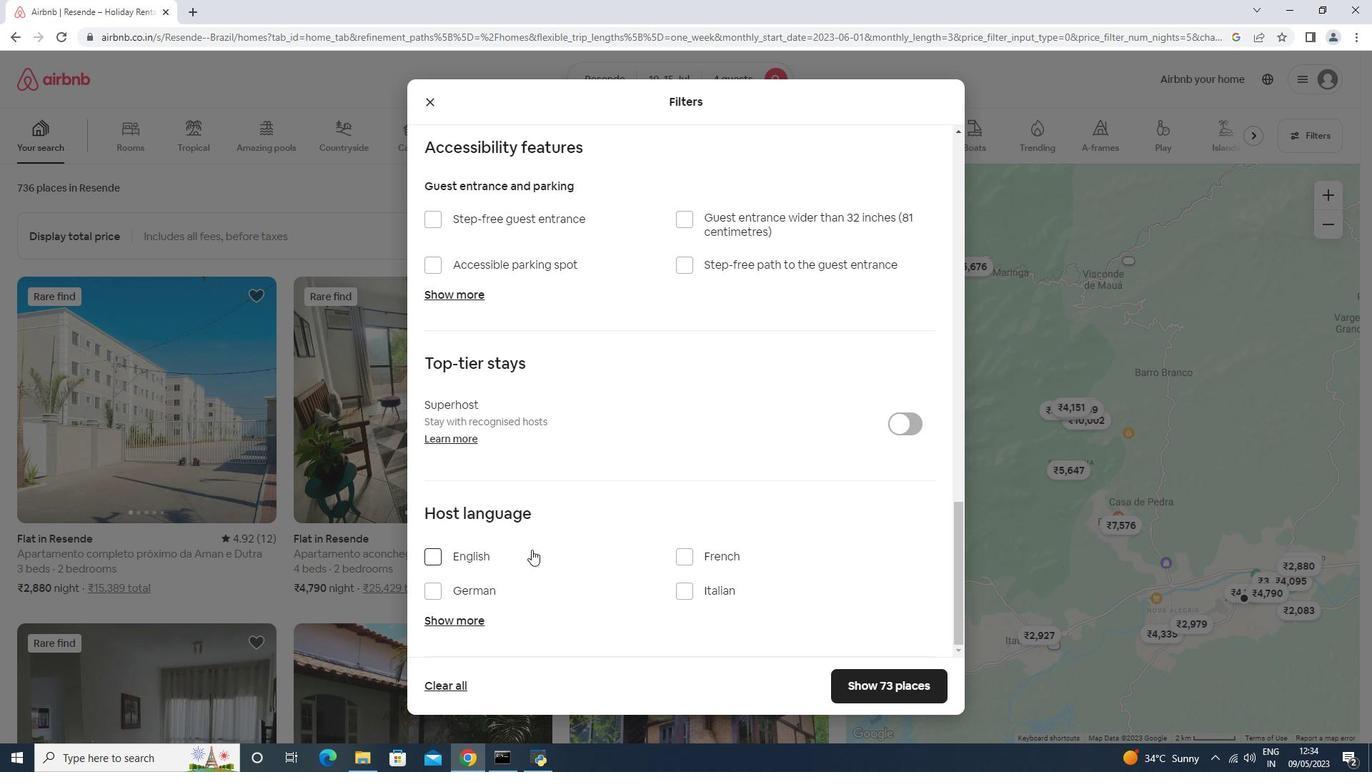
Action: Mouse pressed left at (529, 549)
Screenshot: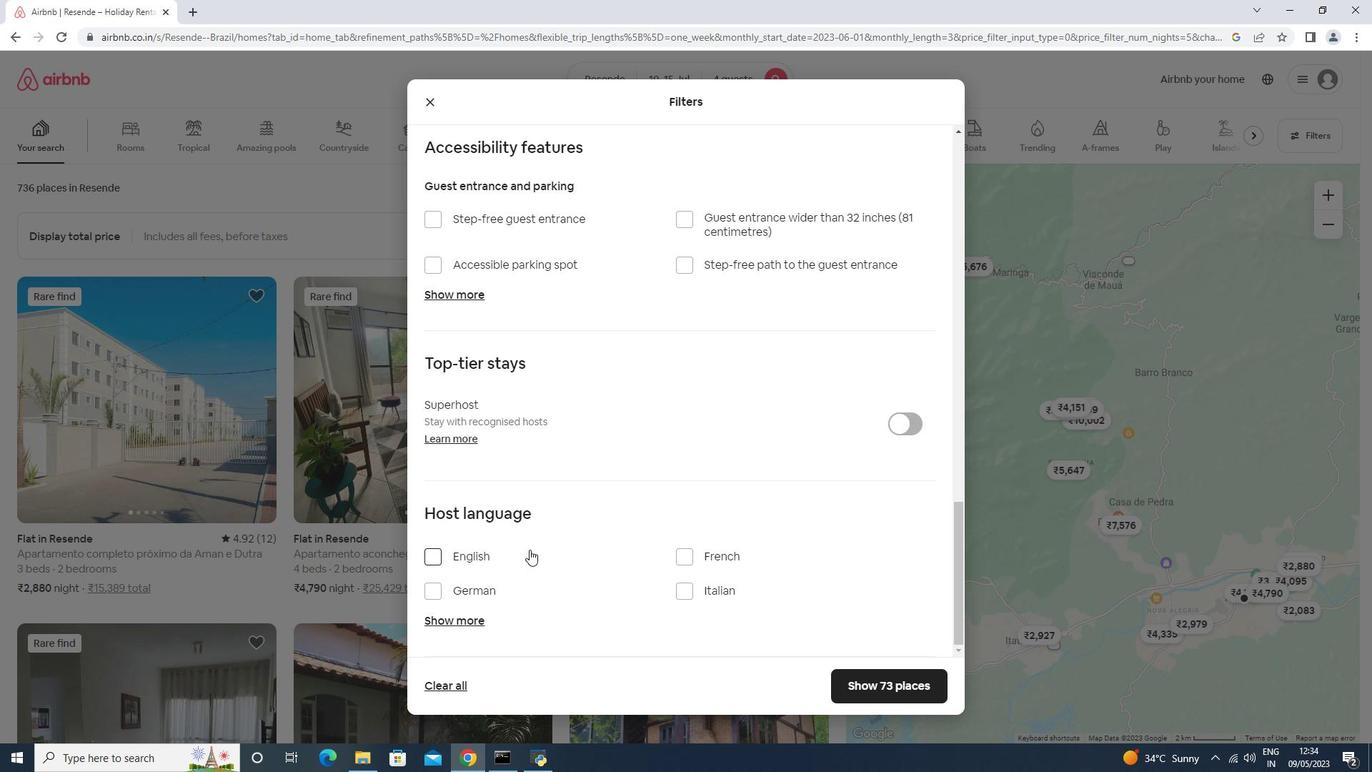 
Action: Mouse moved to (632, 470)
Screenshot: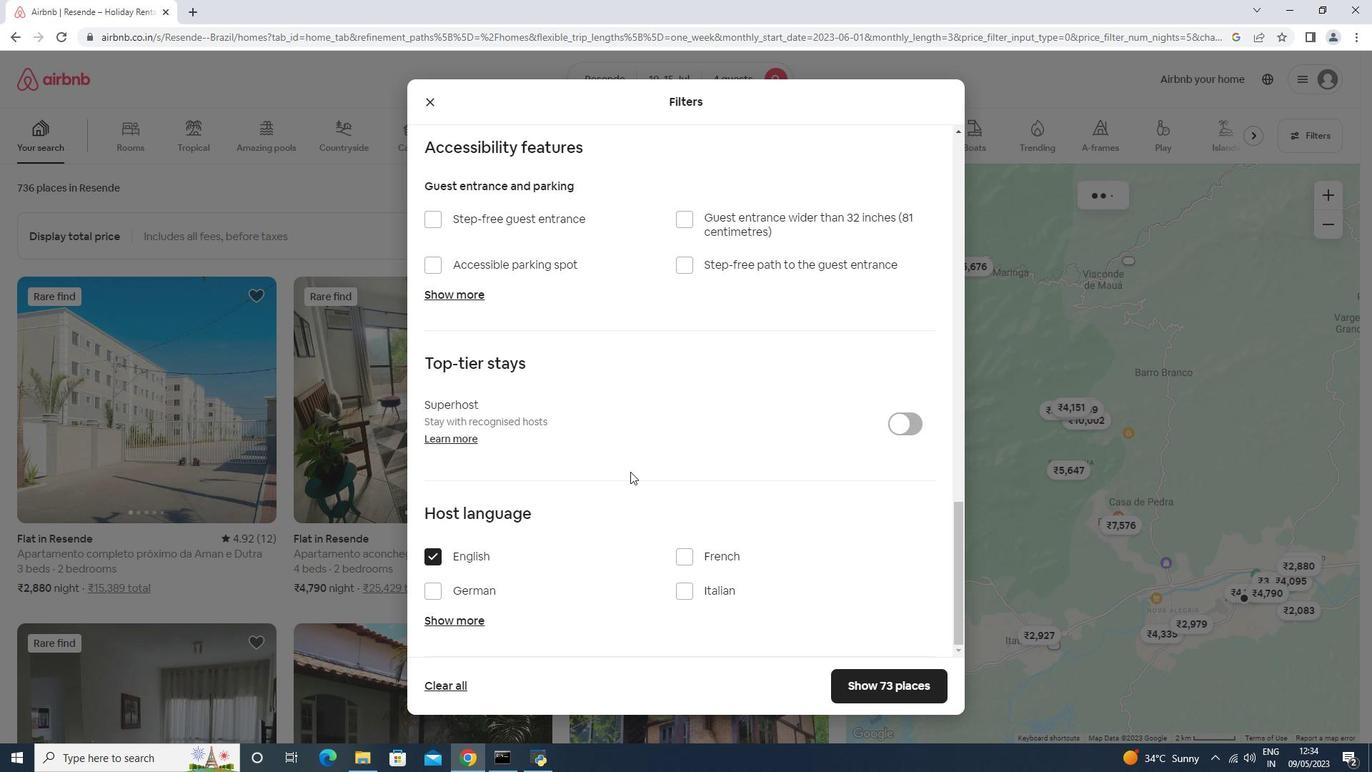 
Action: Mouse scrolled (632, 471) with delta (0, 0)
Screenshot: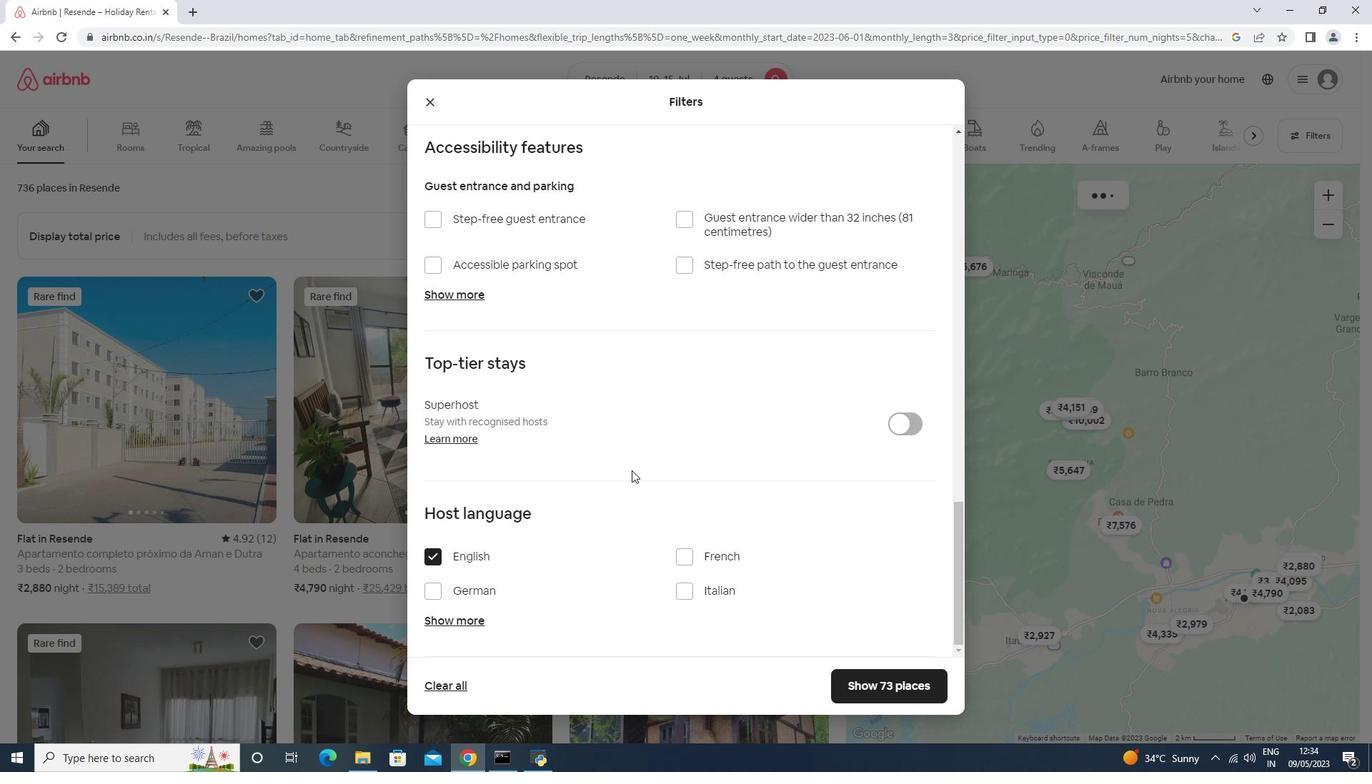 
Action: Mouse scrolled (632, 471) with delta (0, 0)
Screenshot: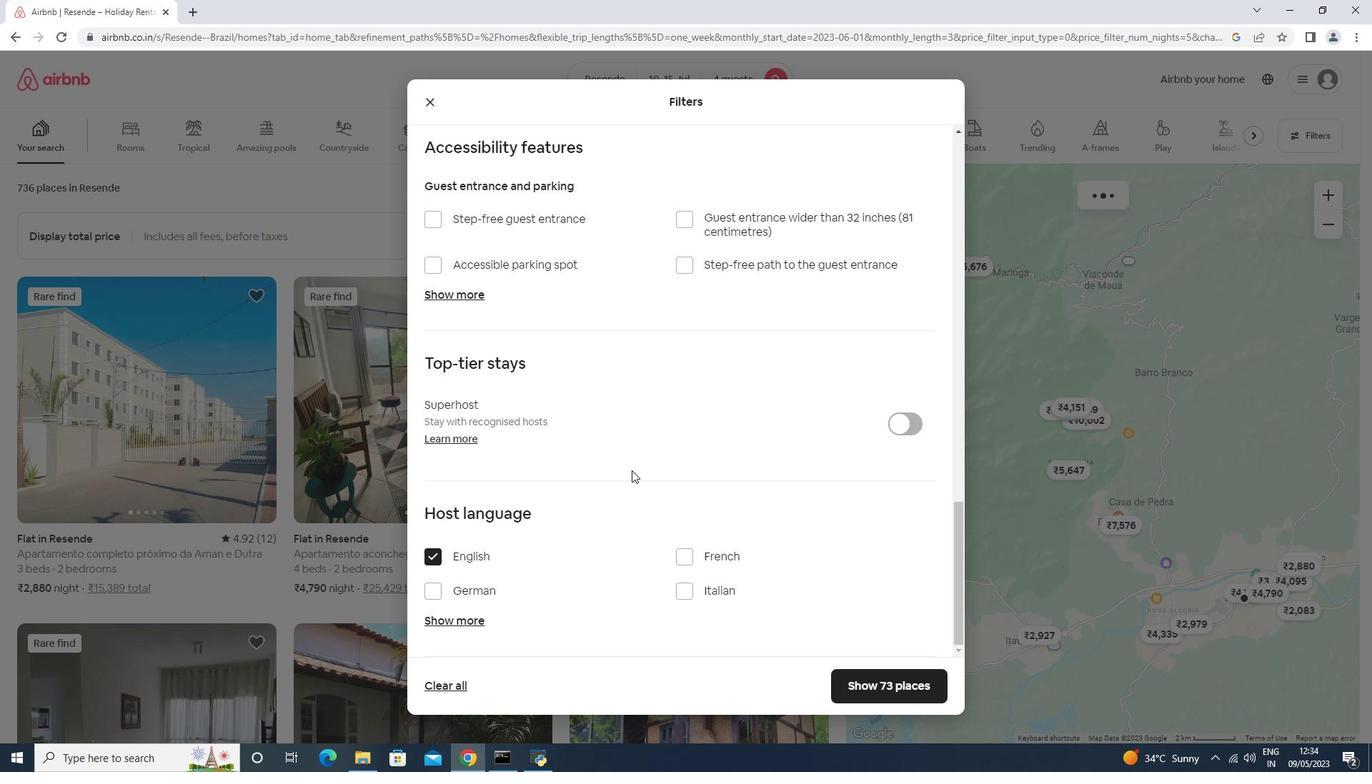 
Action: Mouse scrolled (632, 471) with delta (0, 0)
Screenshot: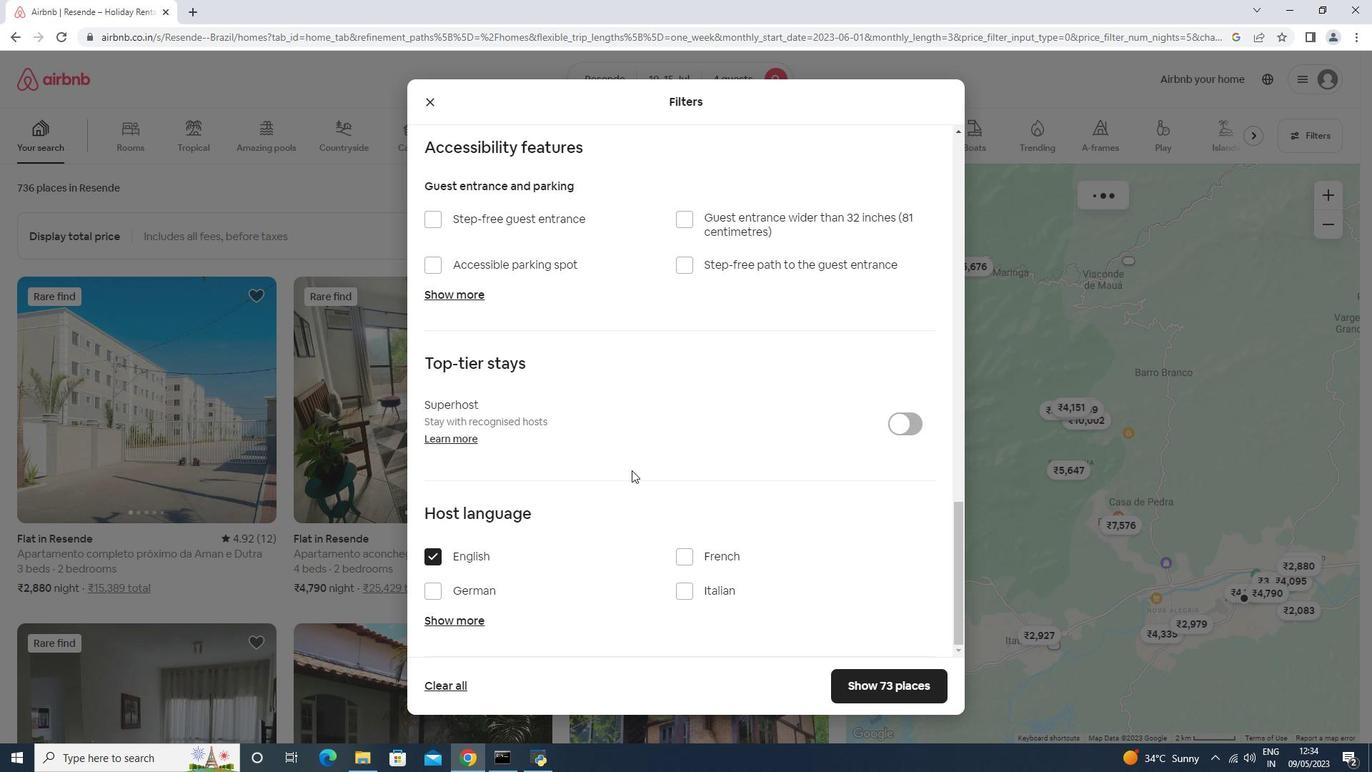 
Action: Mouse scrolled (632, 471) with delta (0, 0)
Screenshot: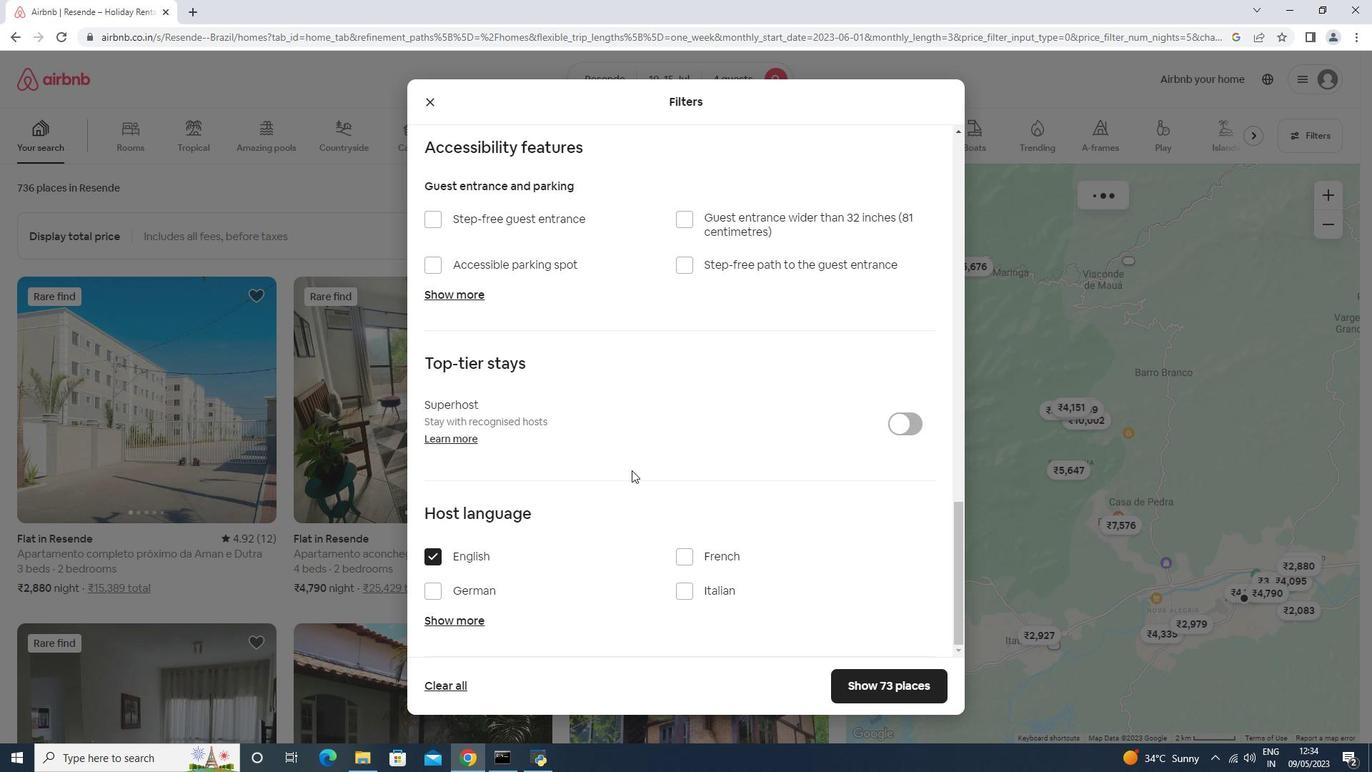 
Action: Mouse moved to (632, 469)
Screenshot: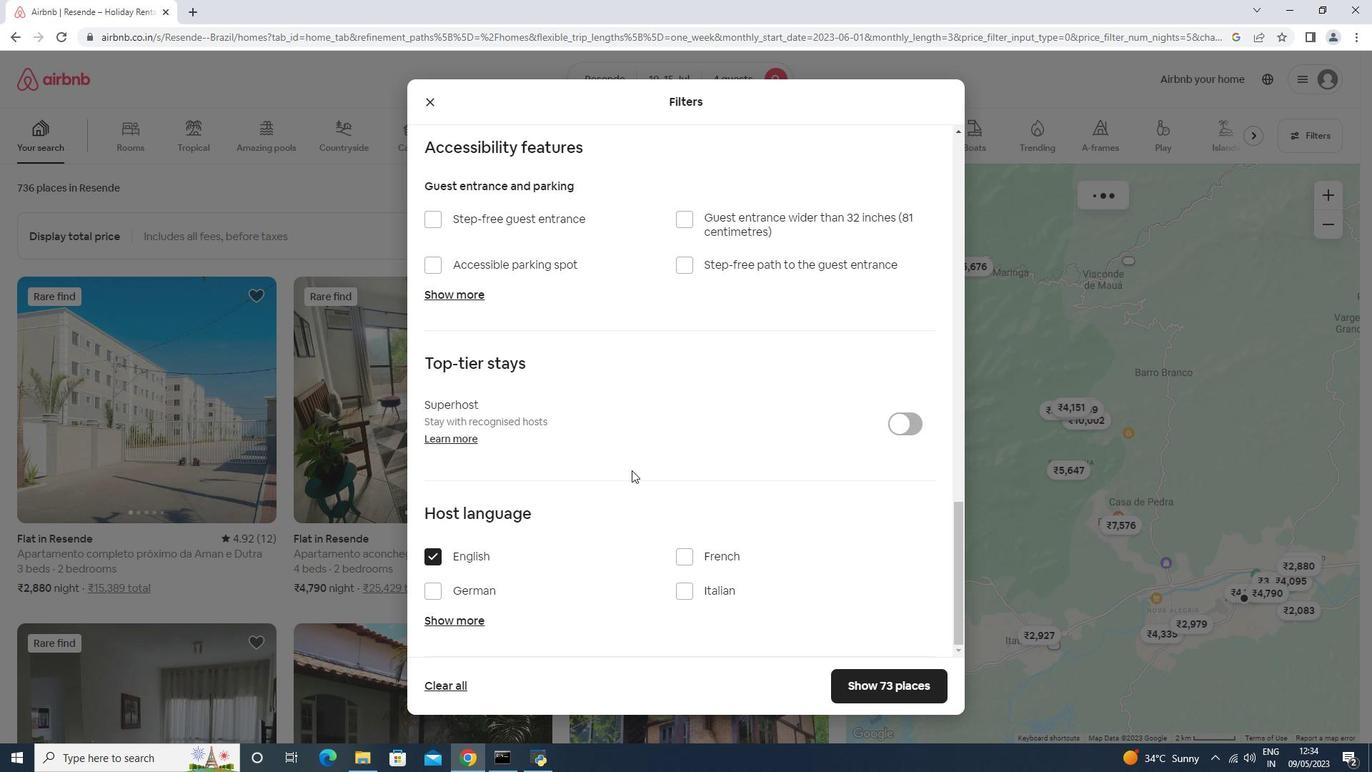 
Action: Mouse scrolled (632, 470) with delta (0, 0)
Screenshot: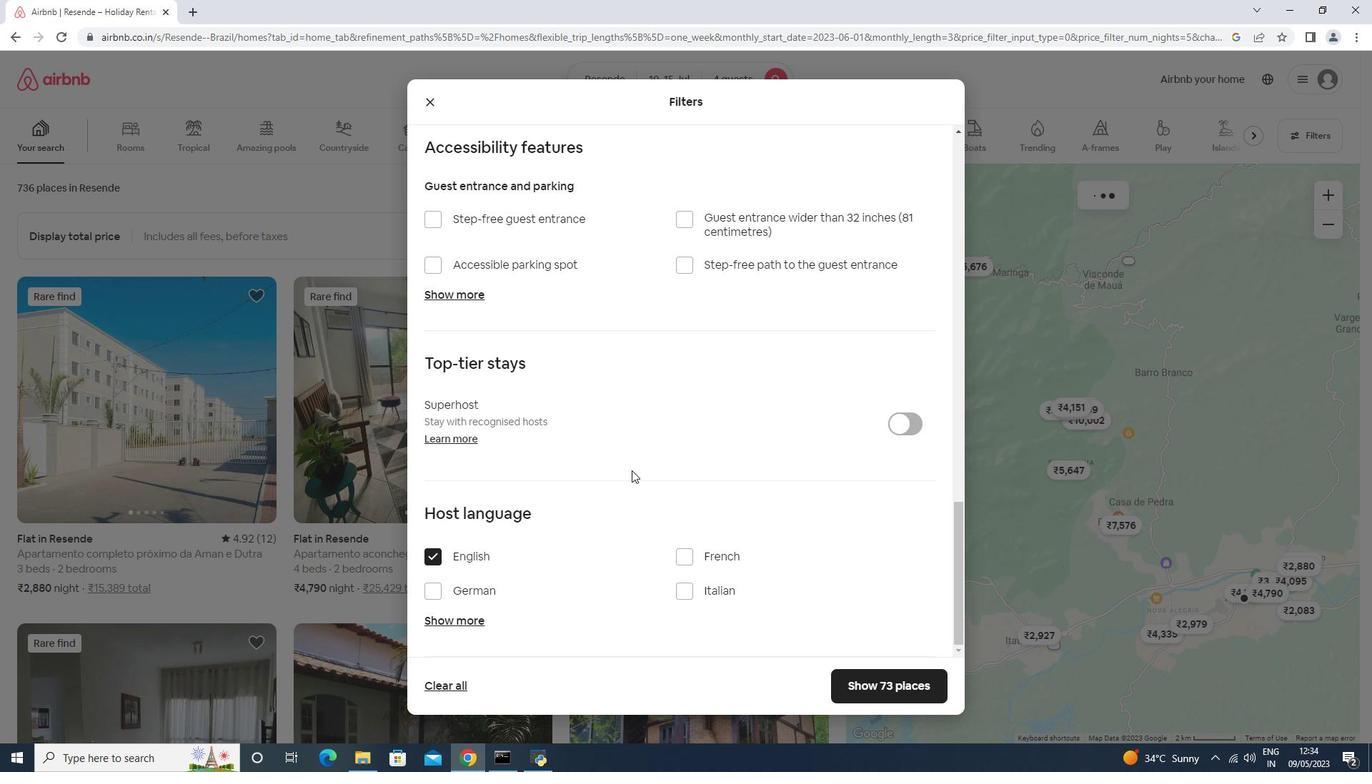 
Action: Mouse moved to (632, 468)
Screenshot: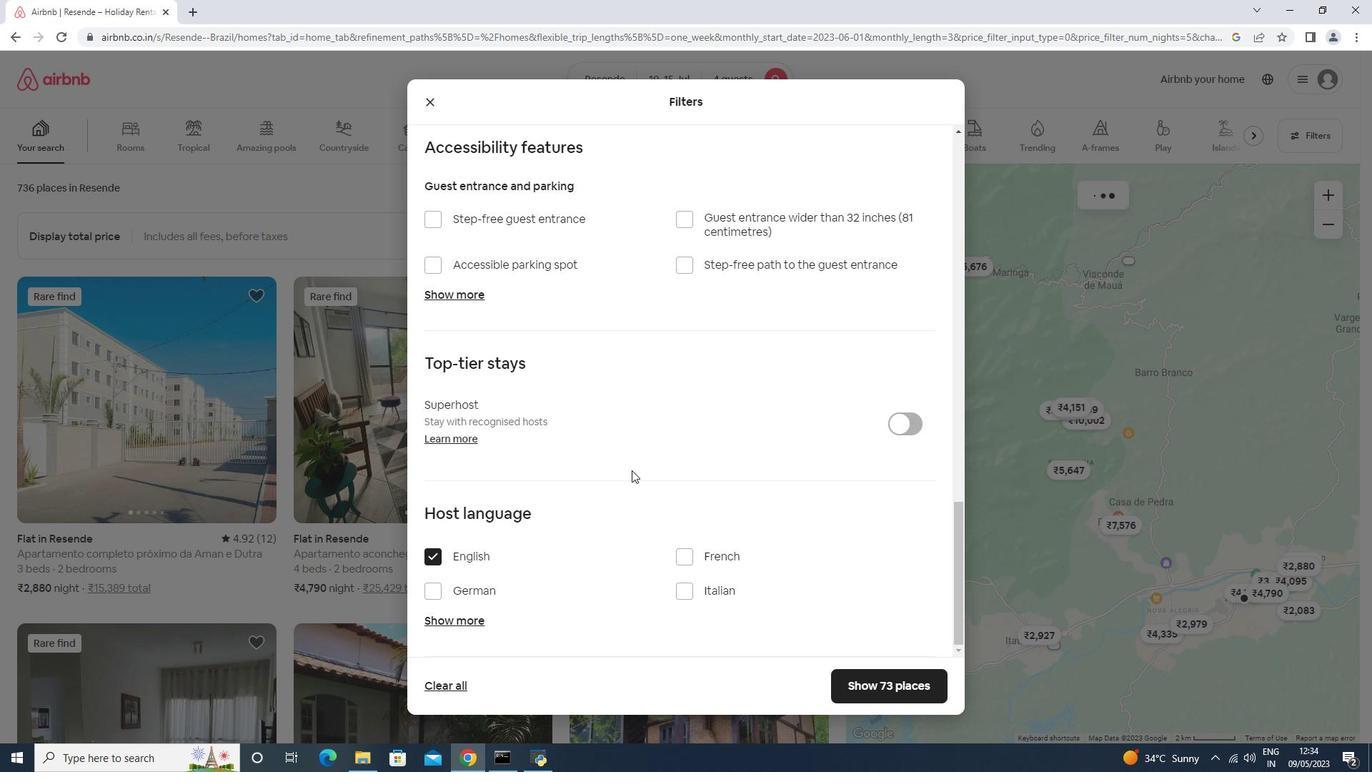 
Action: Mouse scrolled (632, 470) with delta (0, 0)
Screenshot: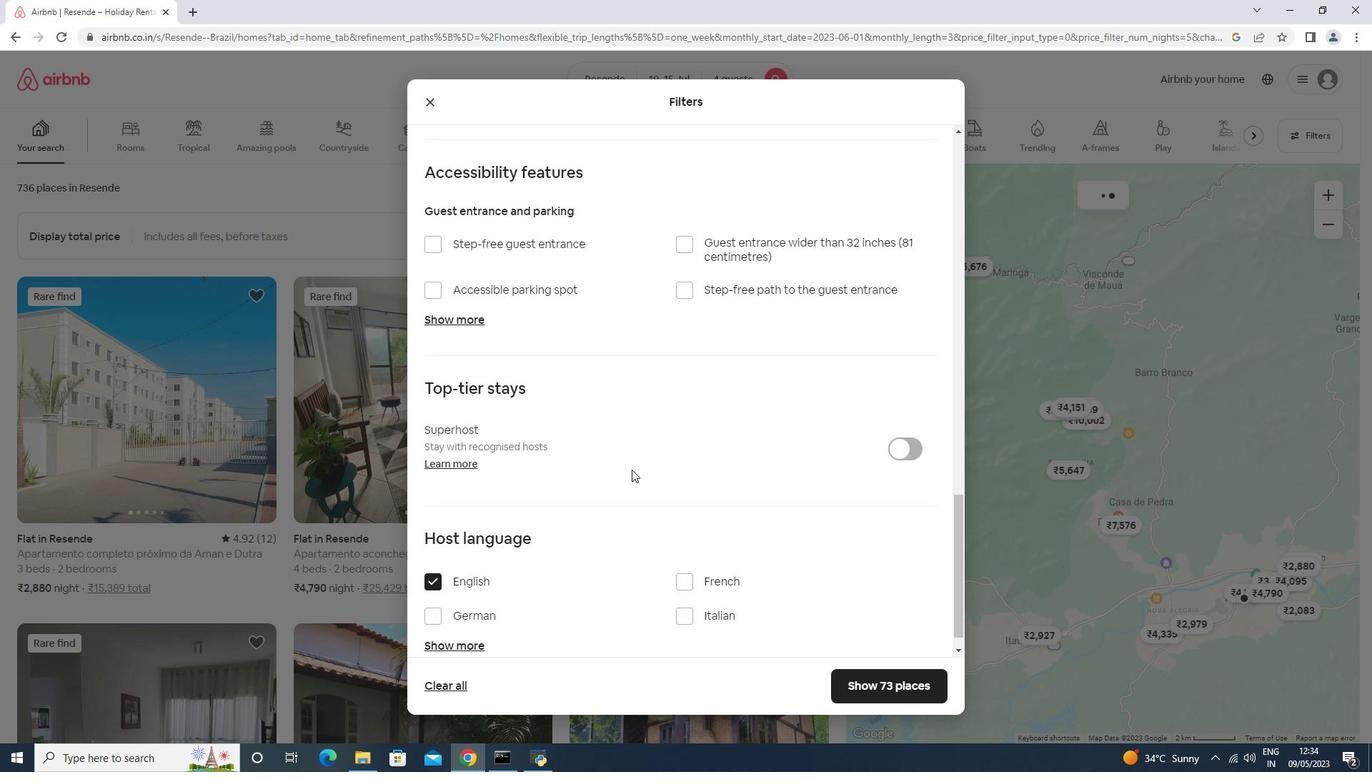 
Action: Mouse moved to (521, 182)
Screenshot: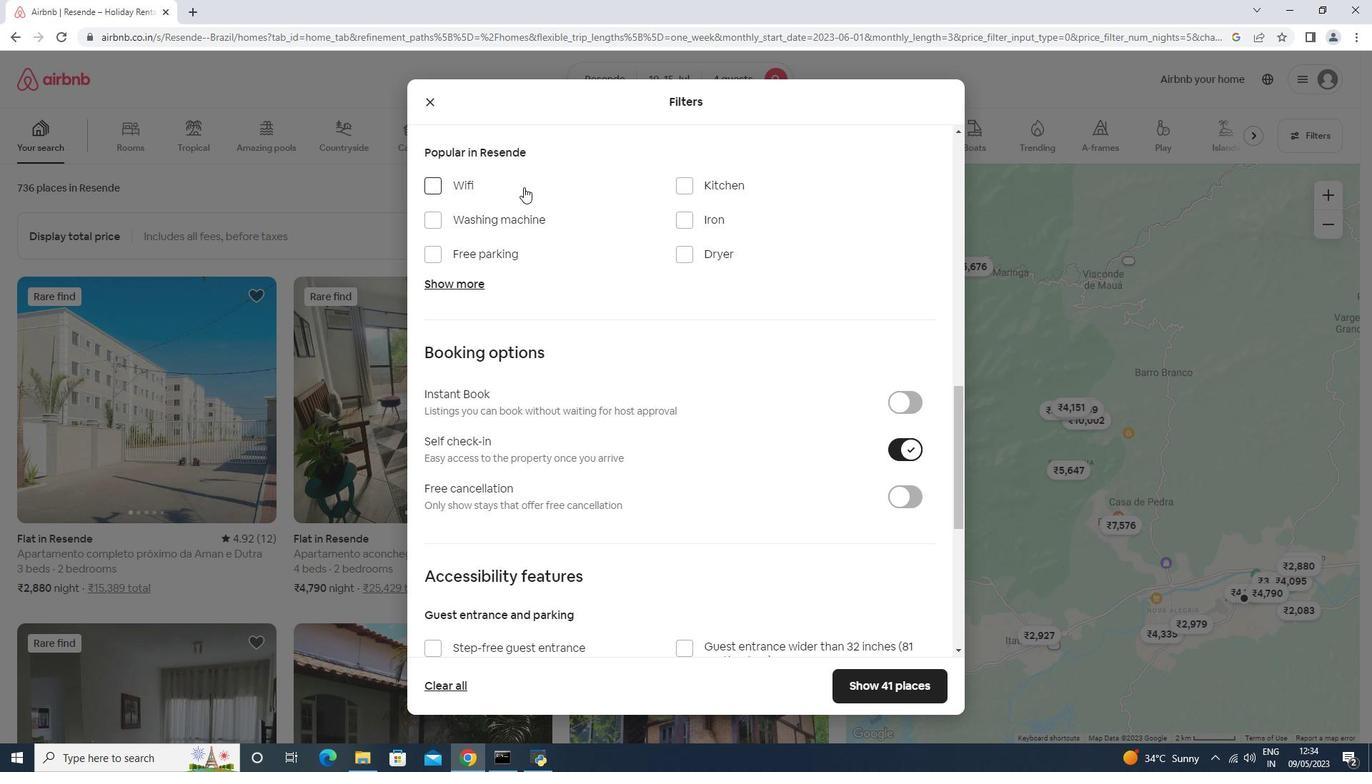 
Action: Mouse pressed left at (521, 182)
Screenshot: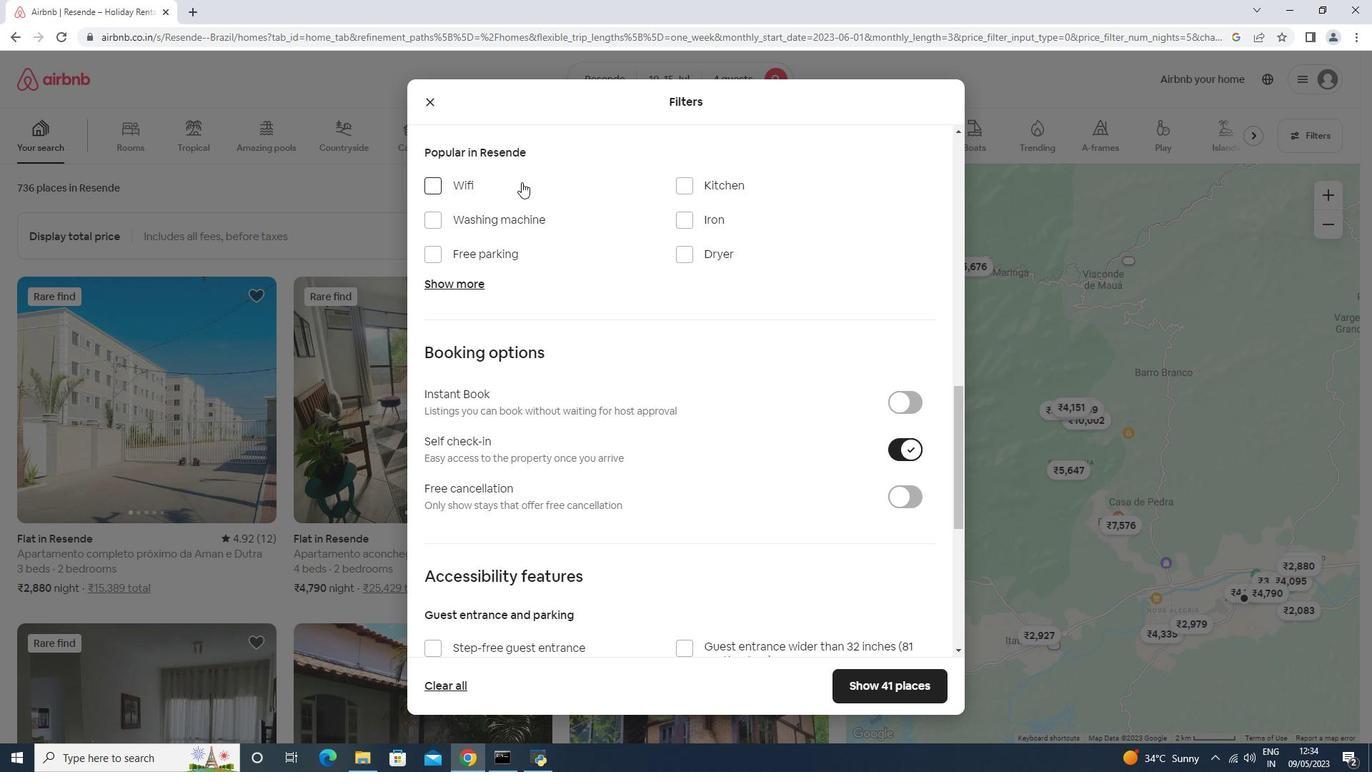 
Action: Mouse moved to (499, 268)
Screenshot: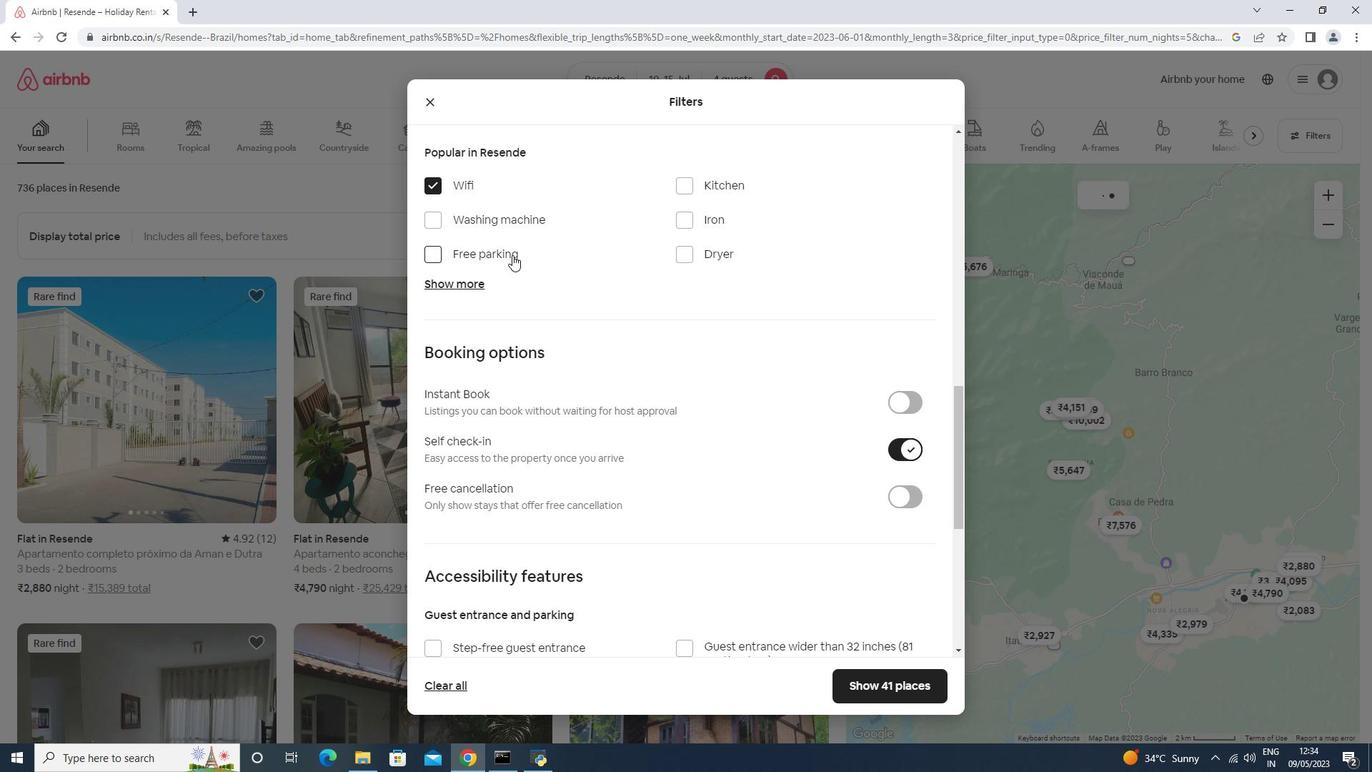 
Action: Mouse pressed left at (511, 255)
Screenshot: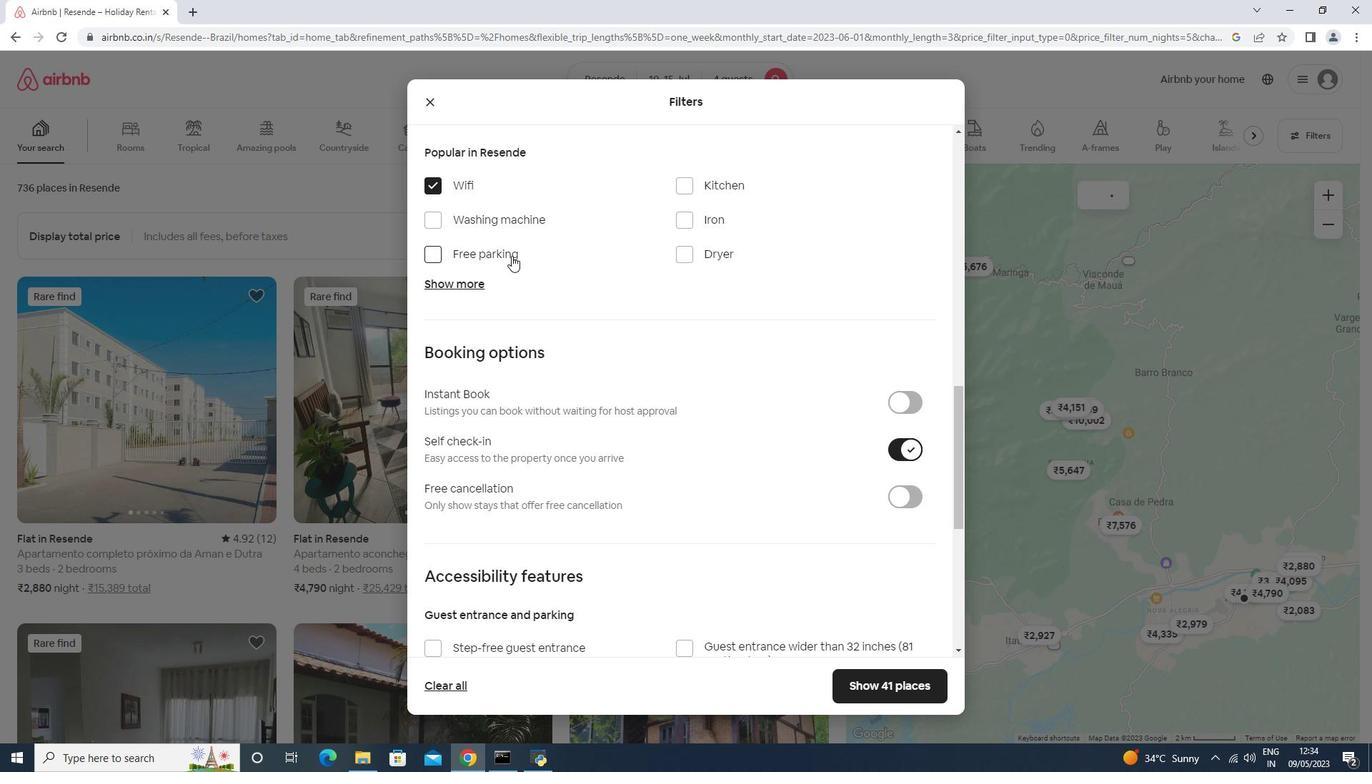 
Action: Mouse moved to (476, 283)
Screenshot: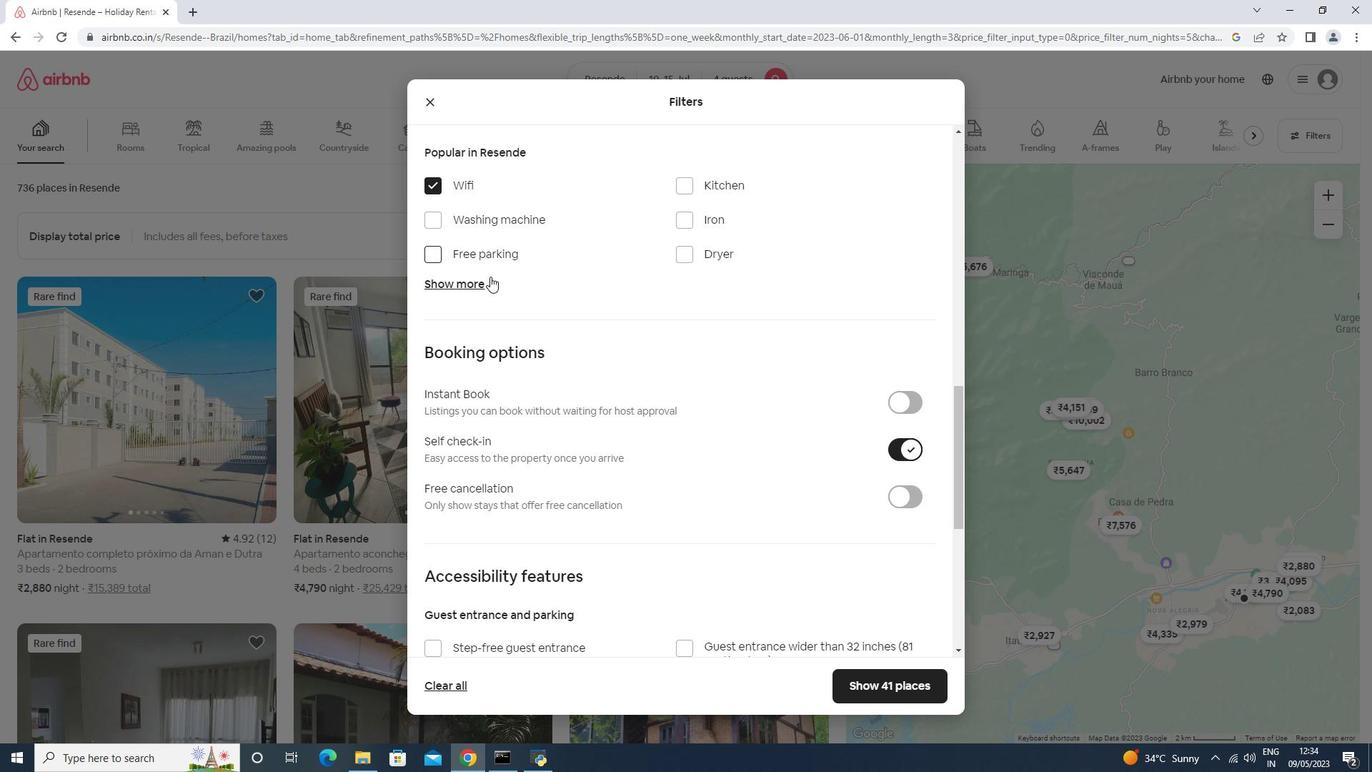 
Action: Mouse pressed left at (476, 283)
Screenshot: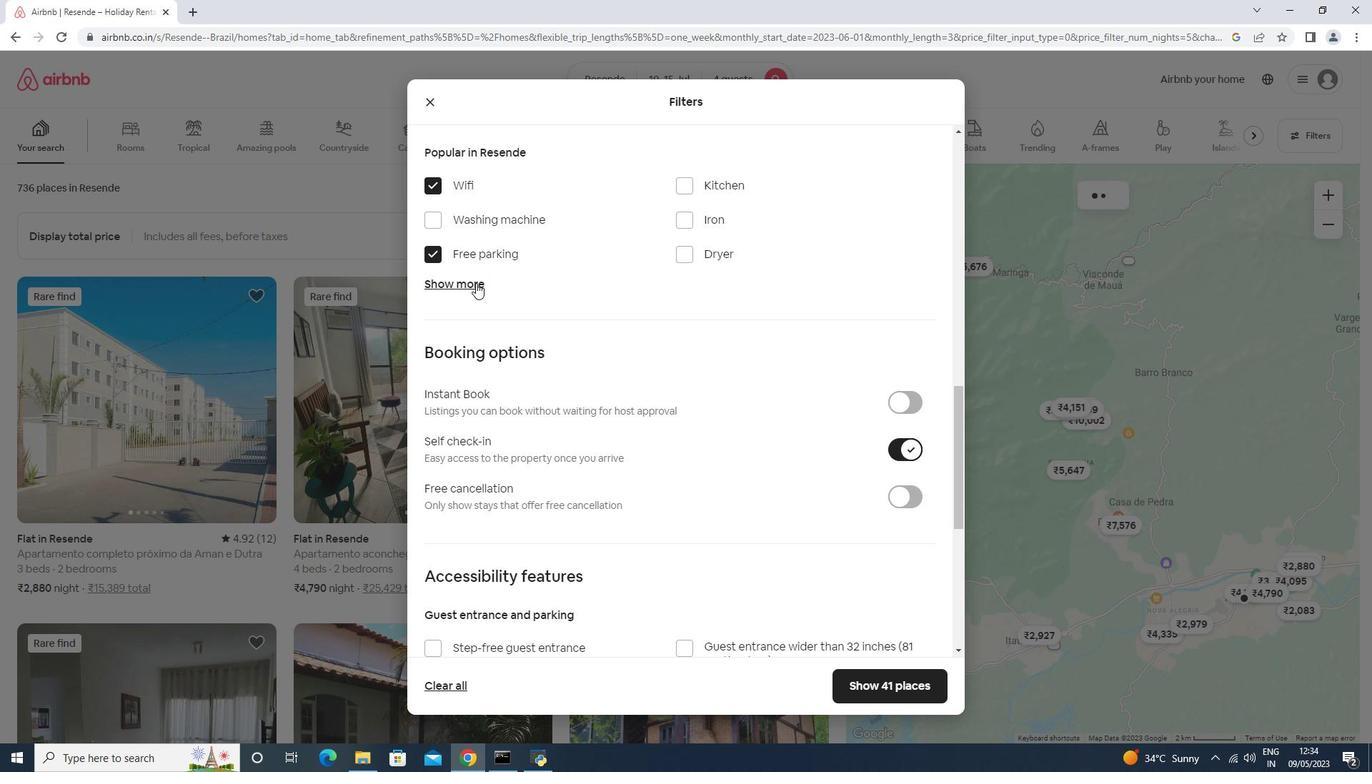 
Action: Mouse moved to (705, 377)
Screenshot: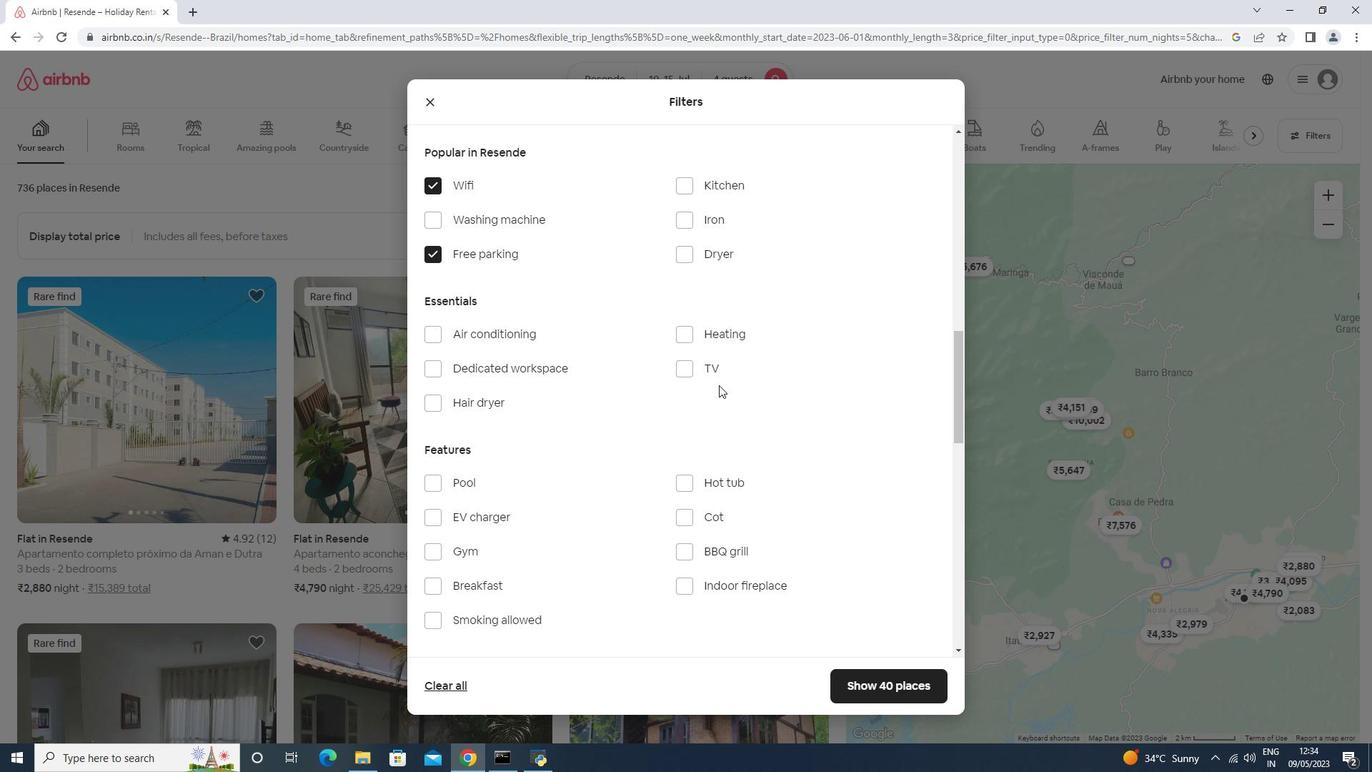 
Action: Mouse pressed left at (705, 377)
Screenshot: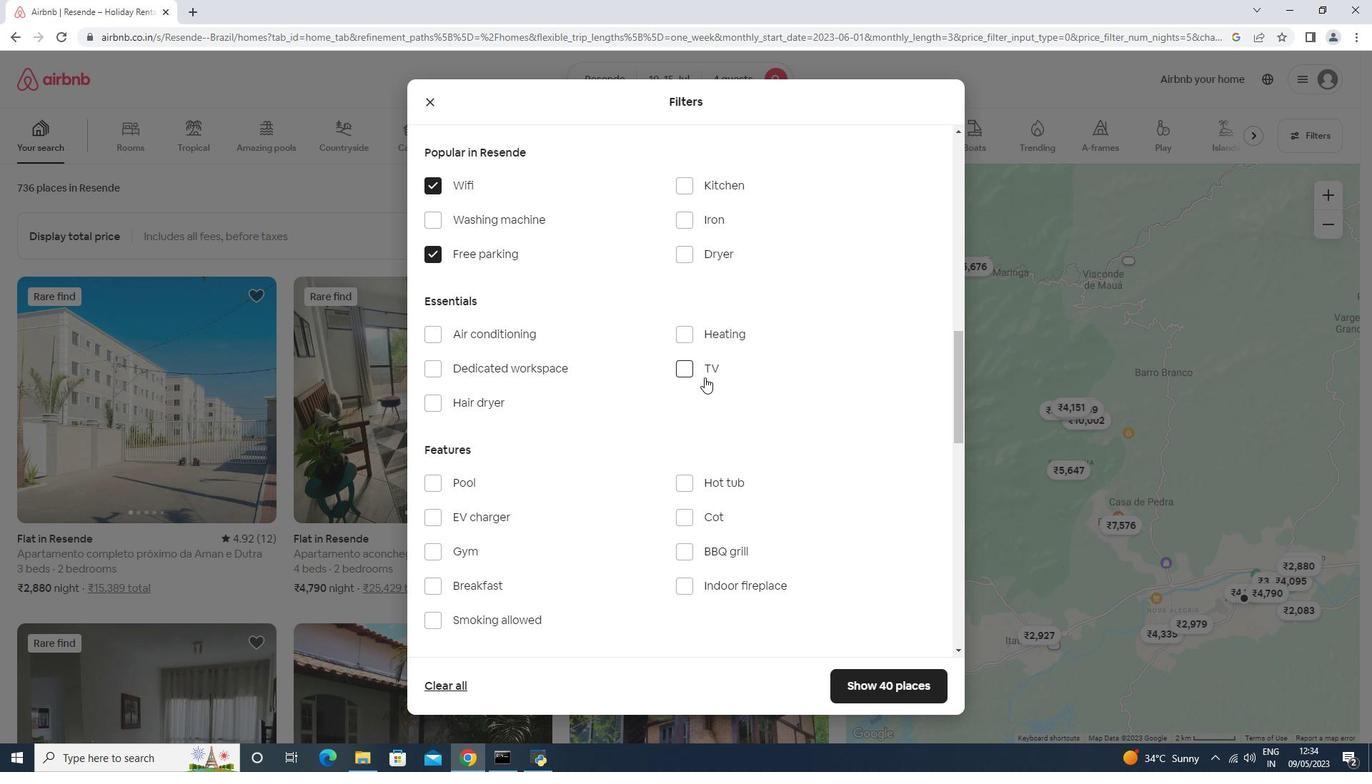 
Action: Mouse moved to (485, 549)
Screenshot: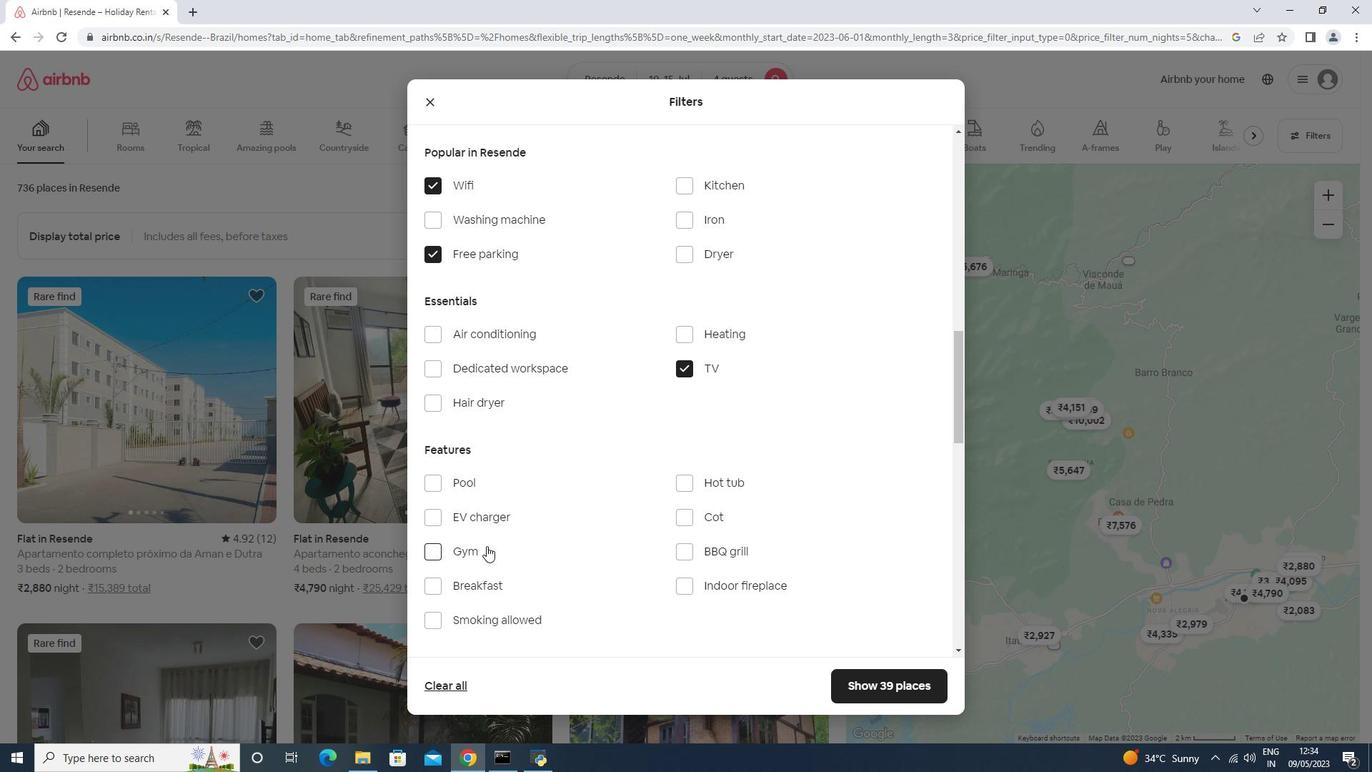 
Action: Mouse pressed left at (485, 549)
Screenshot: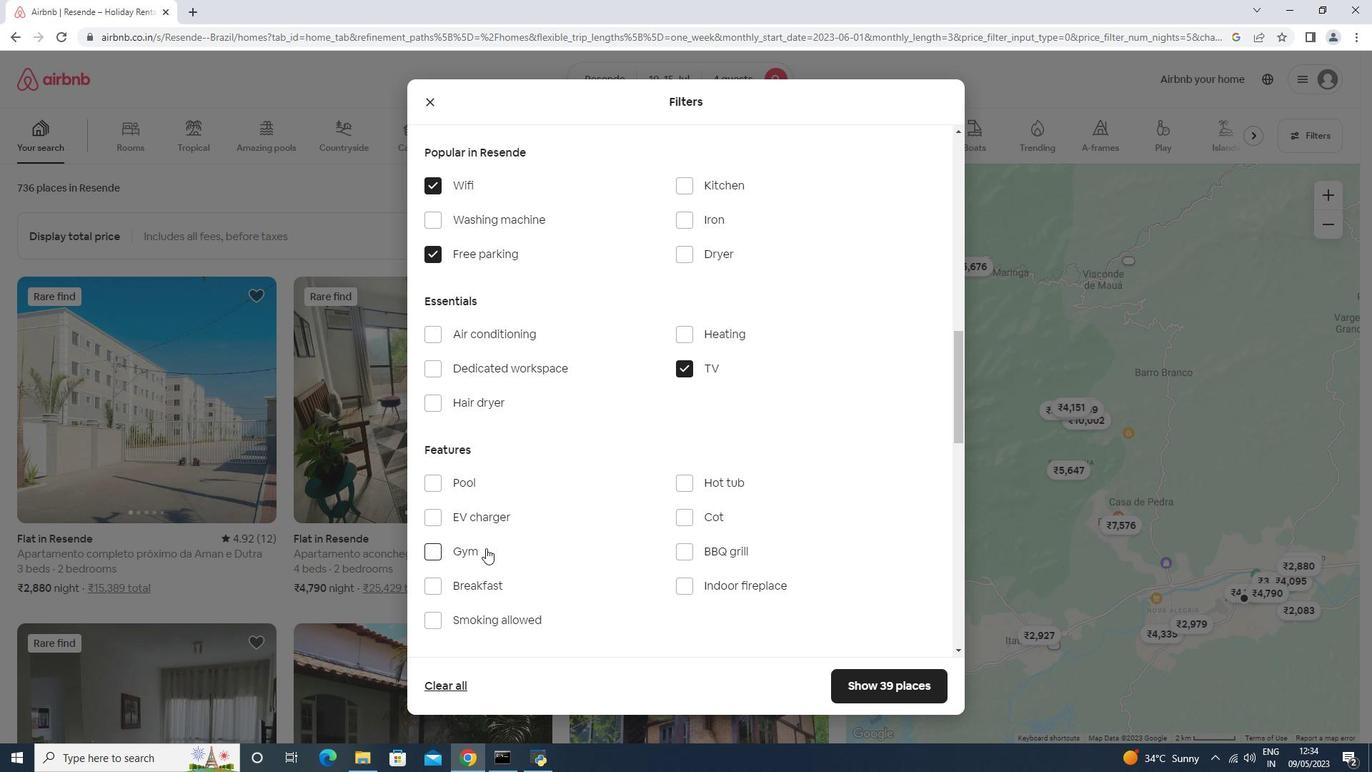 
Action: Mouse moved to (481, 589)
Screenshot: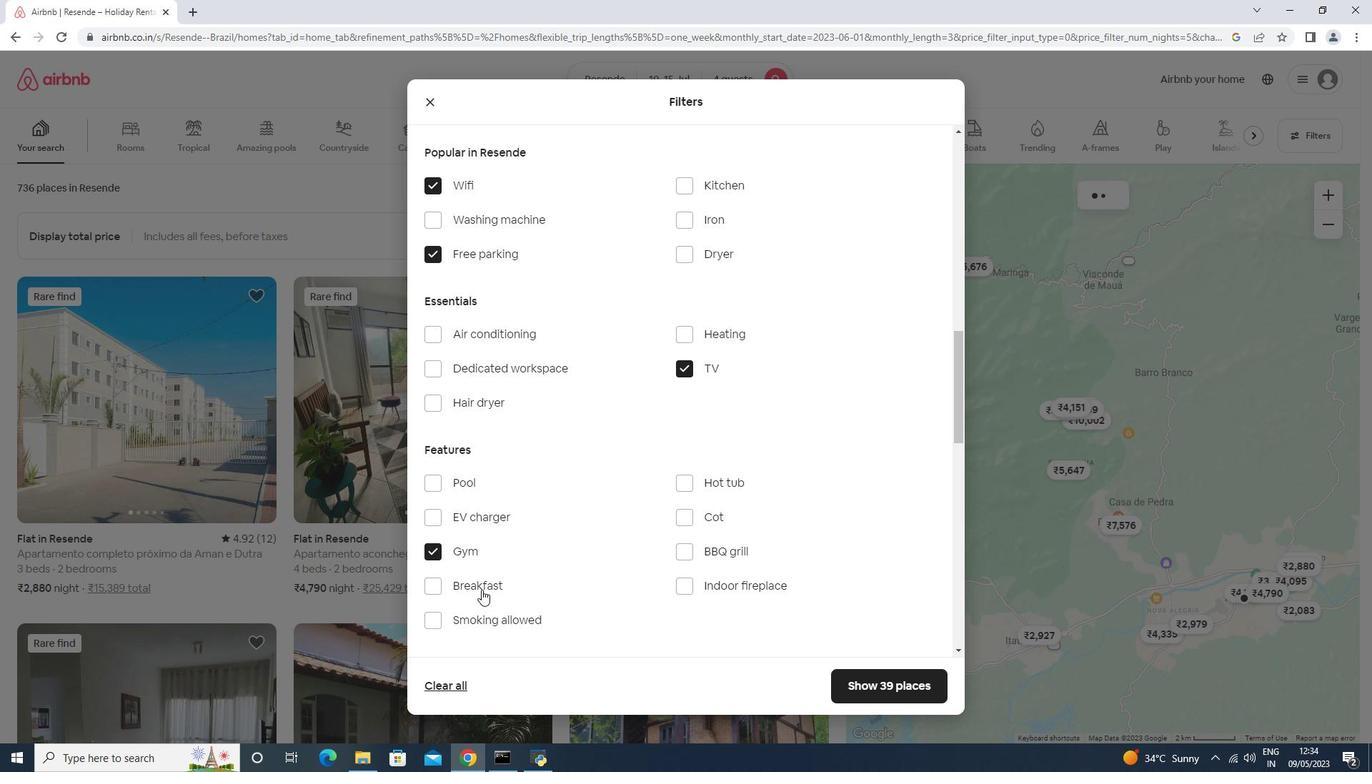 
Action: Mouse pressed left at (481, 589)
Screenshot: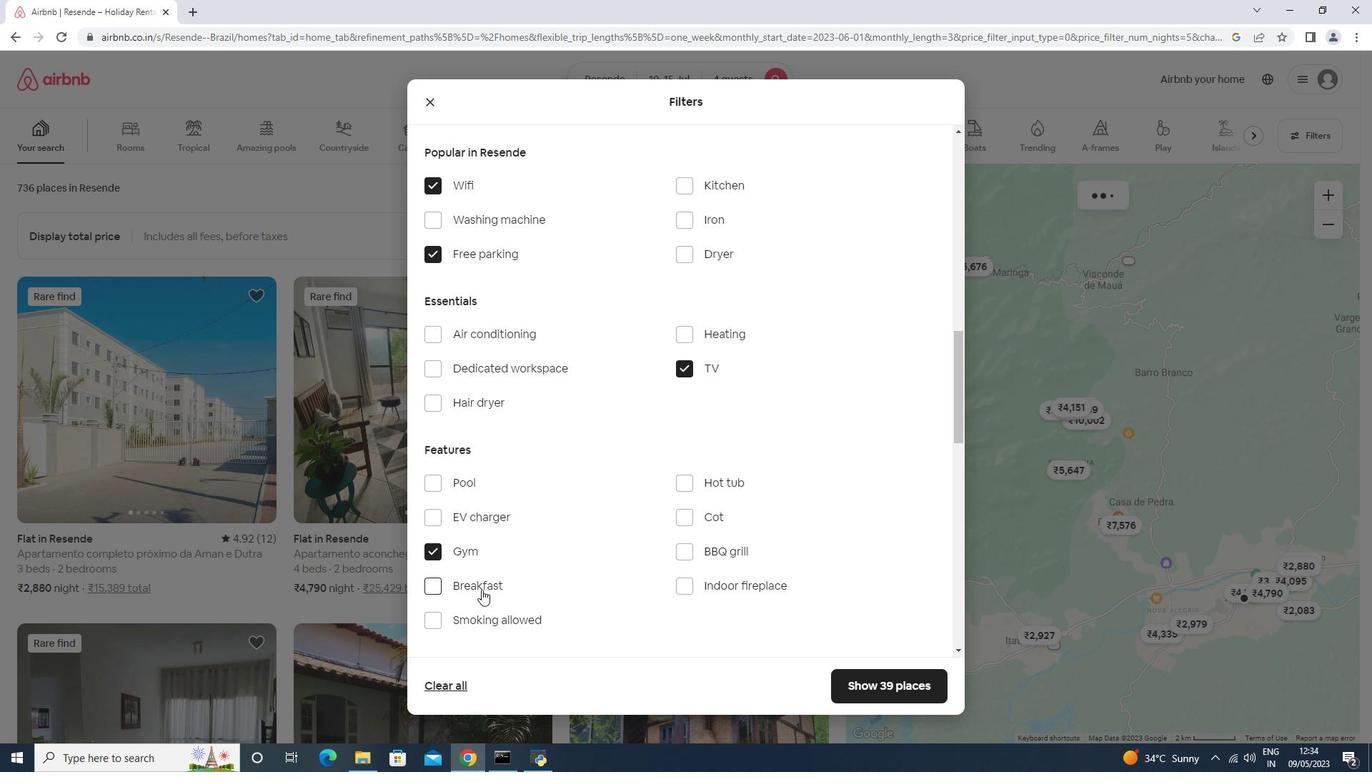 
Action: Mouse moved to (590, 481)
Screenshot: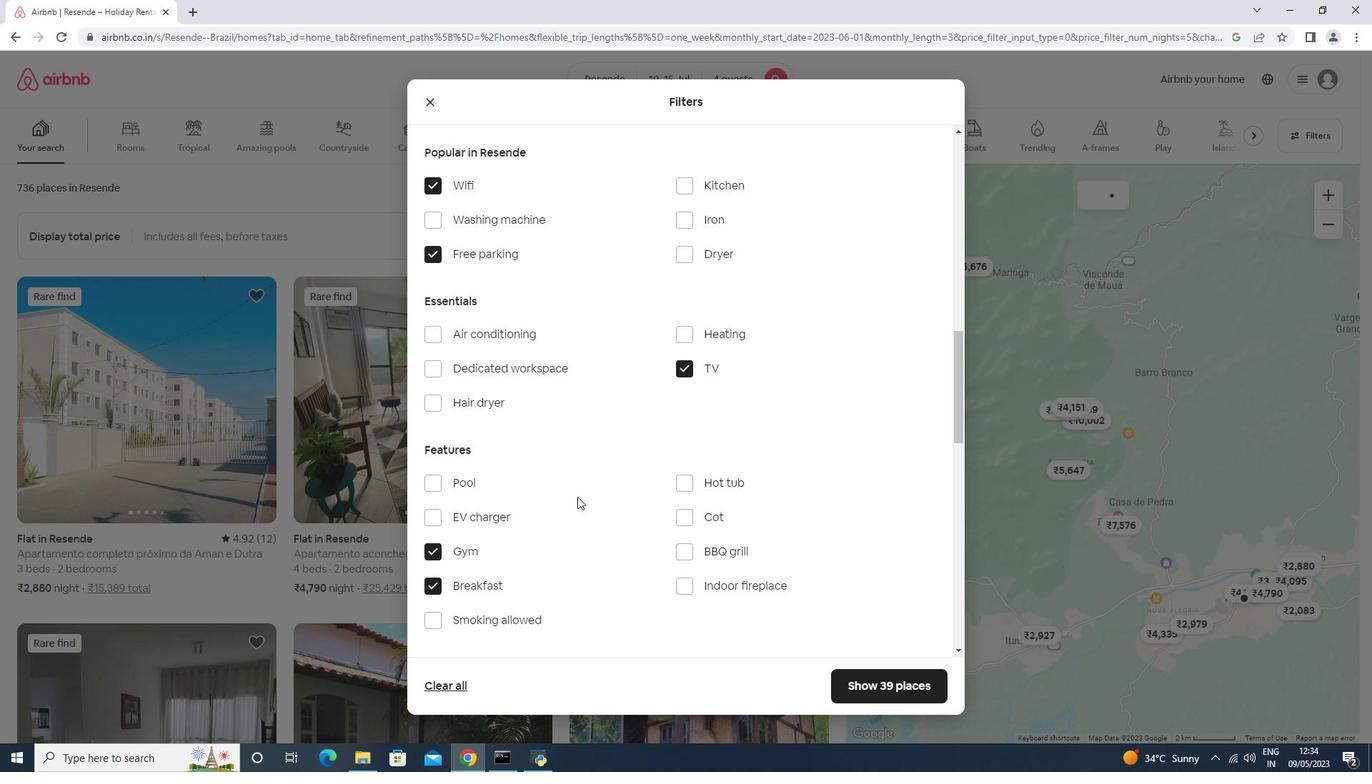 
Action: Mouse scrolled (590, 480) with delta (0, 0)
Screenshot: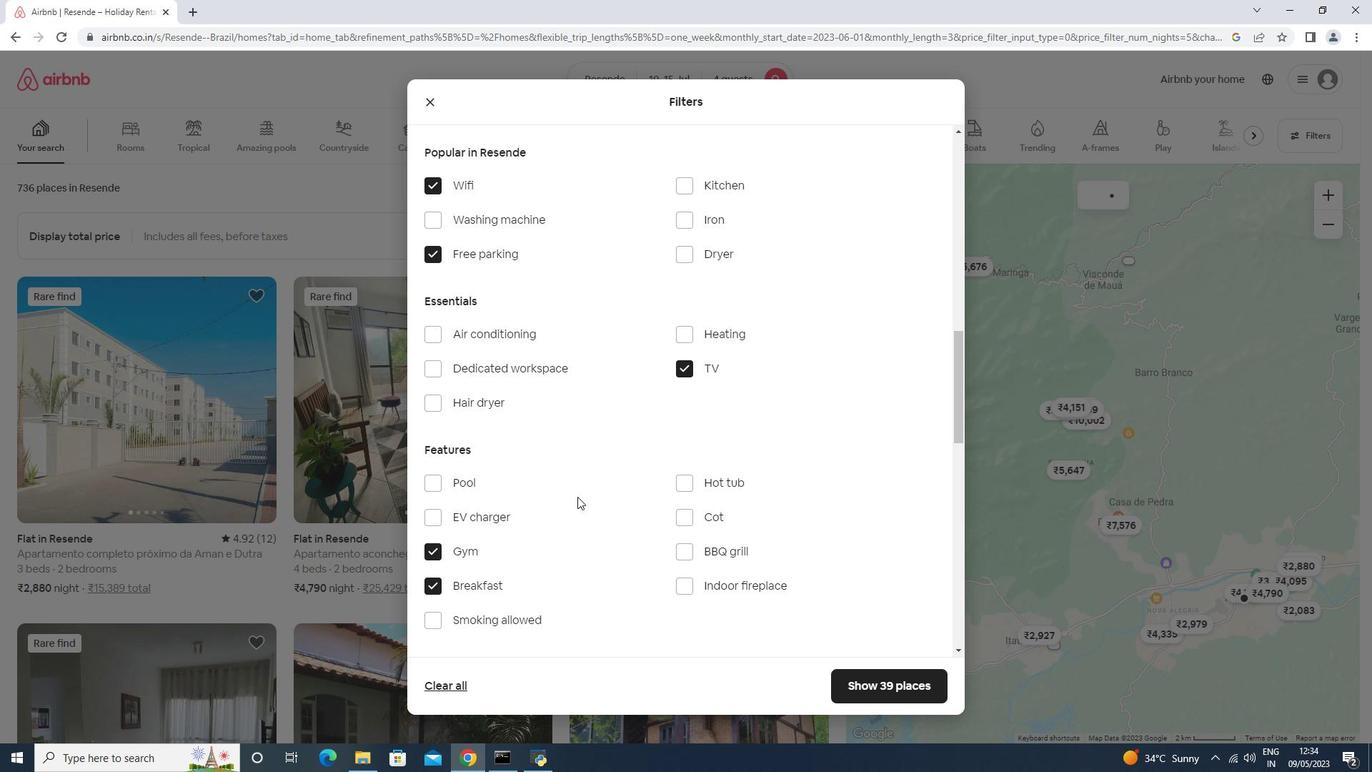 
Action: Mouse scrolled (590, 480) with delta (0, 0)
Screenshot: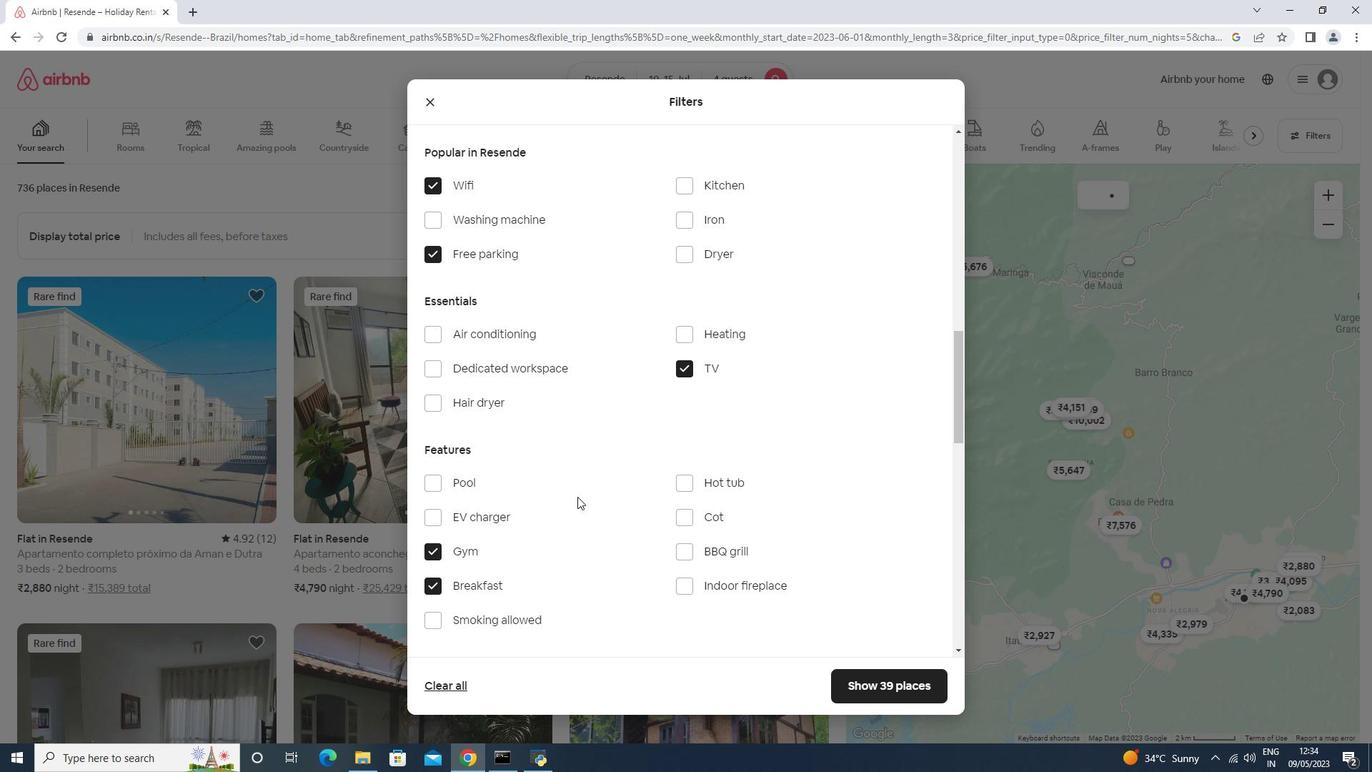 
Action: Mouse scrolled (590, 480) with delta (0, 0)
Screenshot: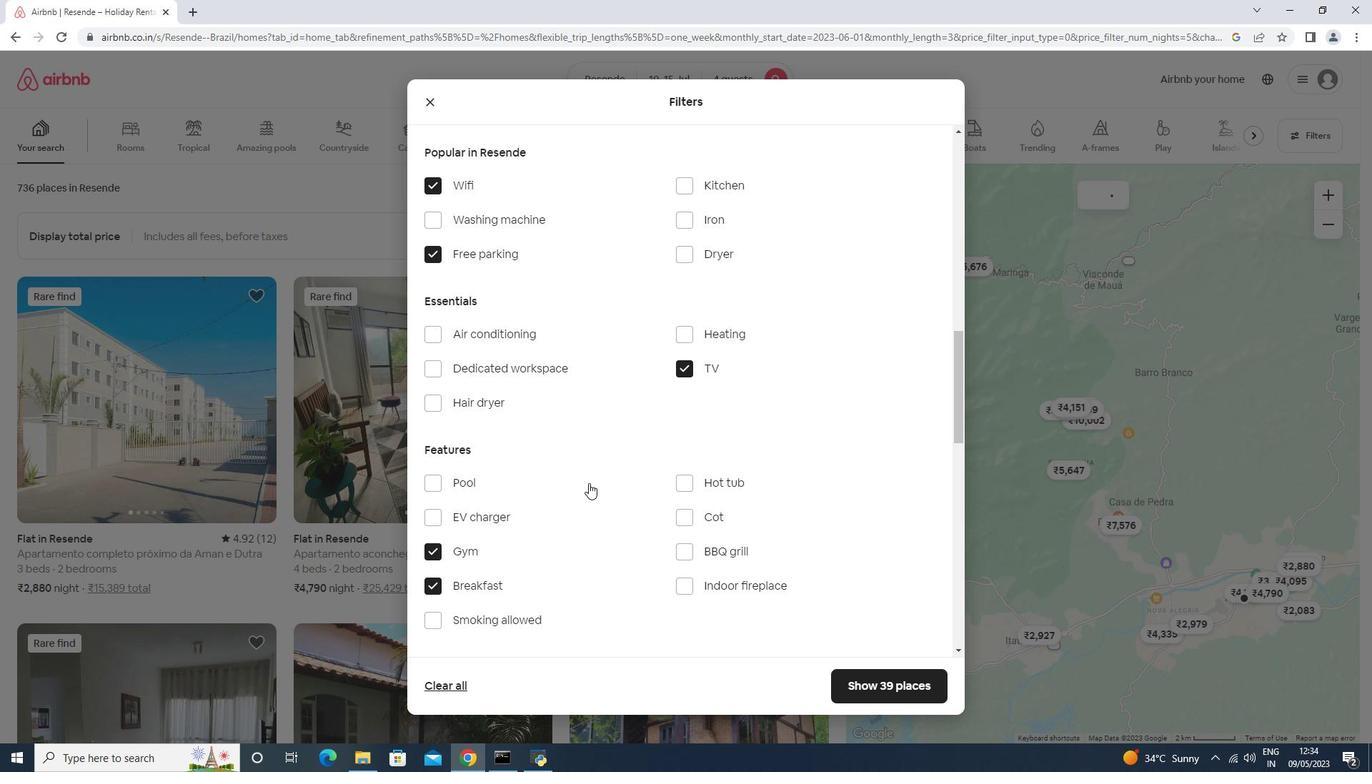 
Action: Mouse scrolled (590, 480) with delta (0, 0)
Screenshot: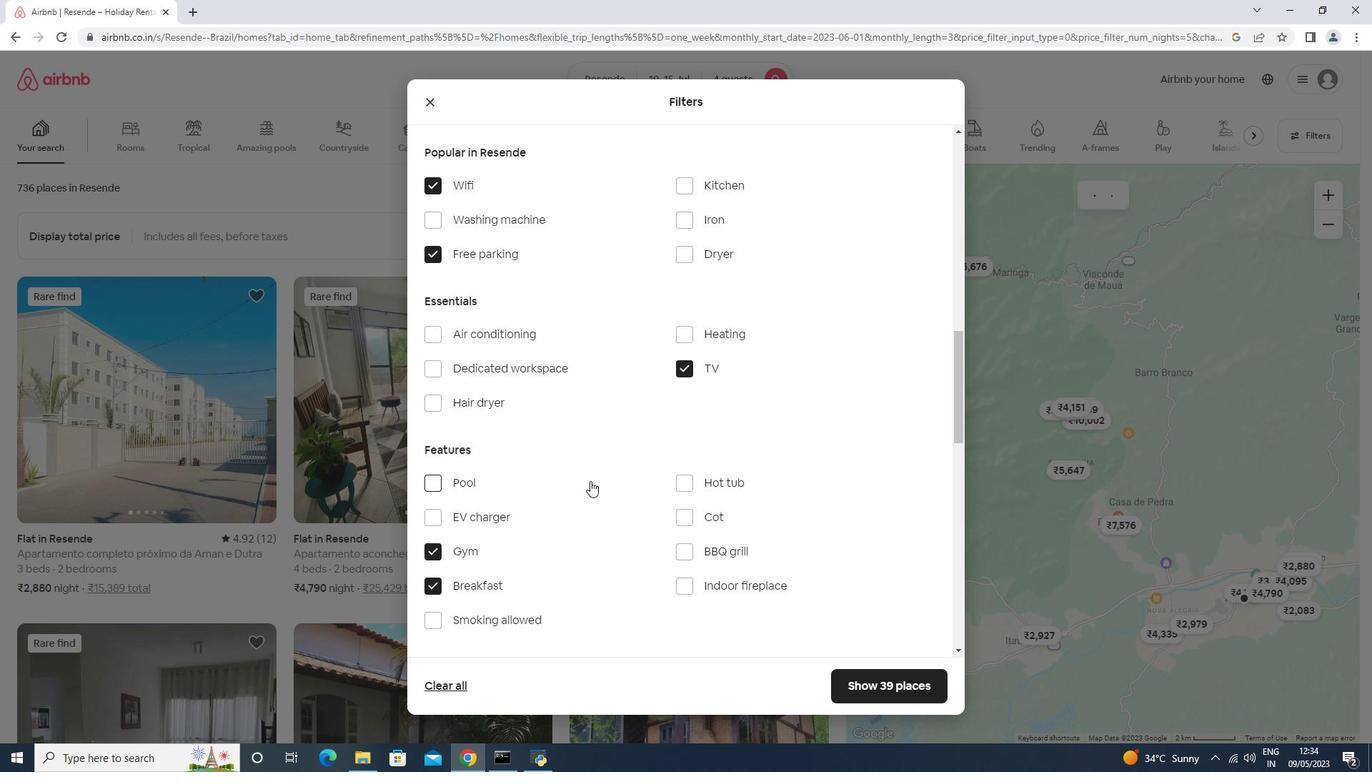 
Action: Mouse scrolled (590, 480) with delta (0, 0)
Screenshot: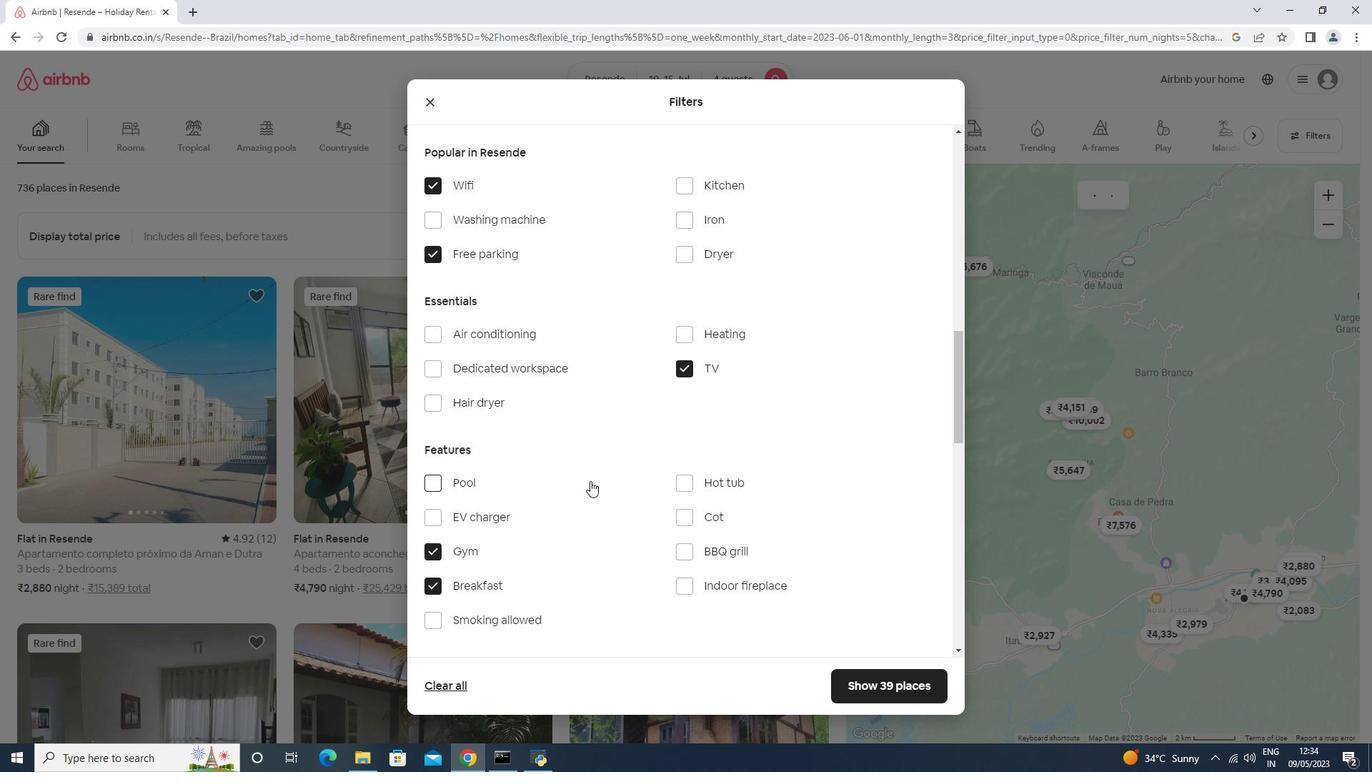 
Action: Mouse scrolled (590, 480) with delta (0, 0)
Screenshot: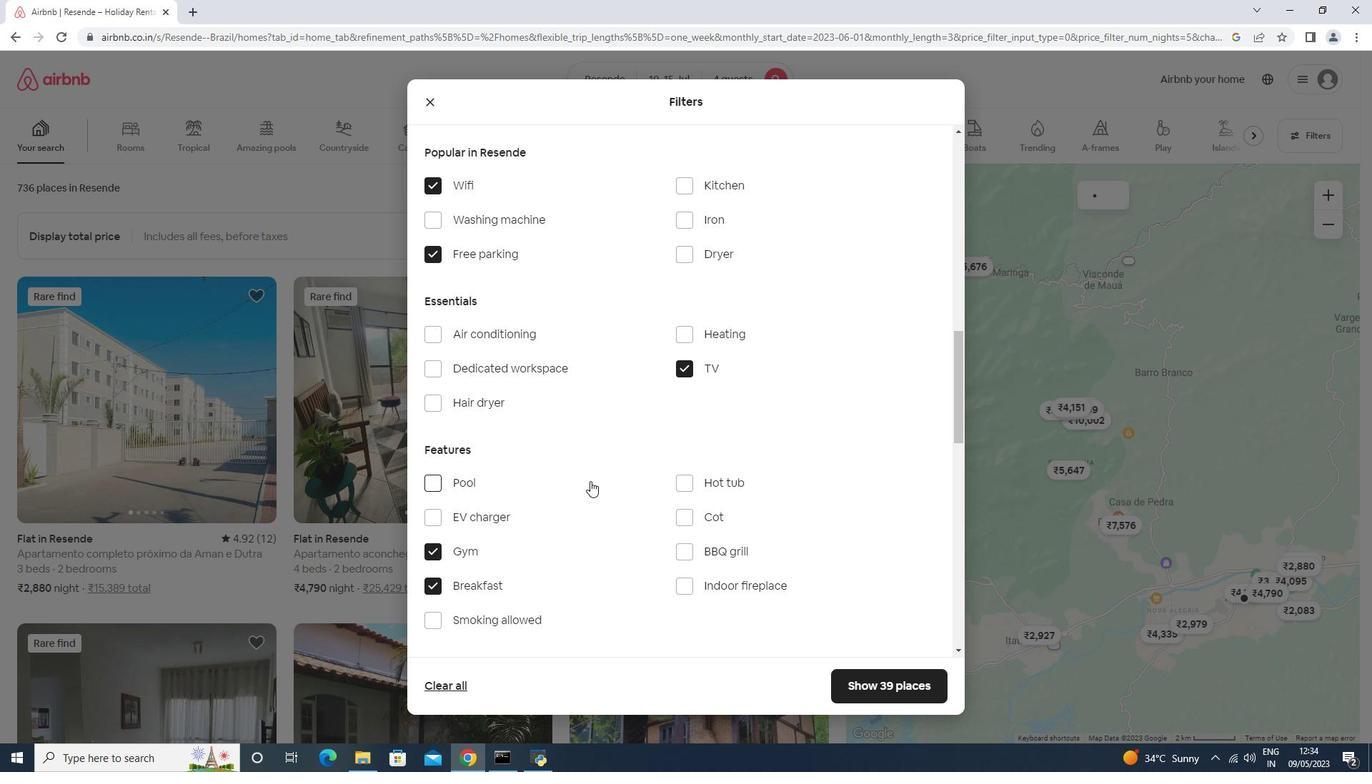 
Action: Mouse moved to (594, 479)
Screenshot: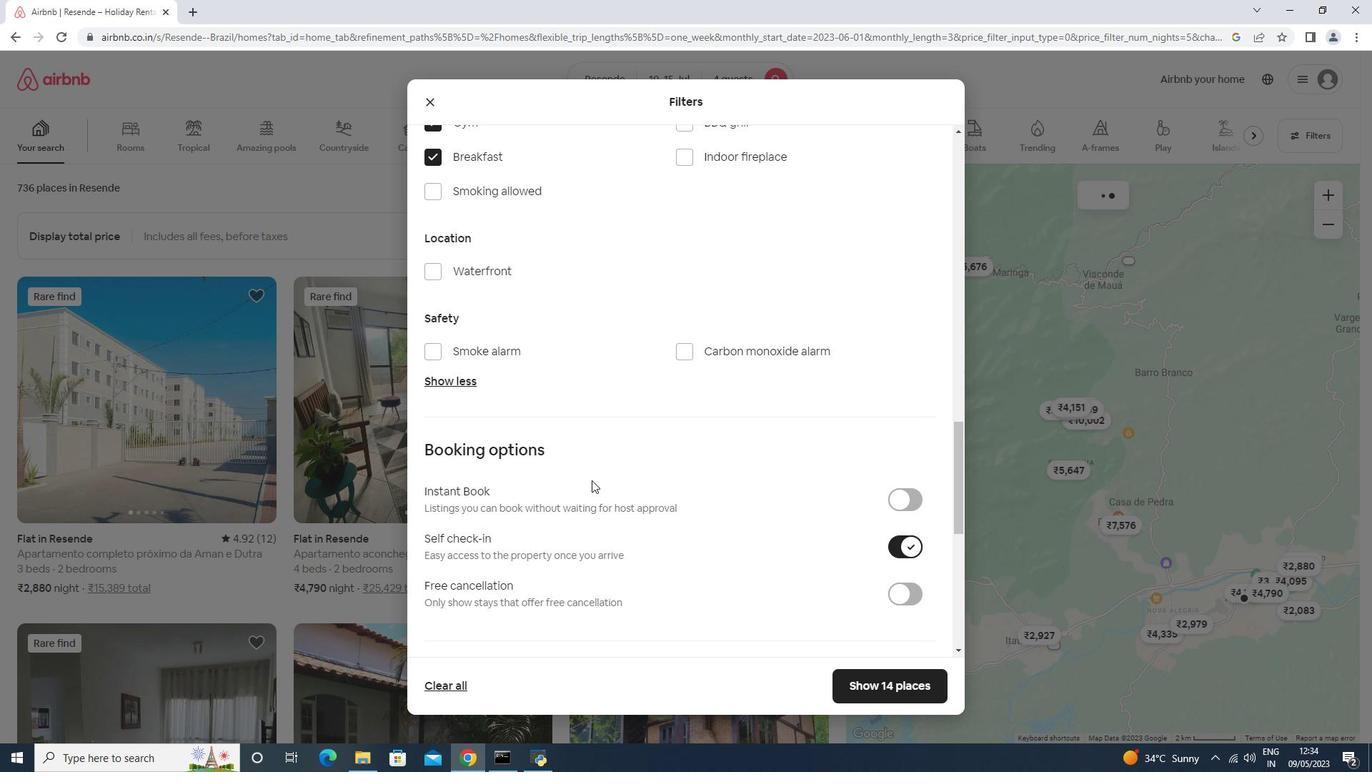 
Action: Mouse scrolled (593, 479) with delta (0, 0)
Screenshot: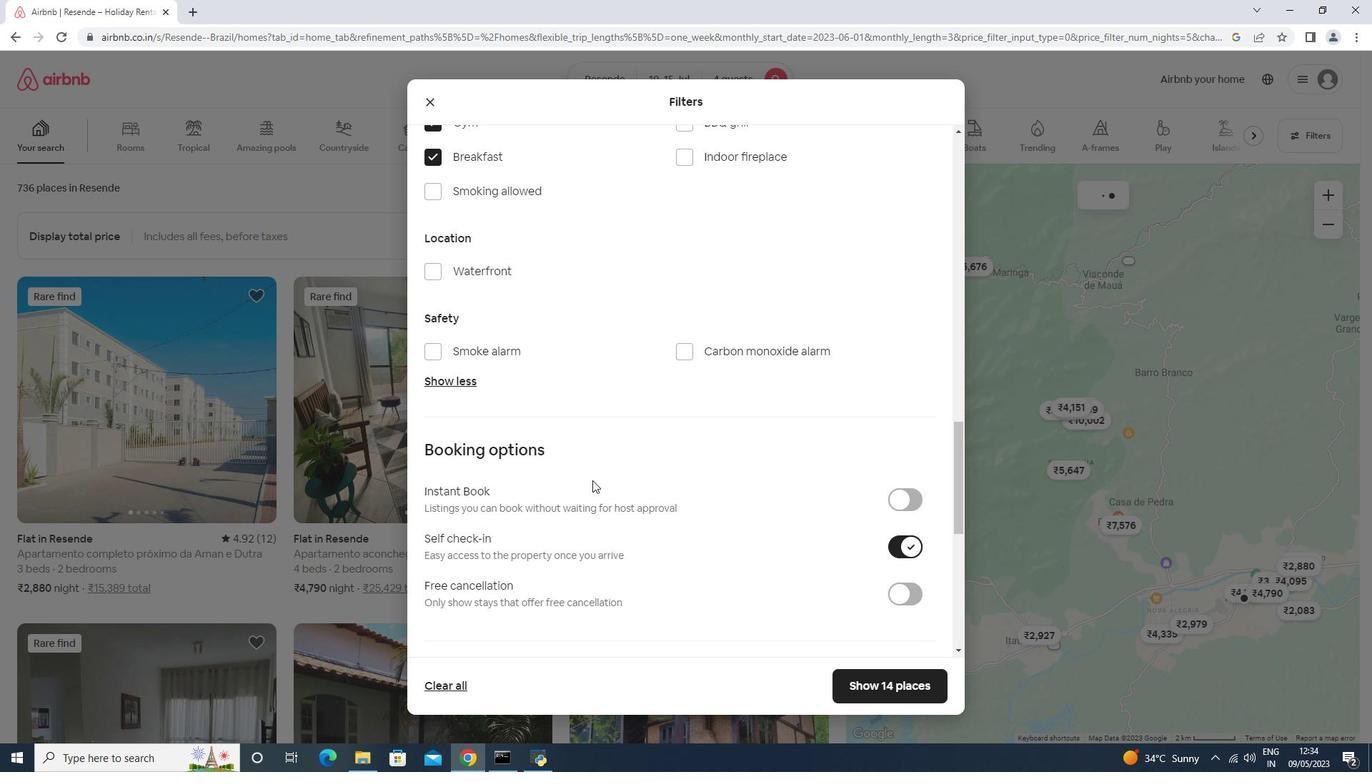 
Action: Mouse scrolled (593, 479) with delta (0, 0)
Screenshot: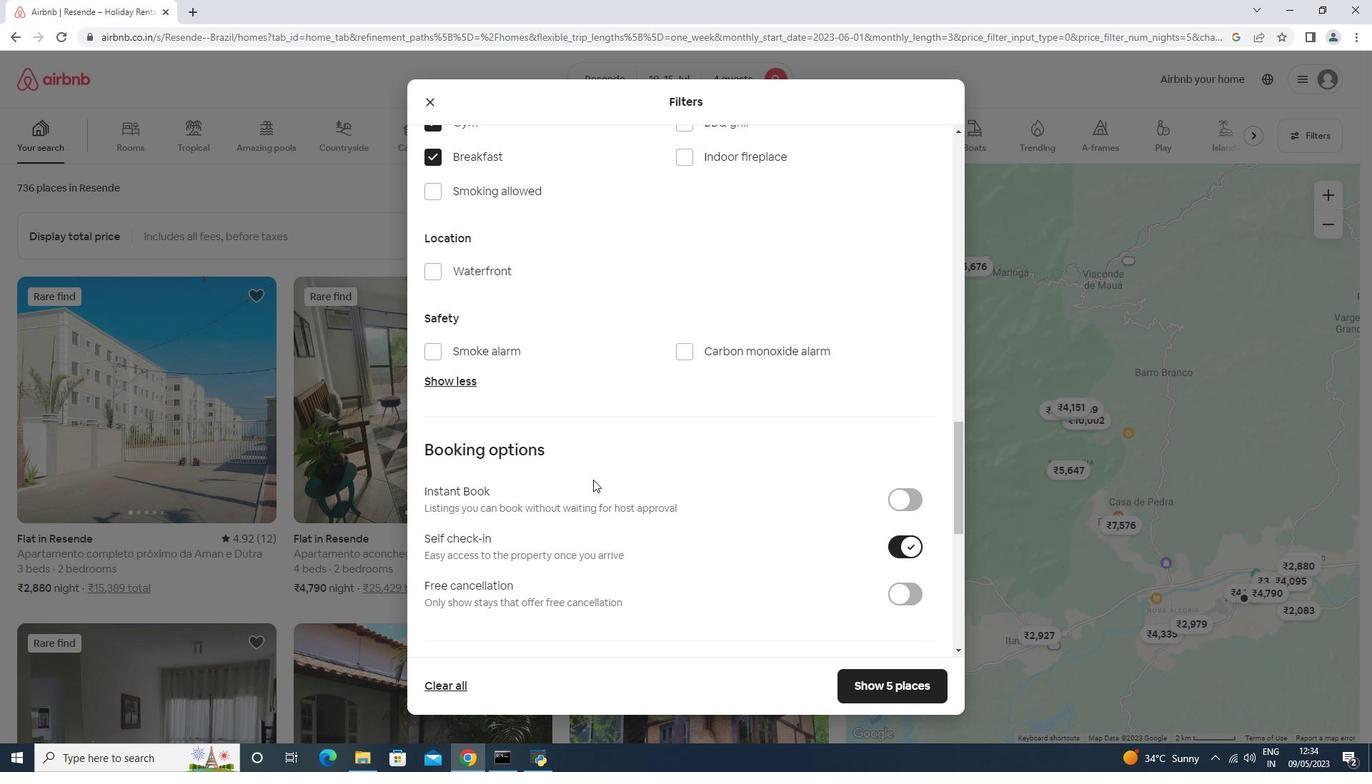 
Action: Mouse scrolled (593, 479) with delta (0, 0)
Screenshot: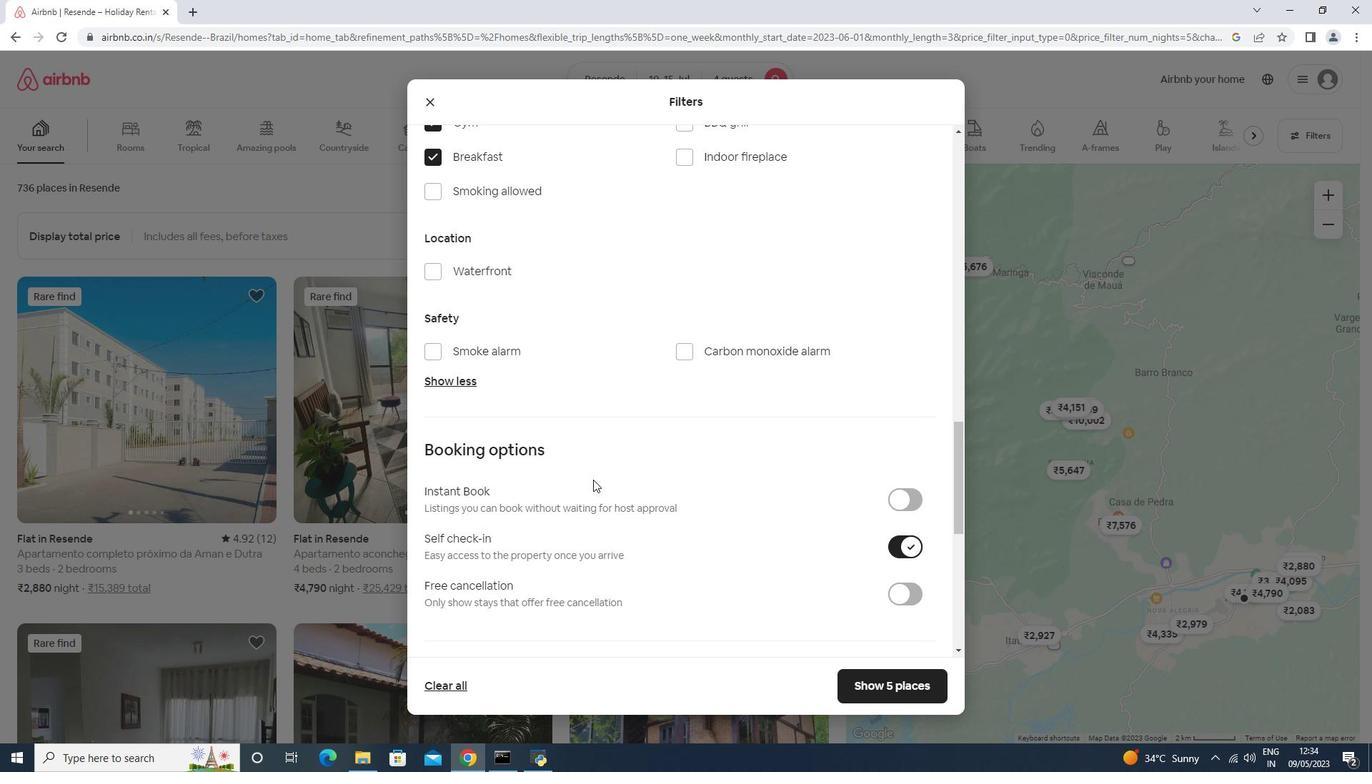 
Action: Mouse scrolled (593, 479) with delta (0, 0)
Screenshot: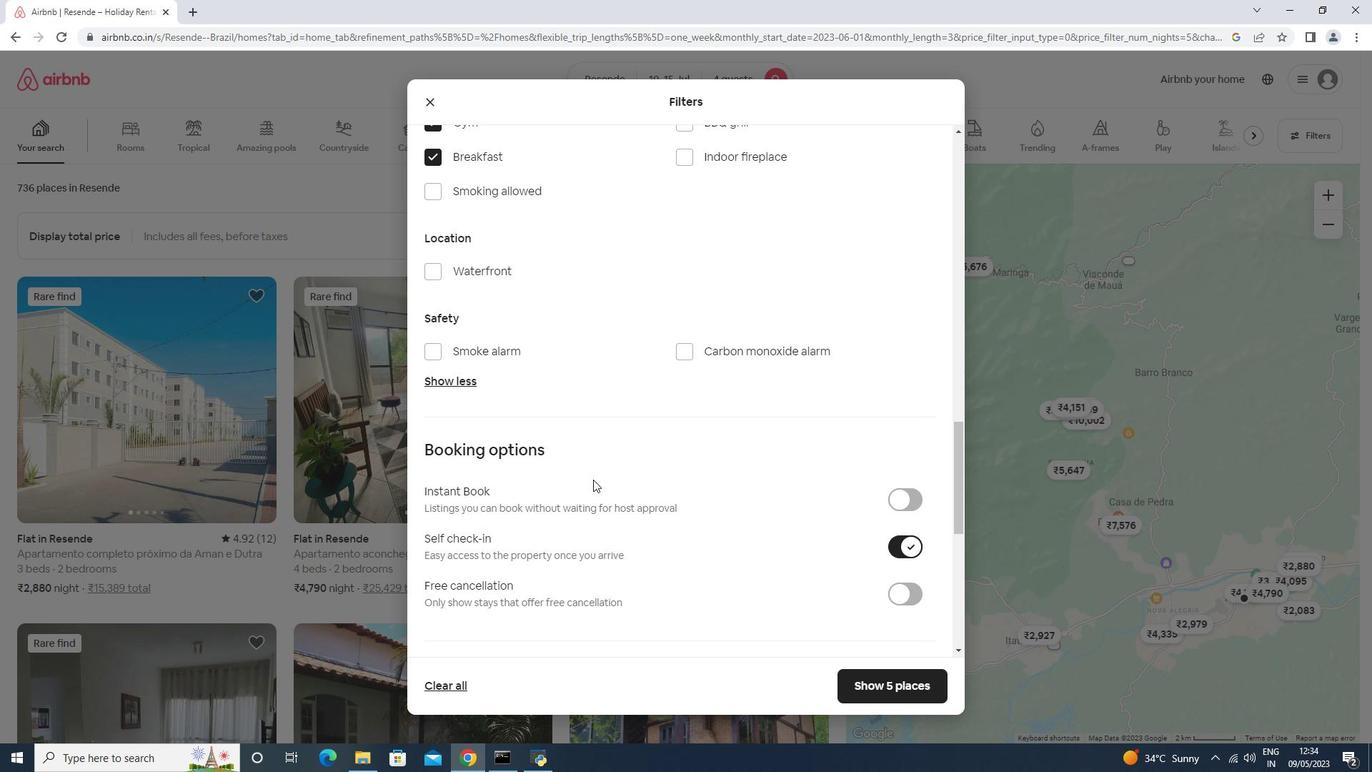 
Action: Mouse scrolled (593, 479) with delta (0, 0)
Screenshot: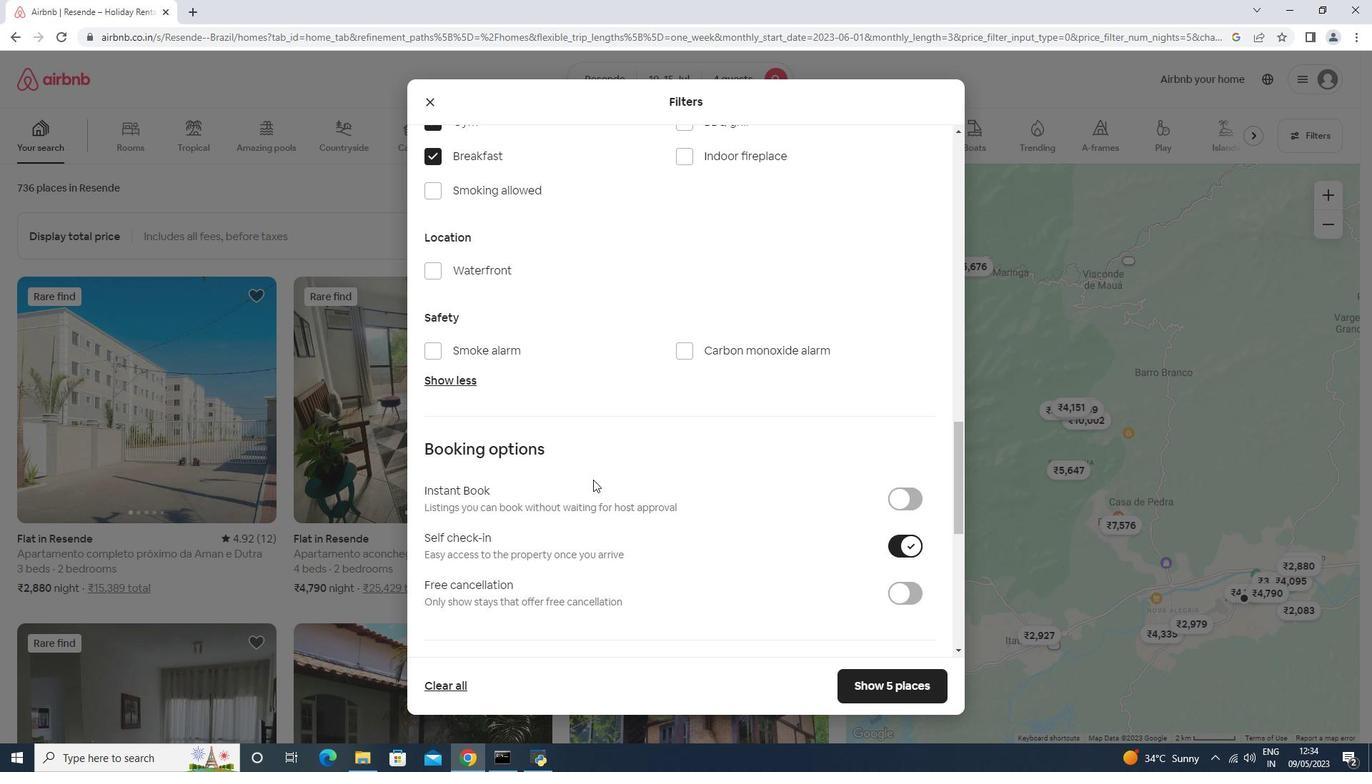 
Action: Mouse scrolled (593, 479) with delta (0, 0)
Screenshot: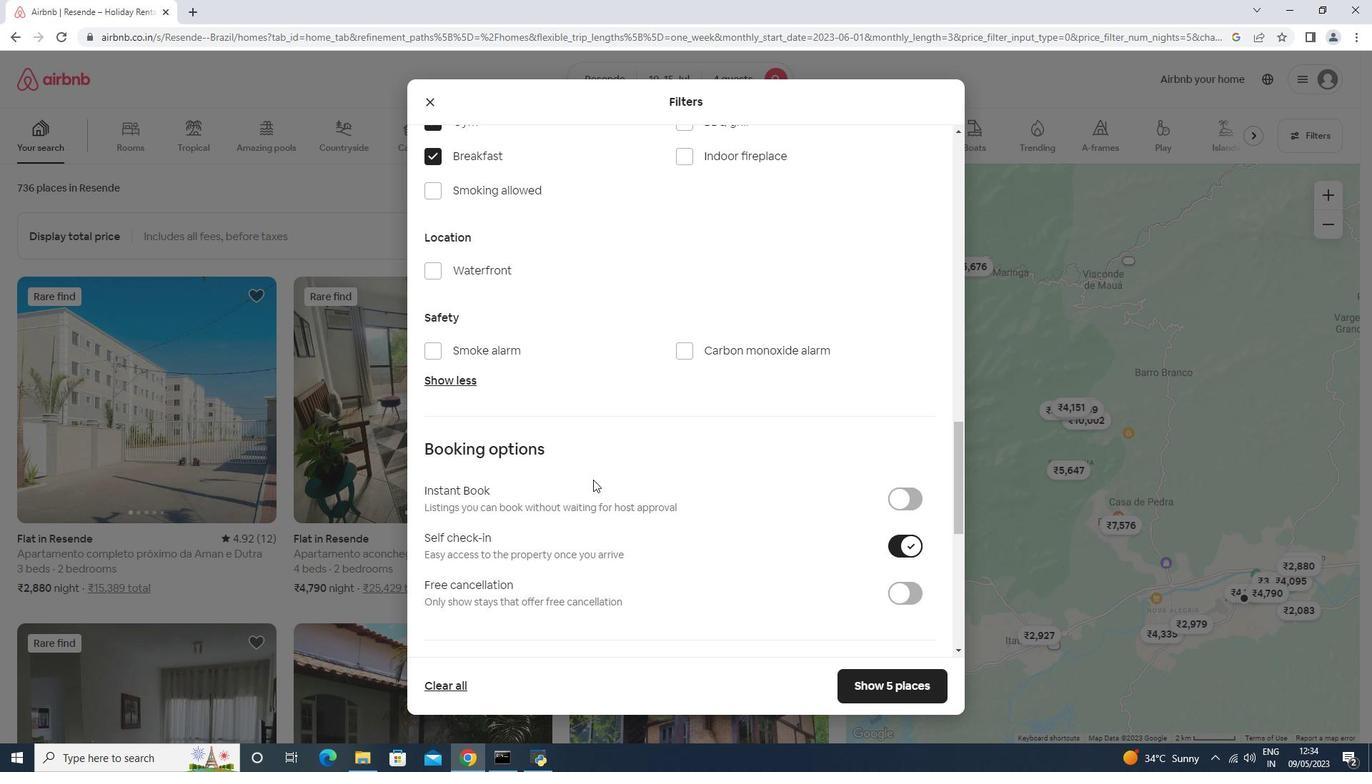 
Action: Mouse moved to (596, 482)
Screenshot: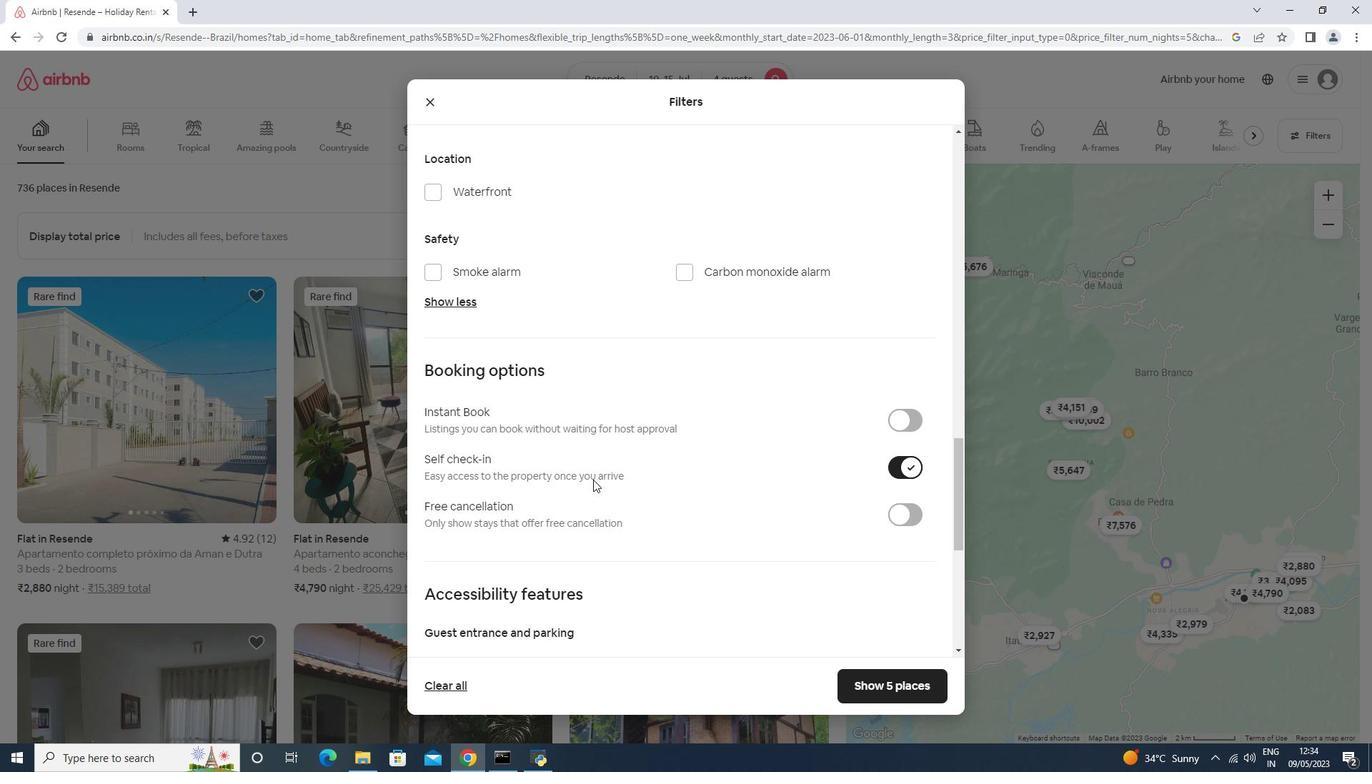 
Action: Mouse scrolled (595, 479) with delta (0, 0)
Screenshot: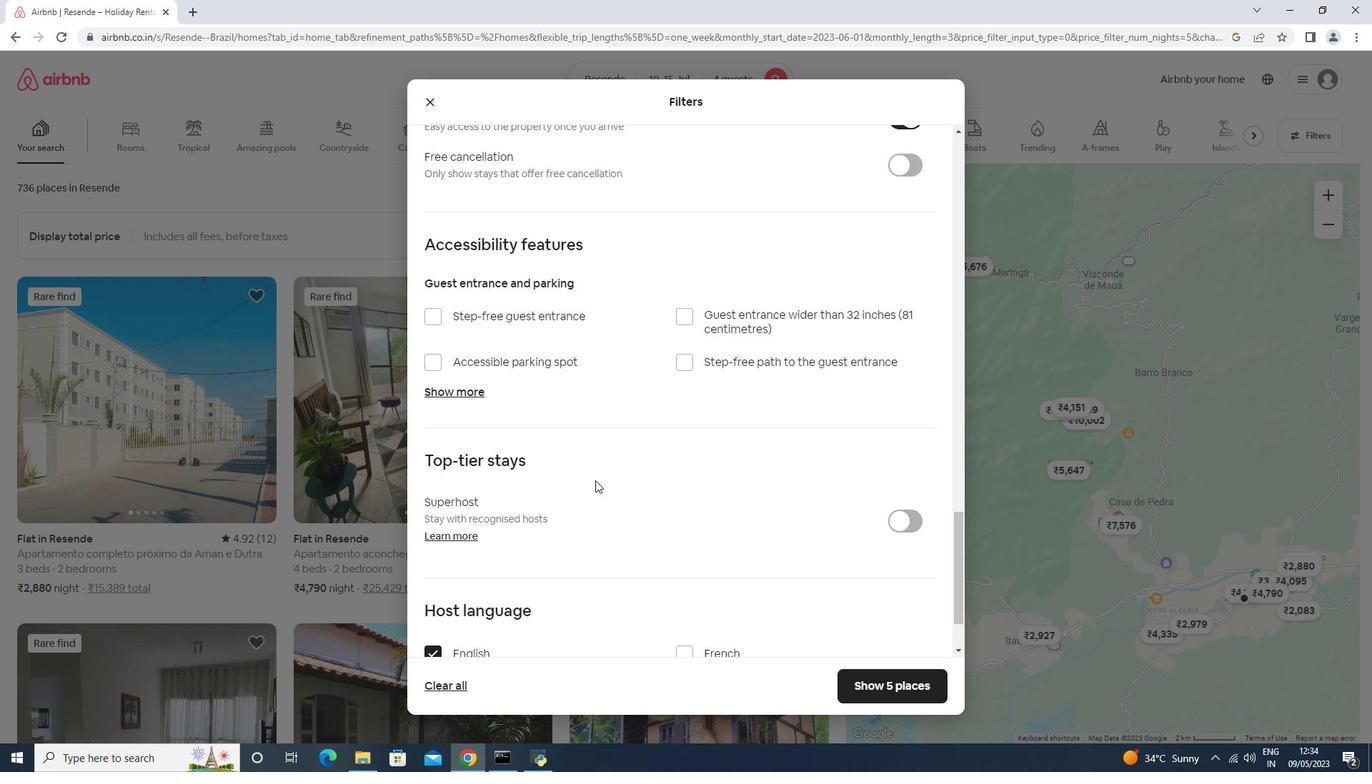 
Action: Mouse moved to (596, 484)
Screenshot: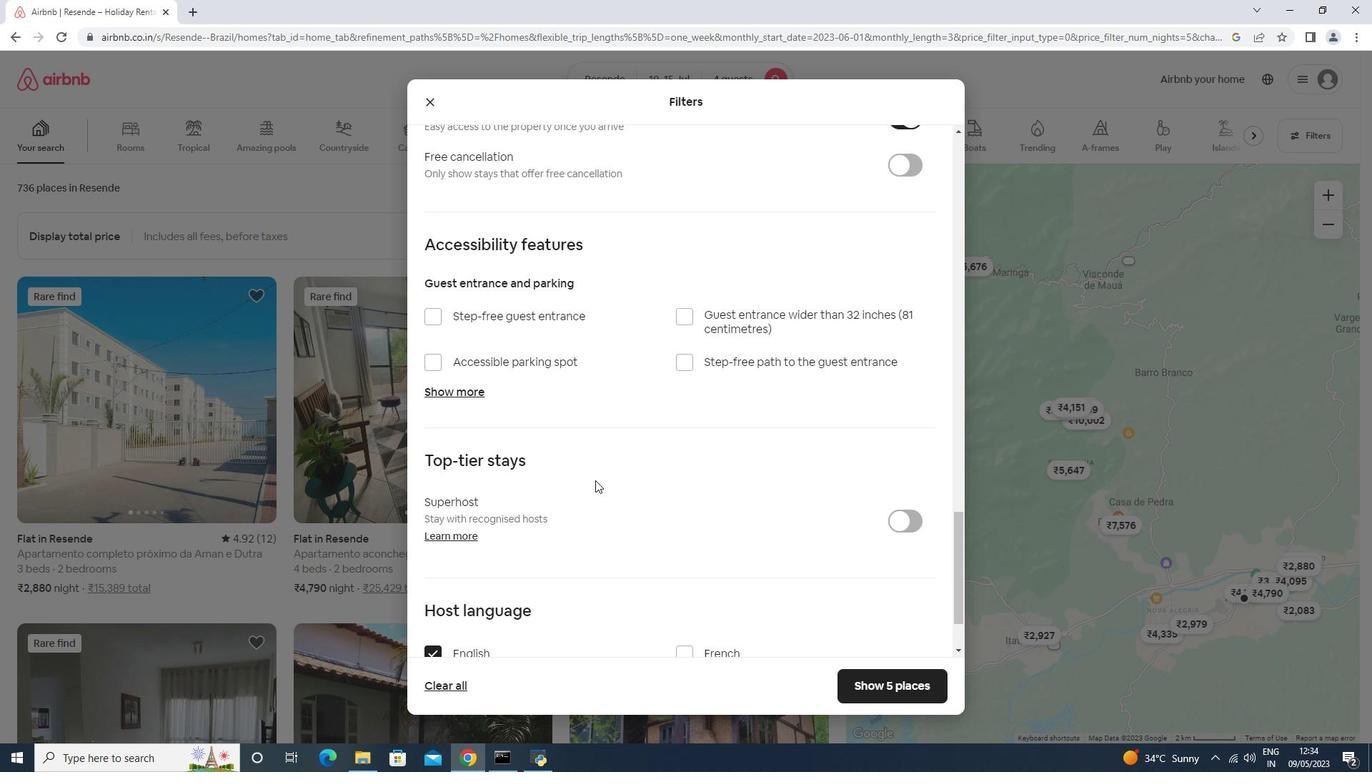
Action: Mouse scrolled (596, 481) with delta (0, 0)
Screenshot: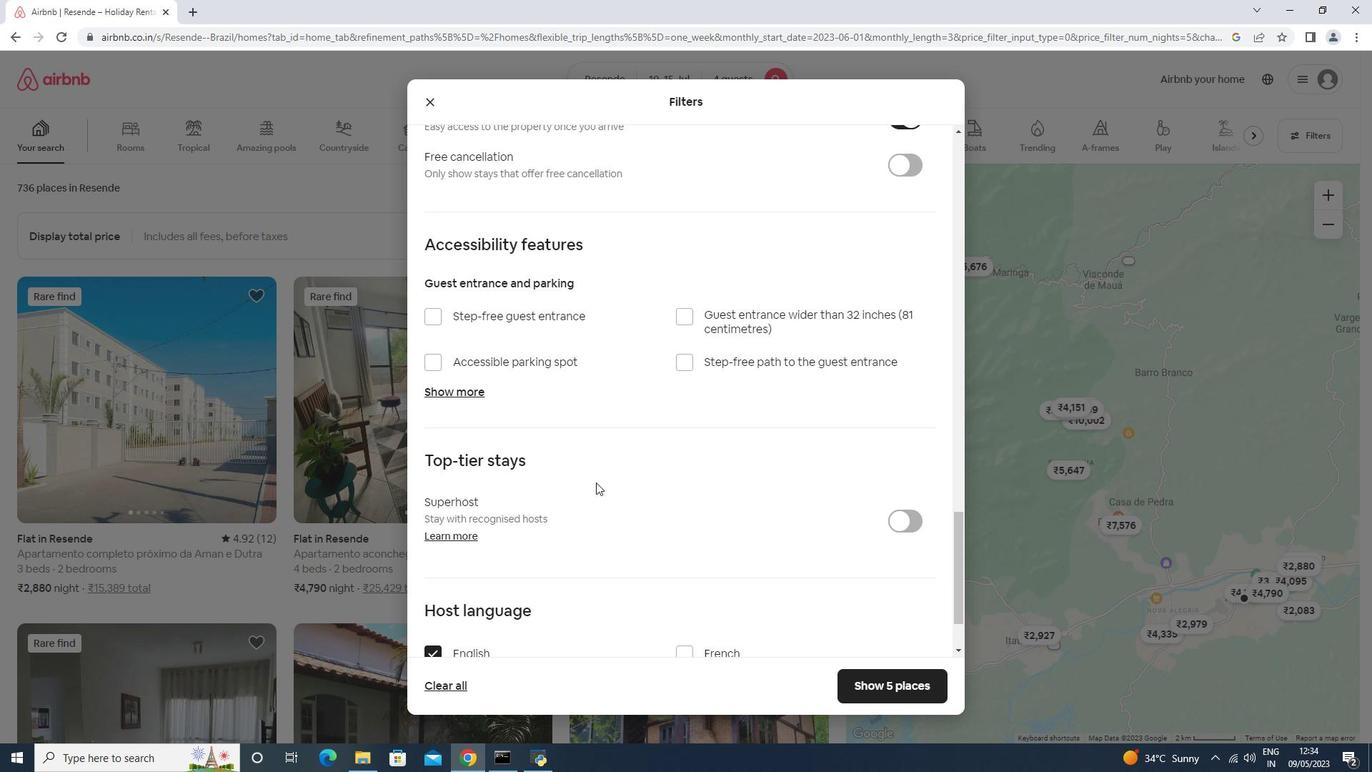 
Action: Mouse moved to (597, 484)
Screenshot: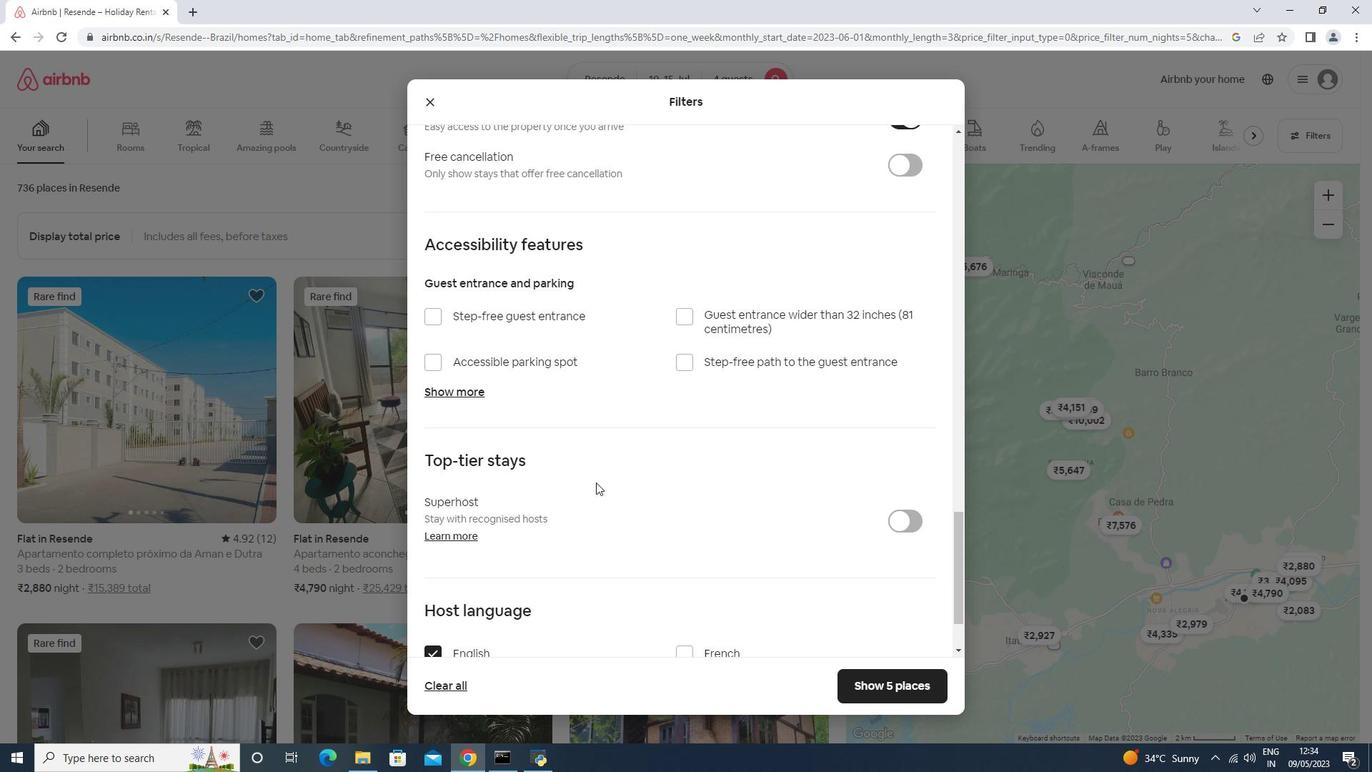 
Action: Mouse scrolled (596, 483) with delta (0, 0)
Screenshot: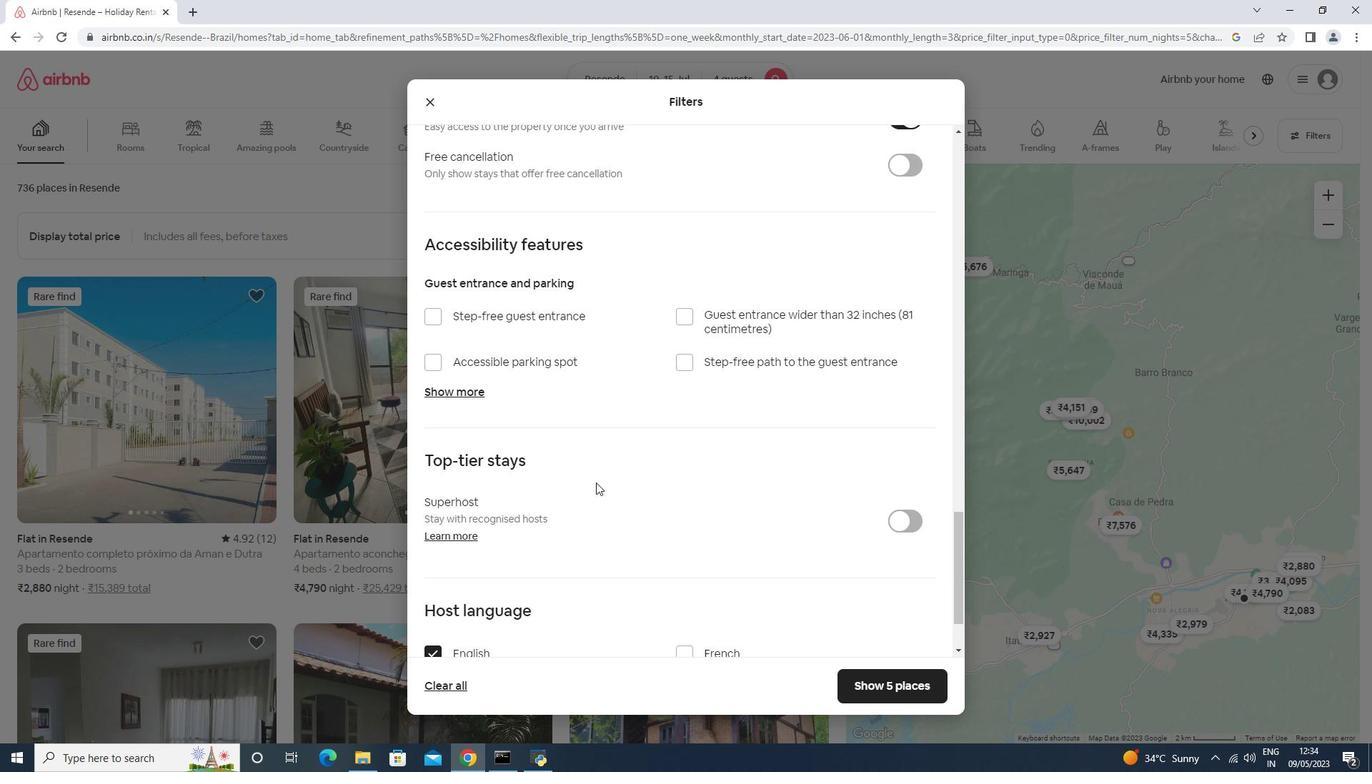 
Action: Mouse moved to (602, 487)
Screenshot: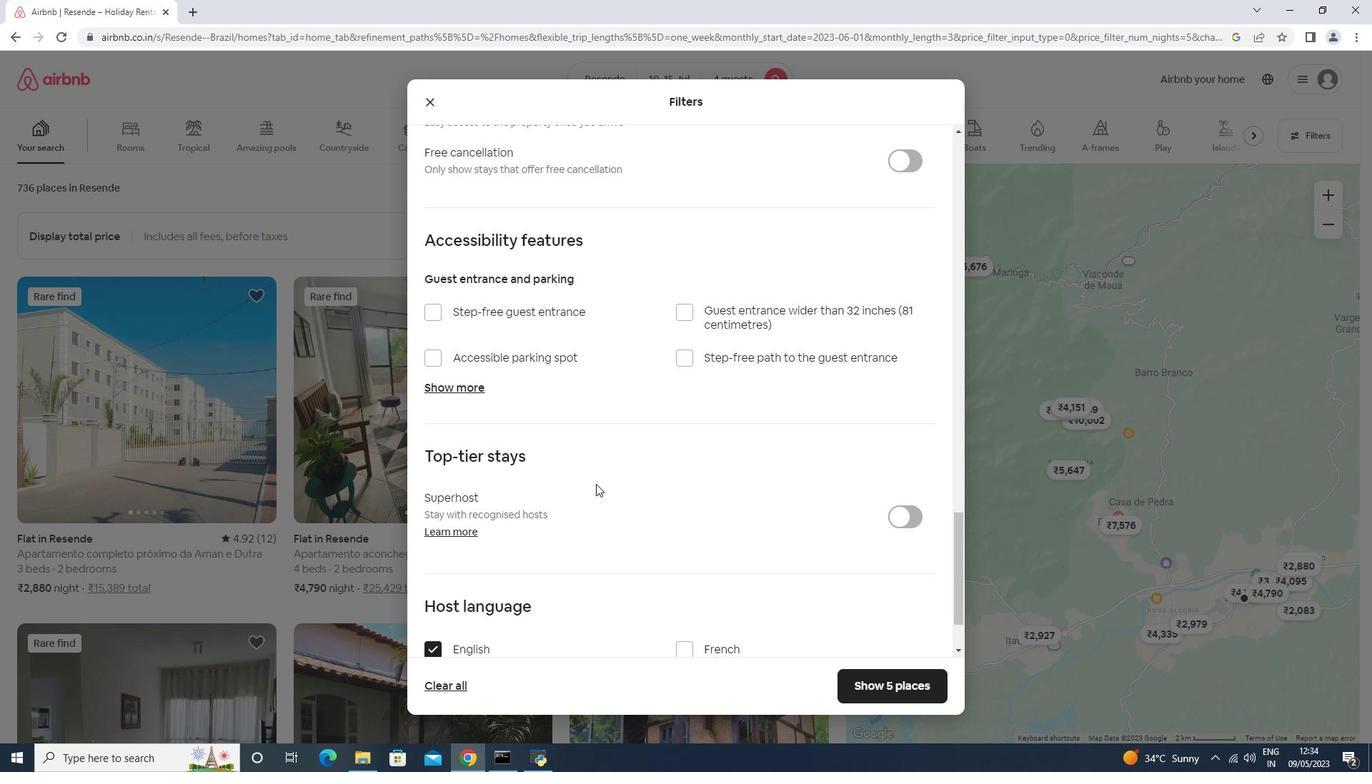 
Action: Mouse scrolled (596, 483) with delta (0, 0)
Screenshot: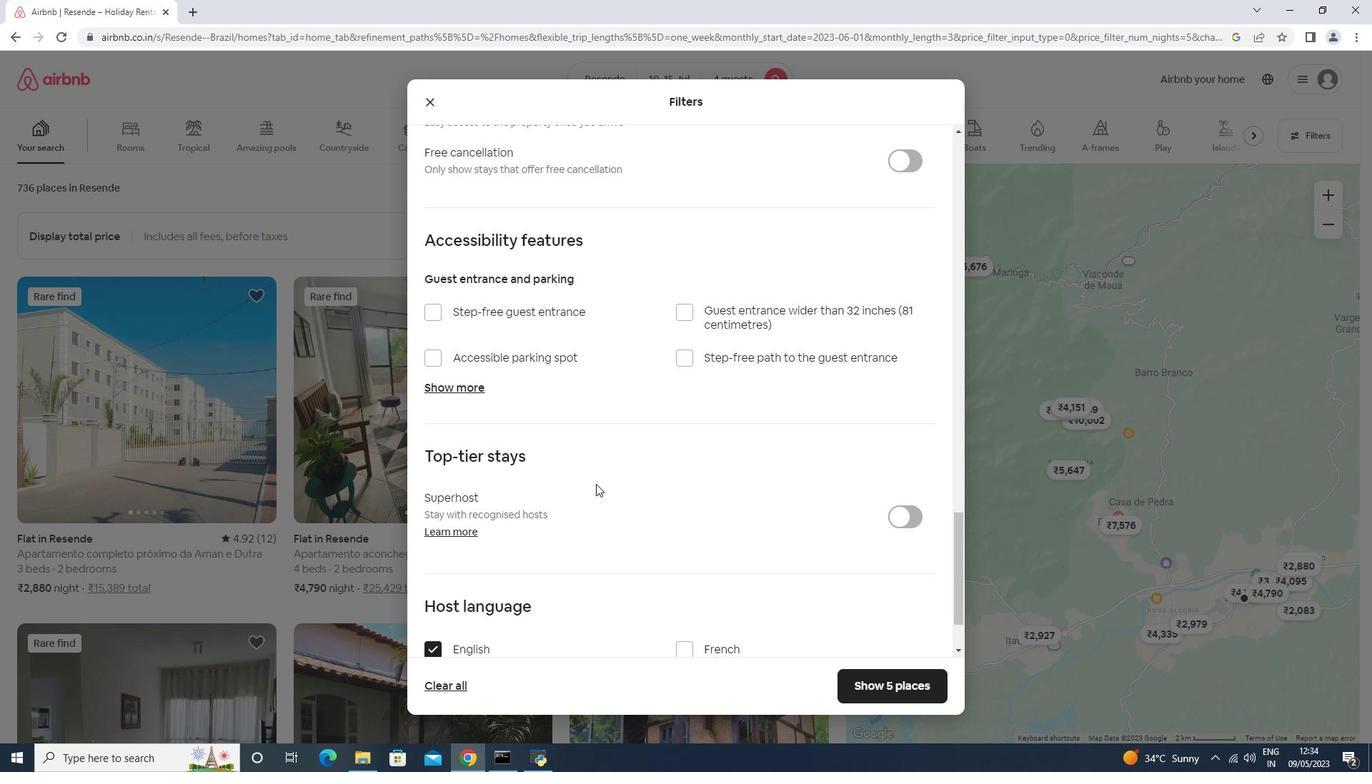 
Action: Mouse moved to (669, 516)
Screenshot: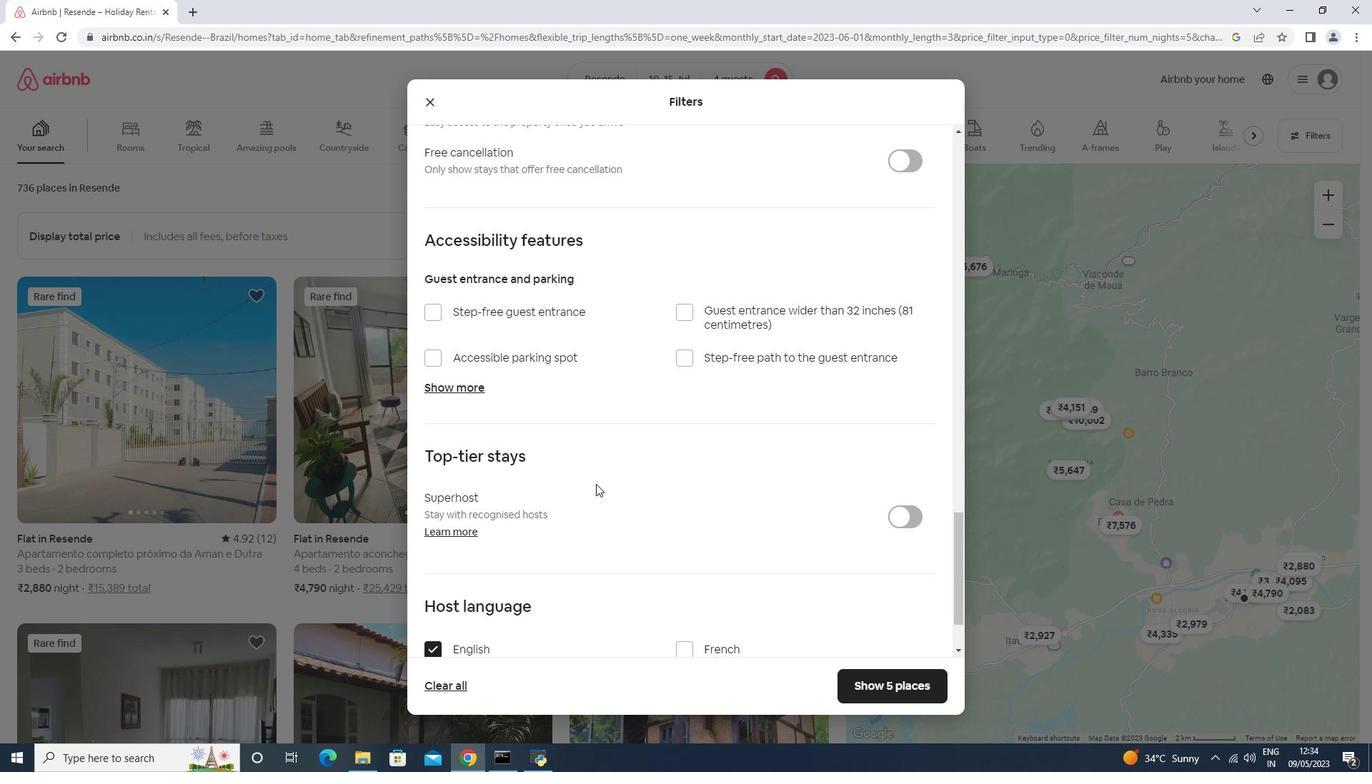 
Action: Mouse scrolled (596, 483) with delta (0, 0)
Screenshot: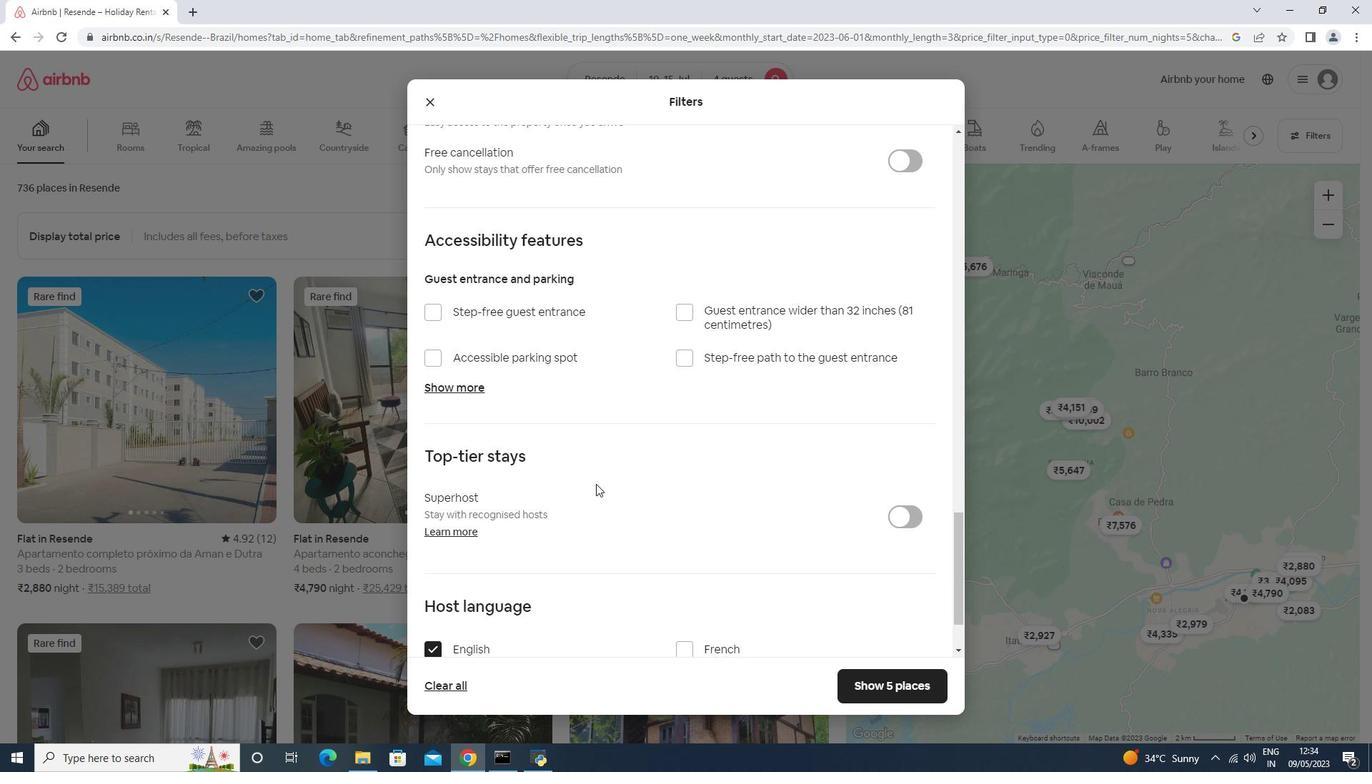 
Action: Mouse moved to (753, 550)
Screenshot: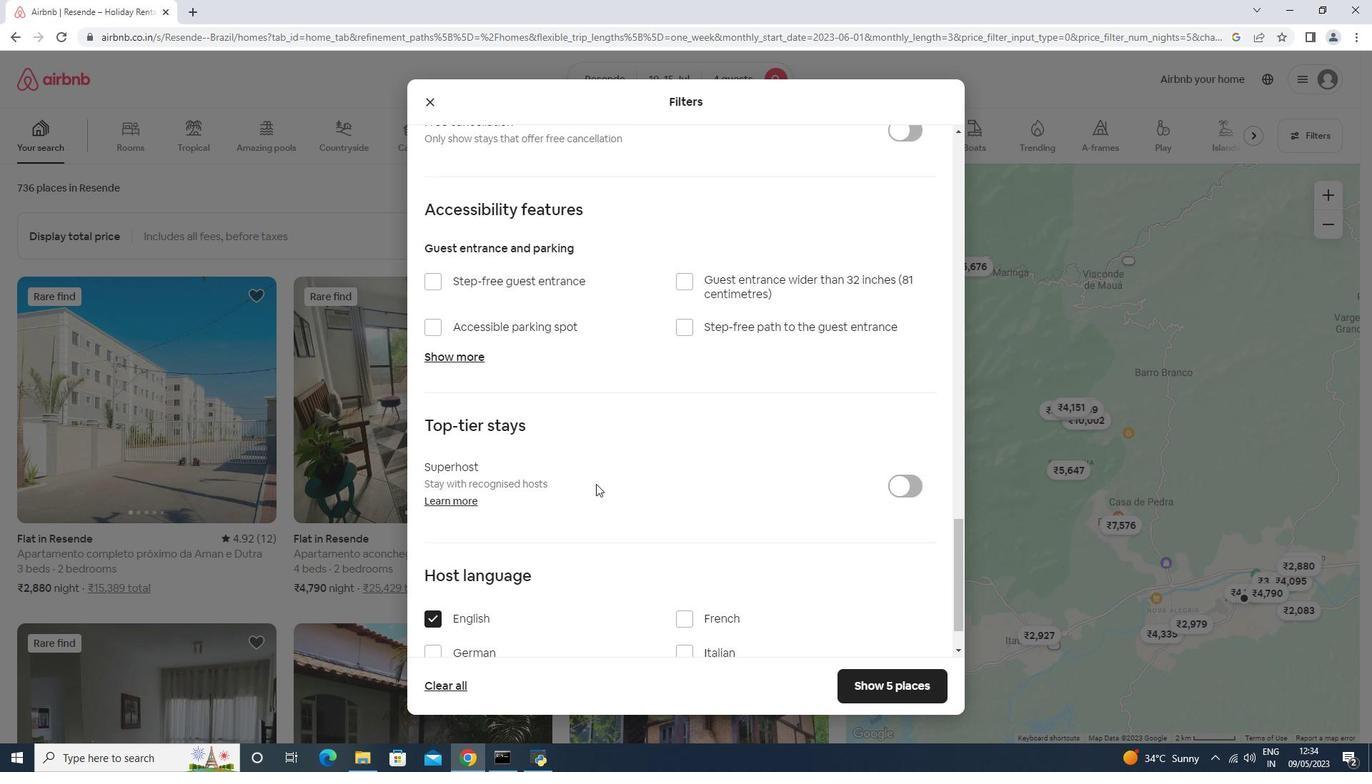 
Action: Mouse scrolled (597, 484) with delta (0, 0)
Screenshot: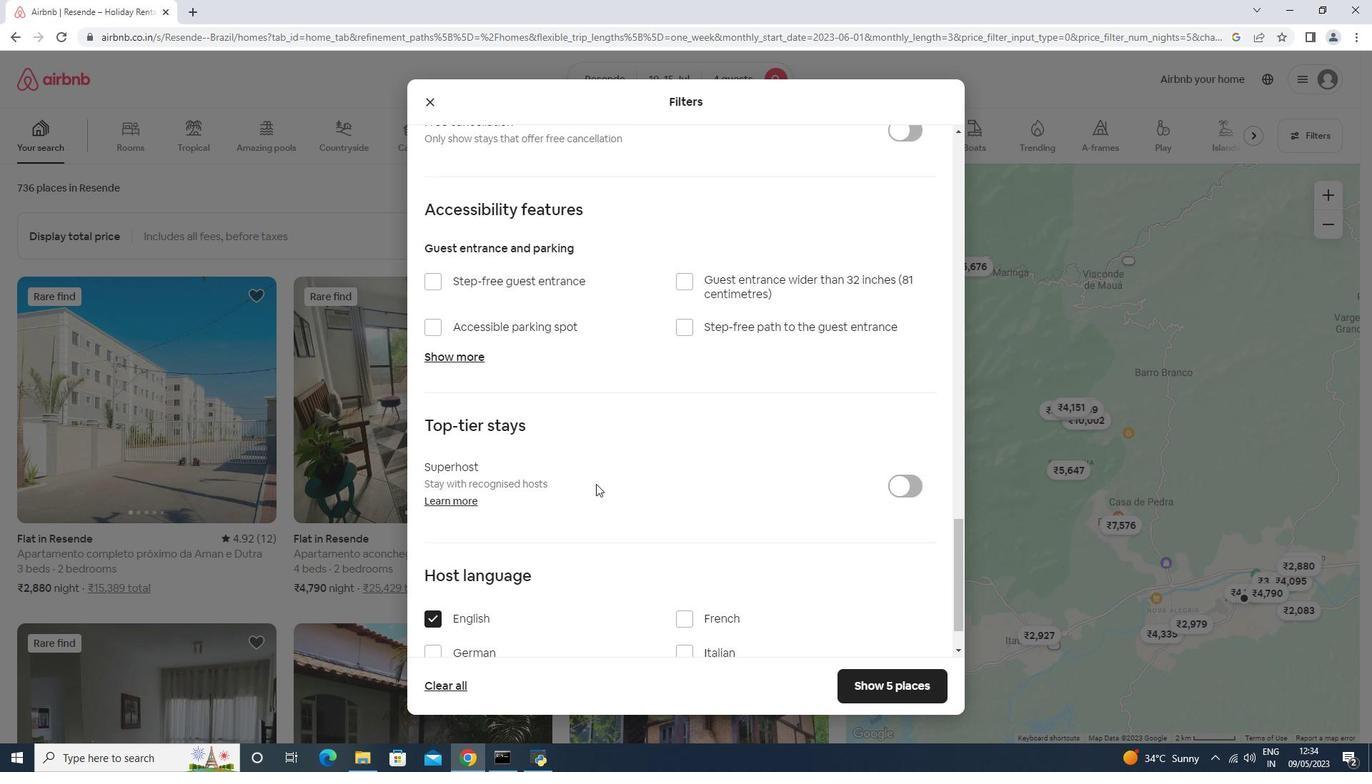 
Action: Mouse moved to (887, 687)
Screenshot: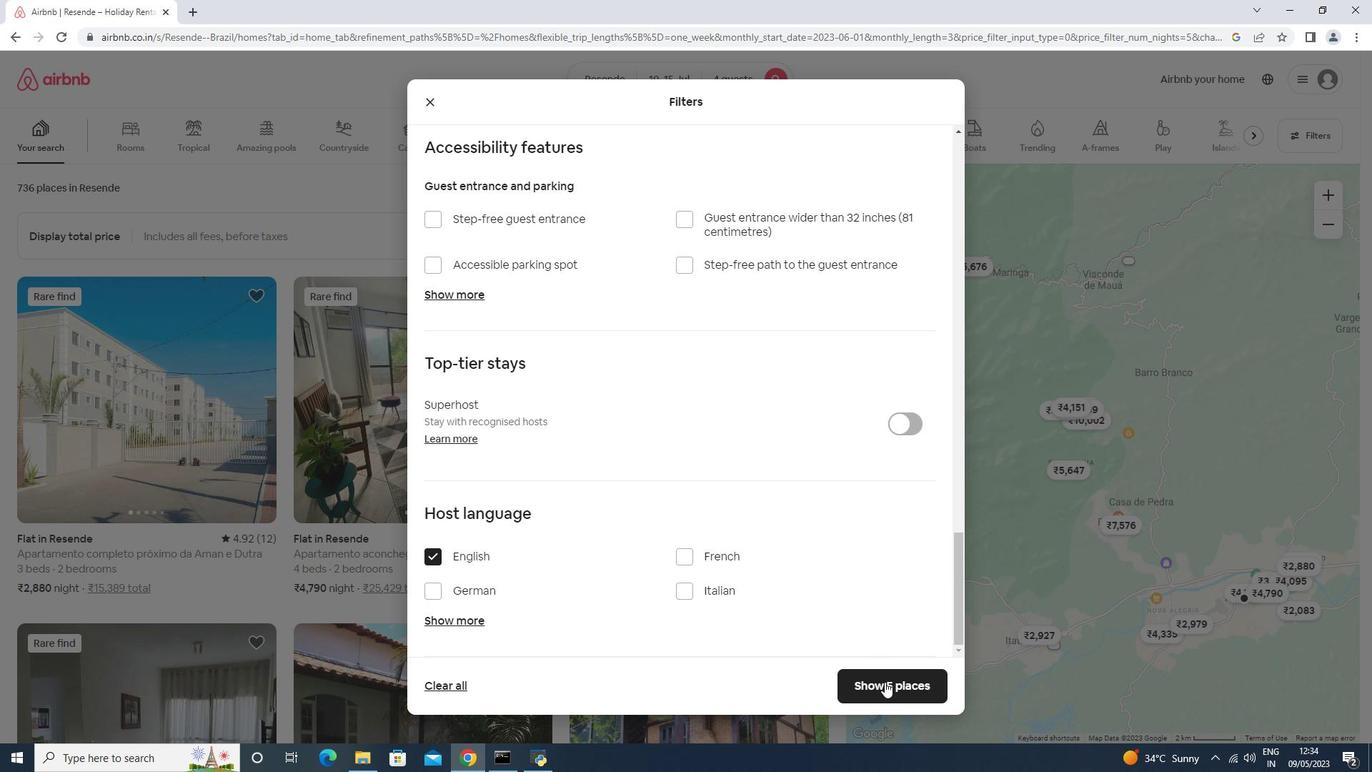 
Action: Mouse pressed left at (887, 687)
Screenshot: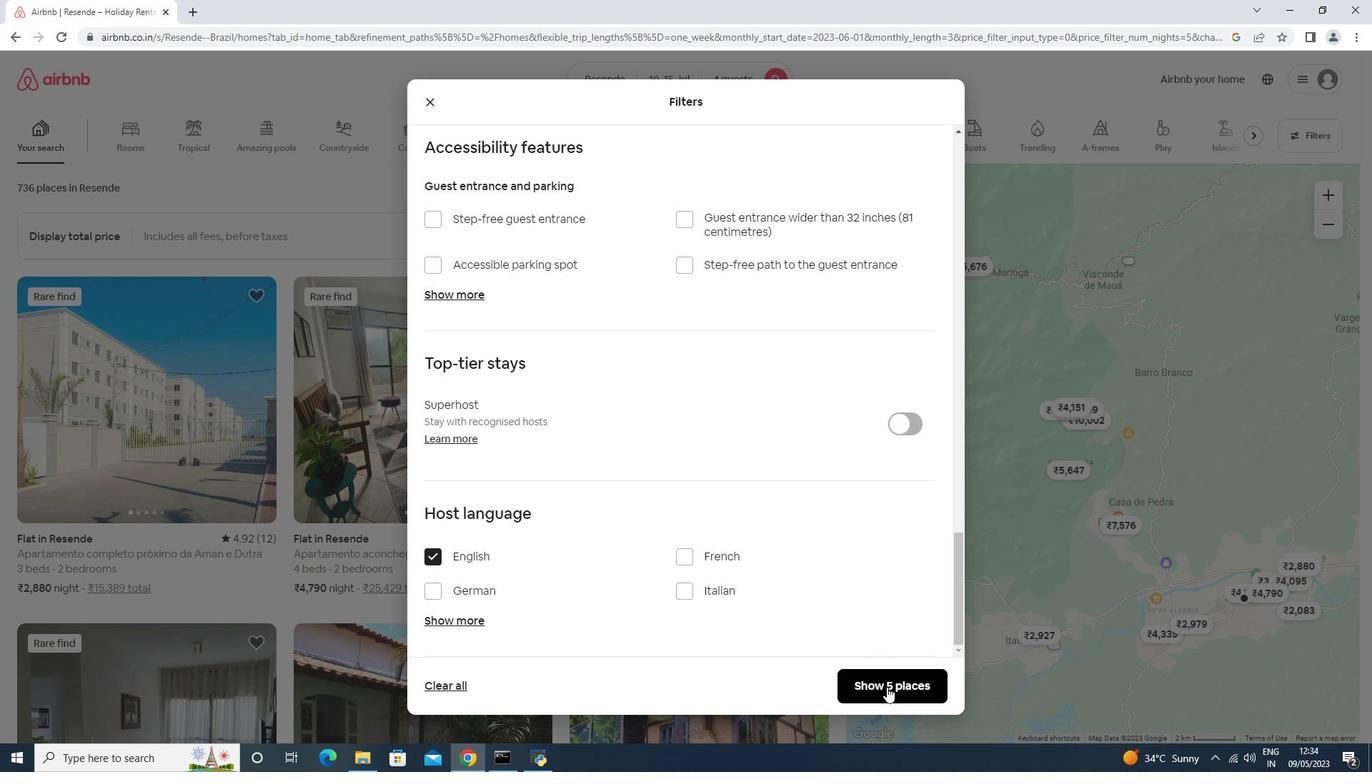
Action: Mouse moved to (880, 680)
Screenshot: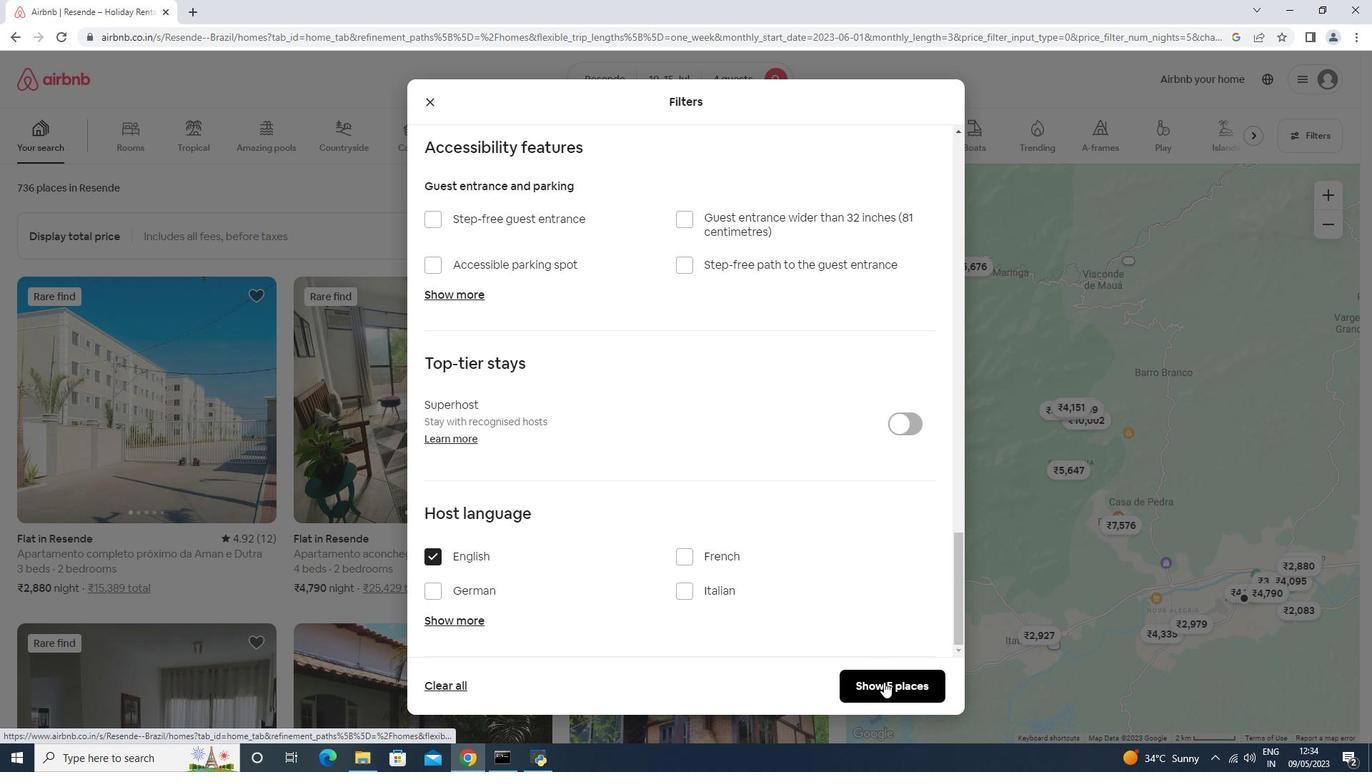 
